Task: Edit and enhance audio for museum holographic exhibits.
Action: Mouse moved to (113, 41)
Screenshot: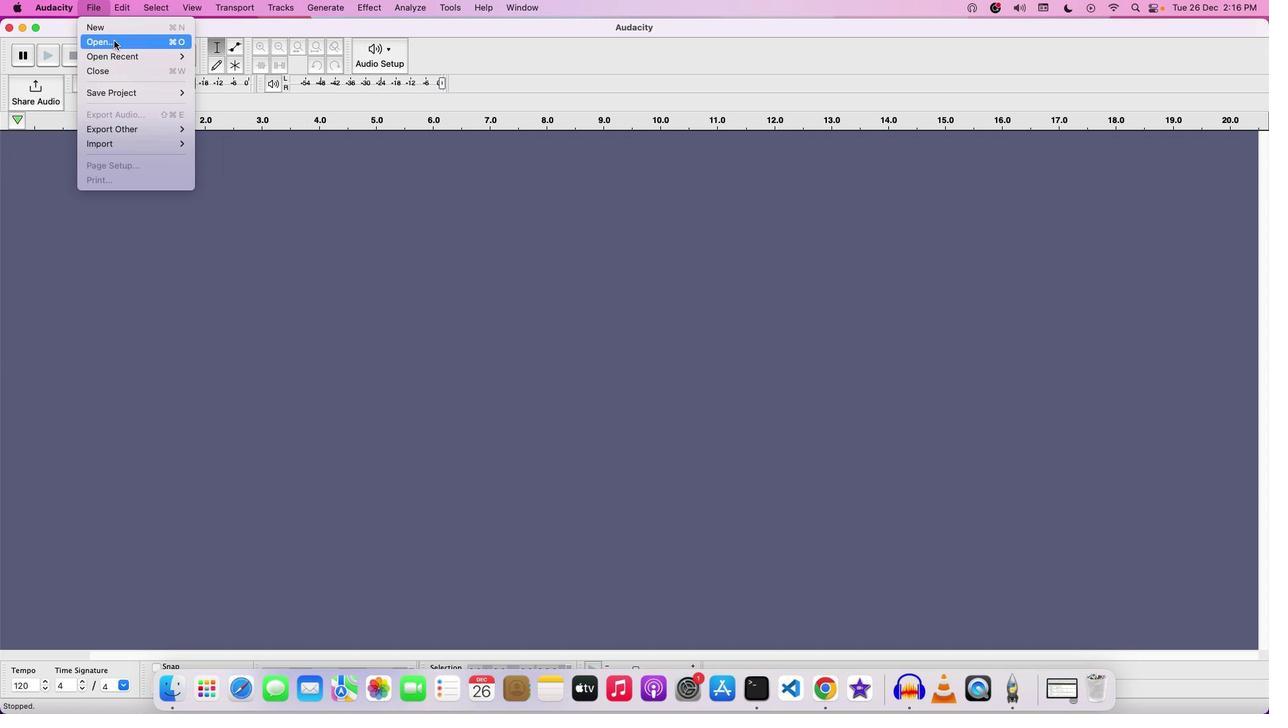 
Action: Mouse pressed left at (113, 41)
Screenshot: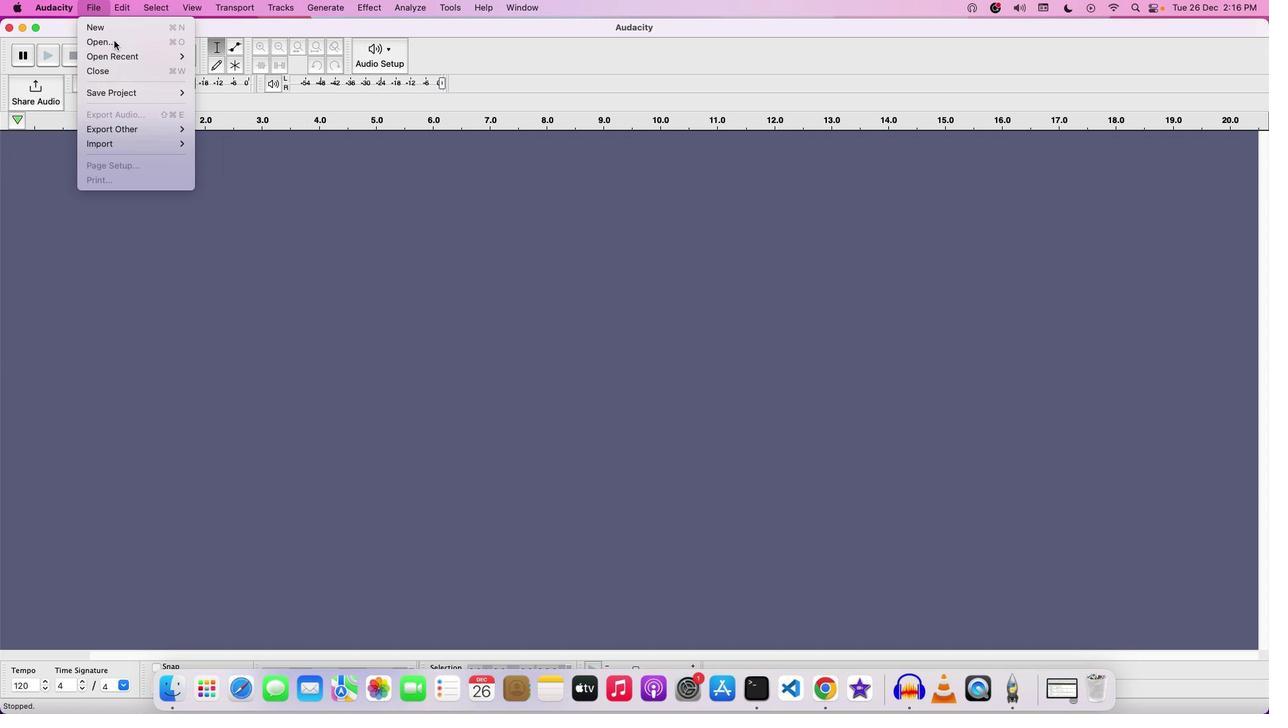 
Action: Mouse moved to (543, 191)
Screenshot: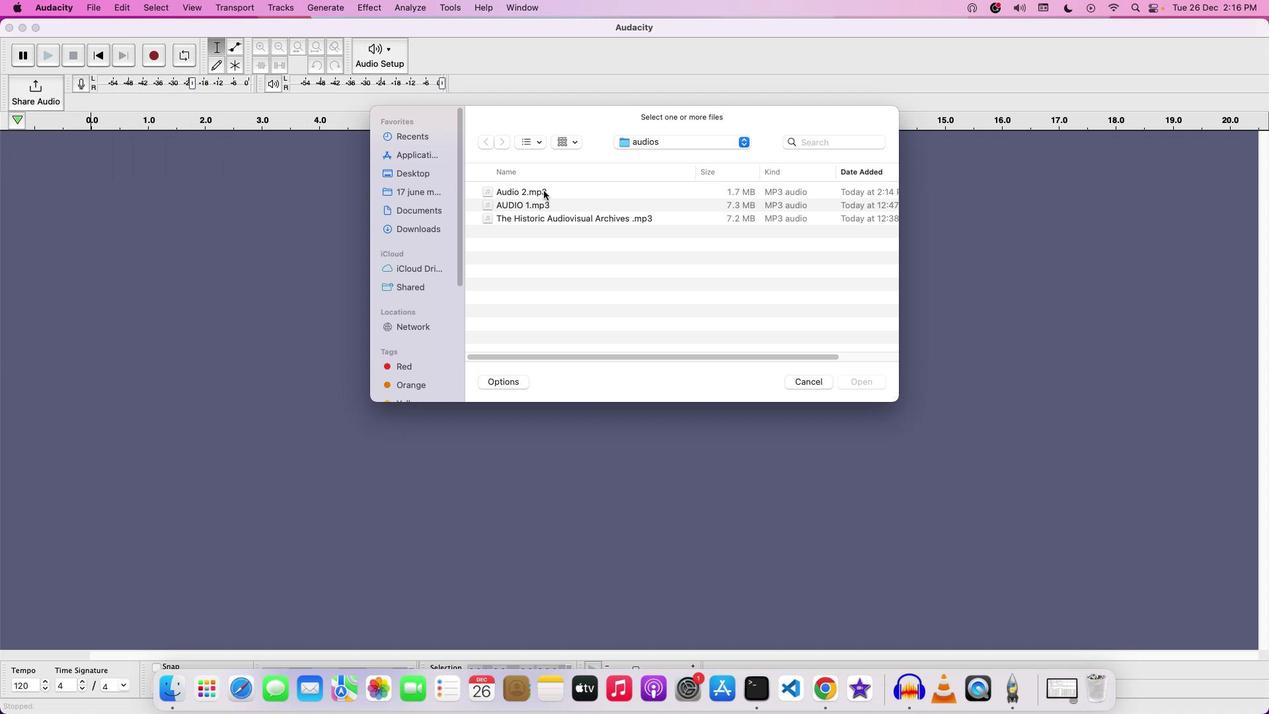 
Action: Mouse pressed left at (543, 191)
Screenshot: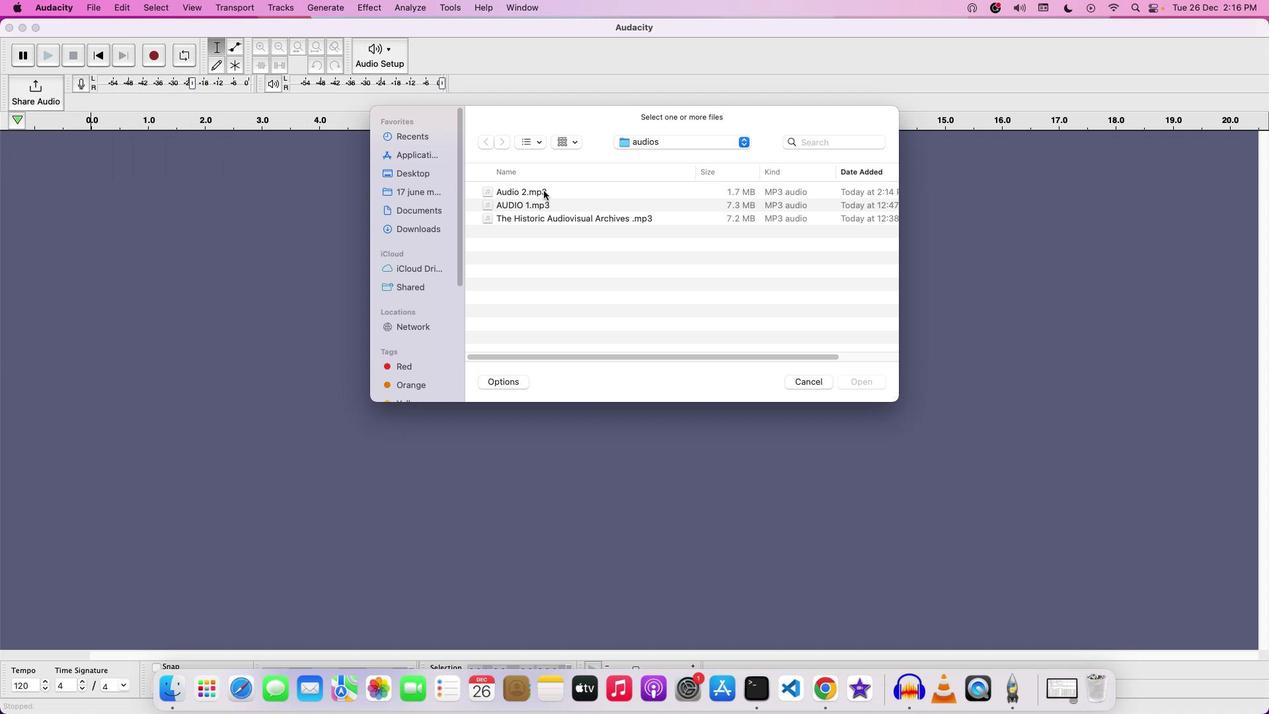 
Action: Mouse moved to (874, 379)
Screenshot: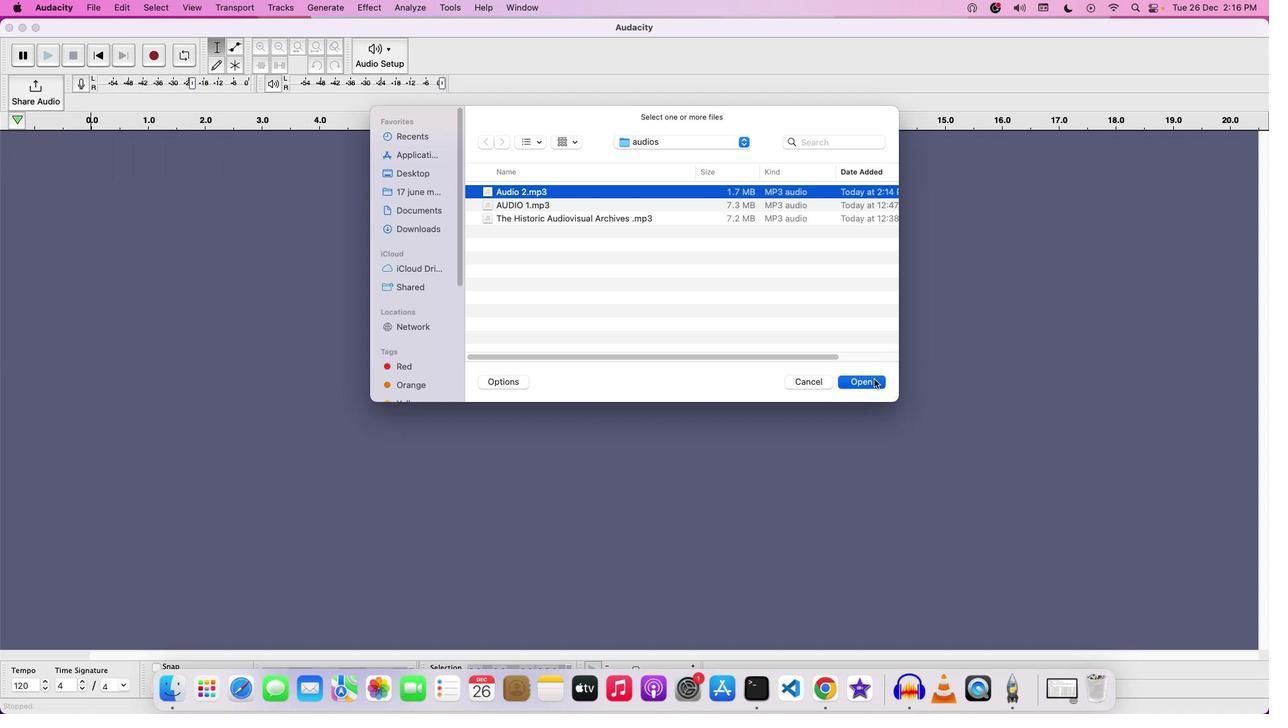 
Action: Mouse pressed left at (874, 379)
Screenshot: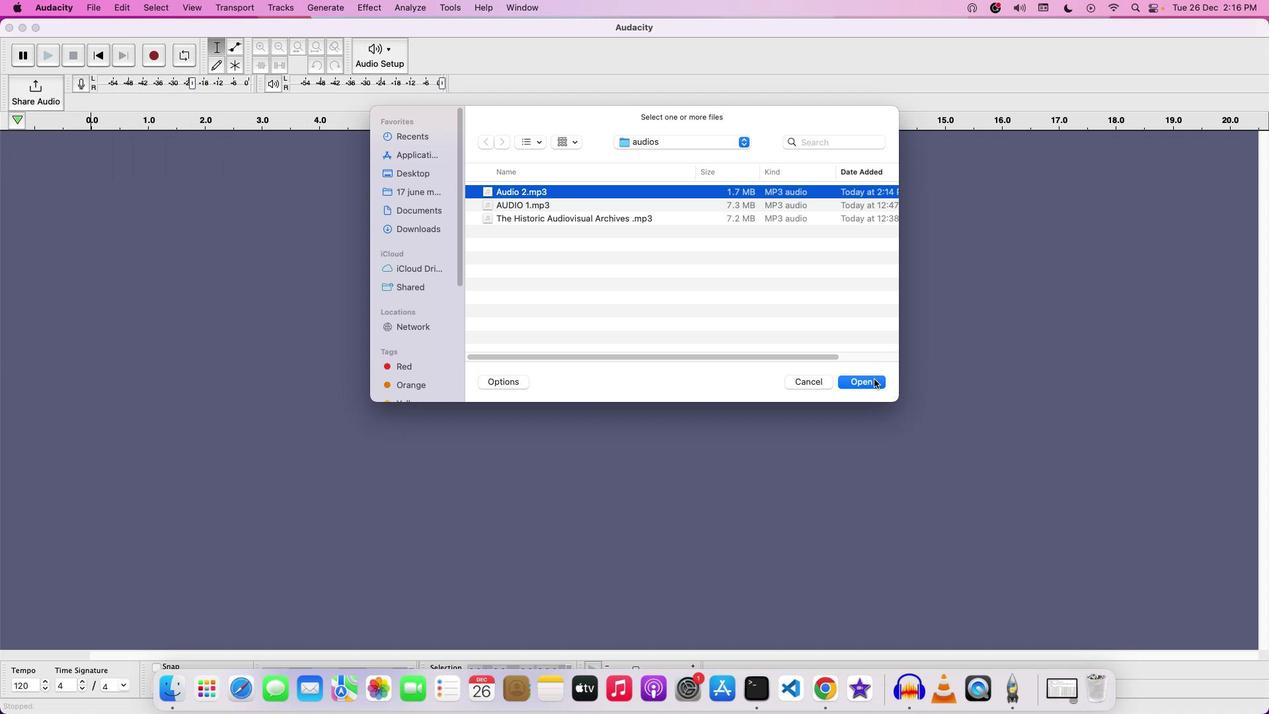 
Action: Mouse moved to (91, 144)
Screenshot: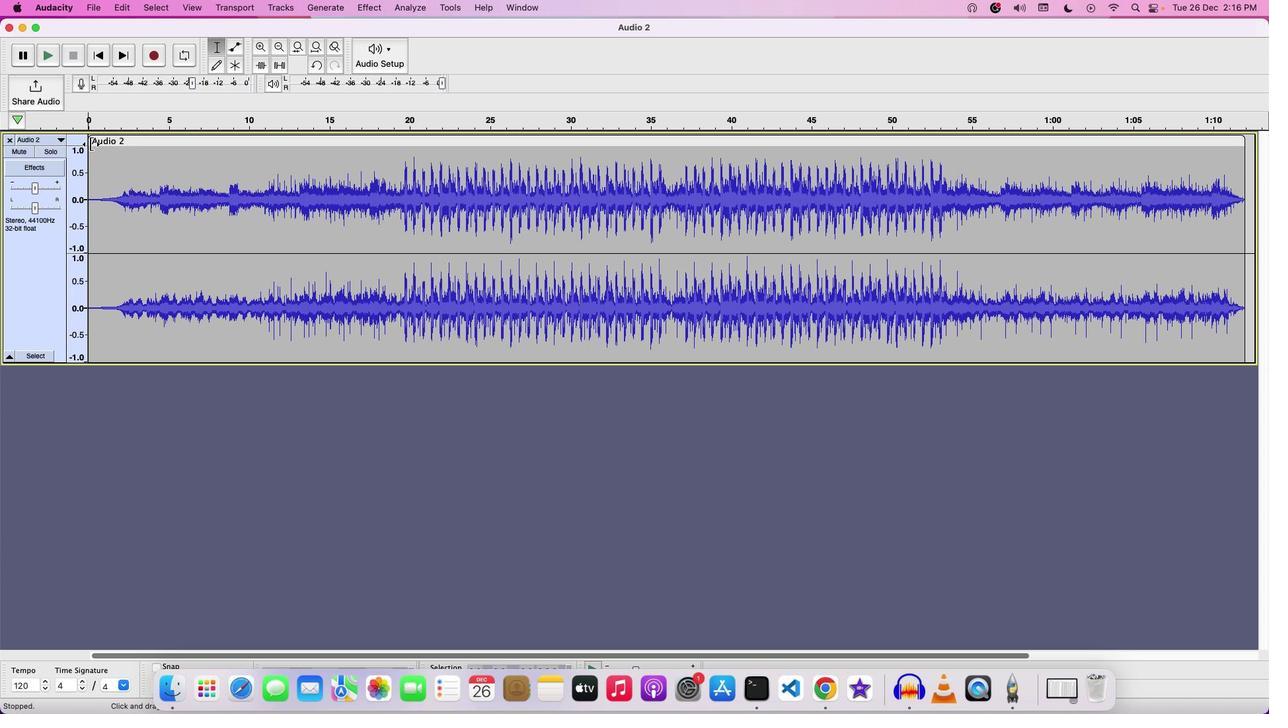 
Action: Mouse pressed left at (91, 144)
Screenshot: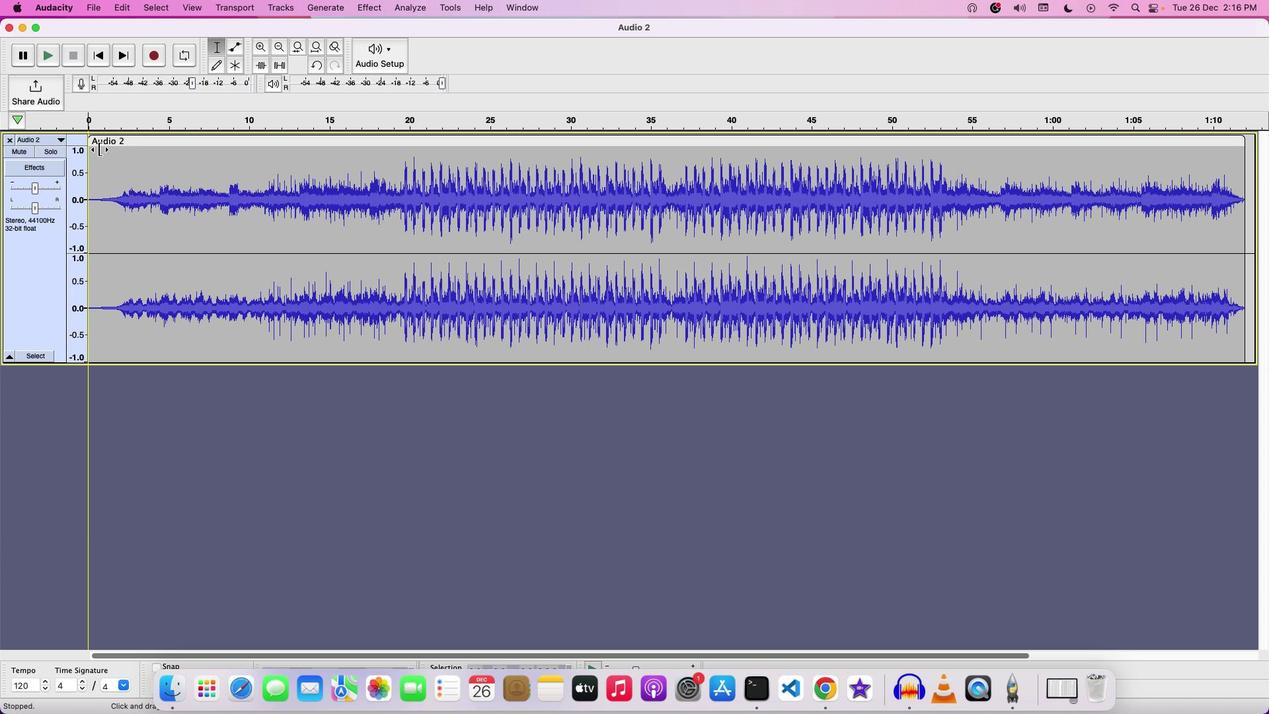 
Action: Mouse moved to (149, 140)
Screenshot: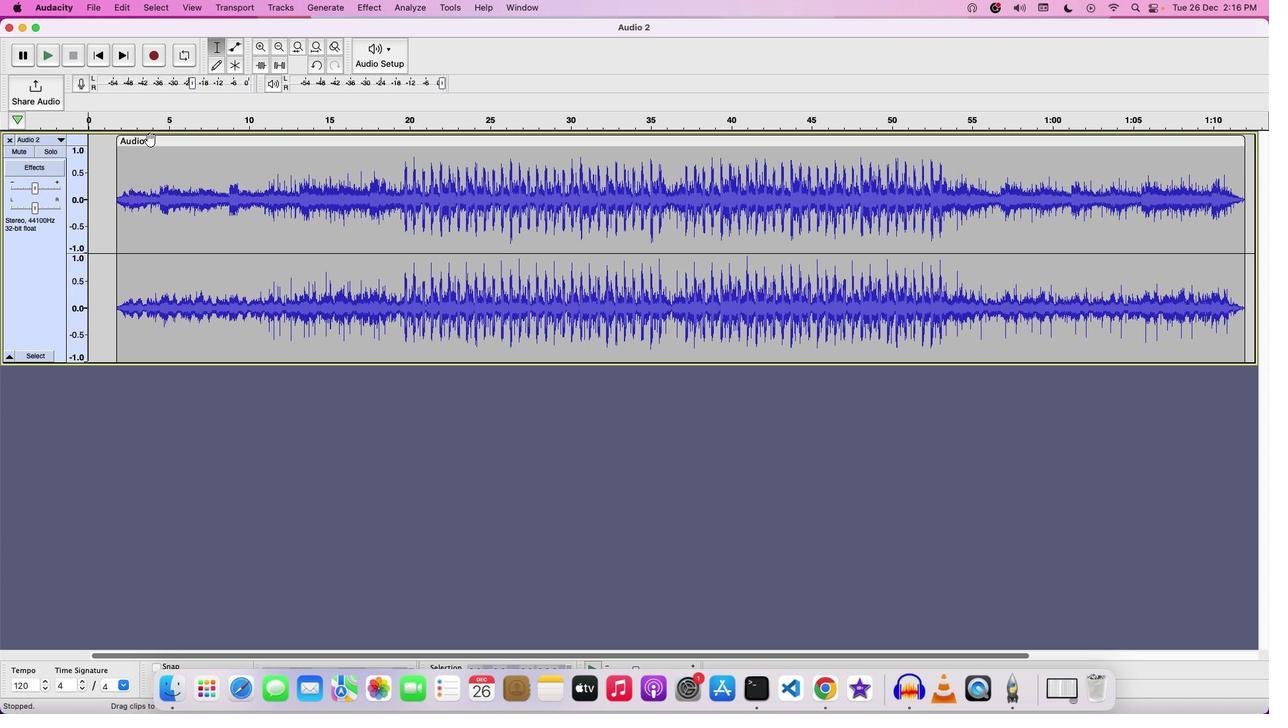 
Action: Mouse pressed left at (149, 140)
Screenshot: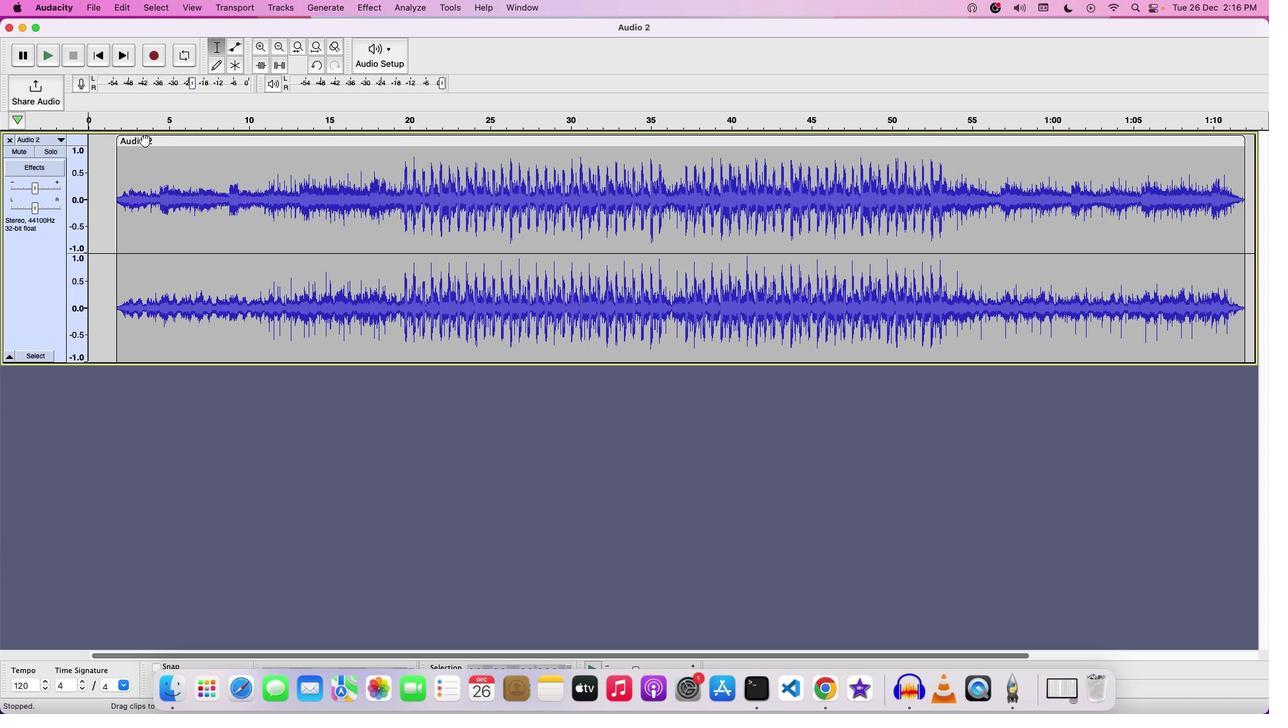 
Action: Mouse moved to (38, 189)
Screenshot: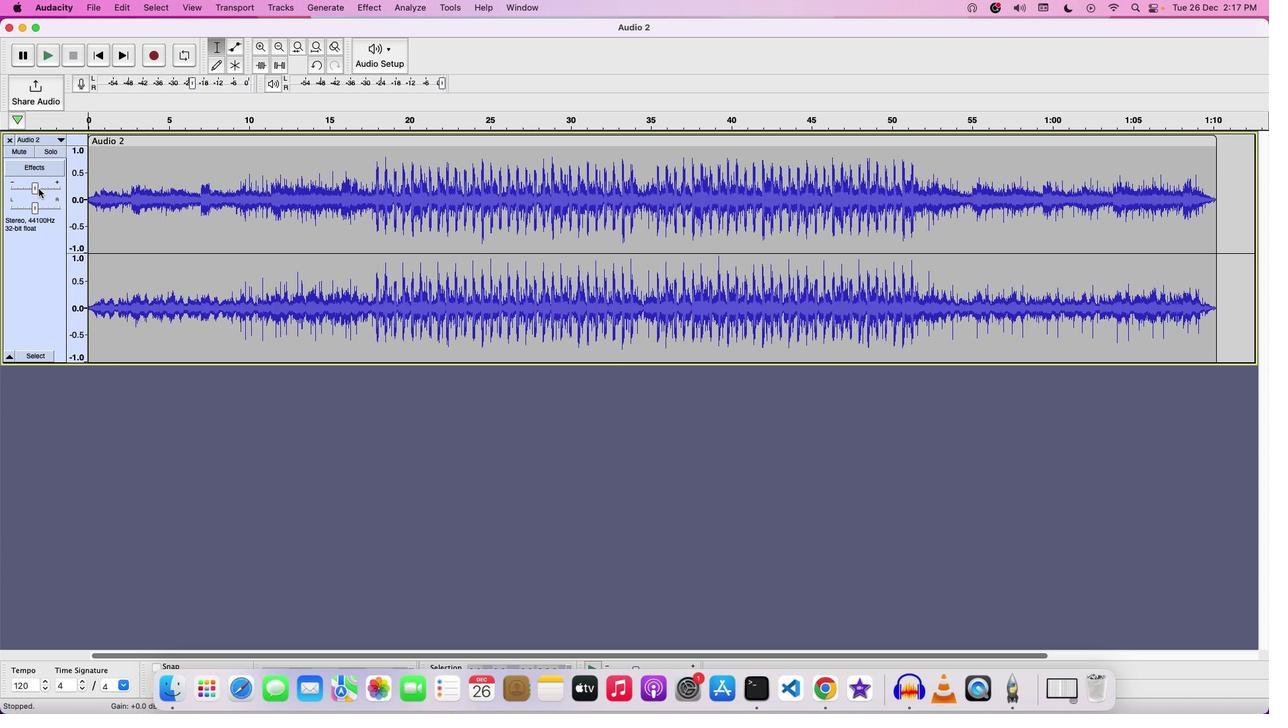 
Action: Mouse pressed left at (38, 189)
Screenshot: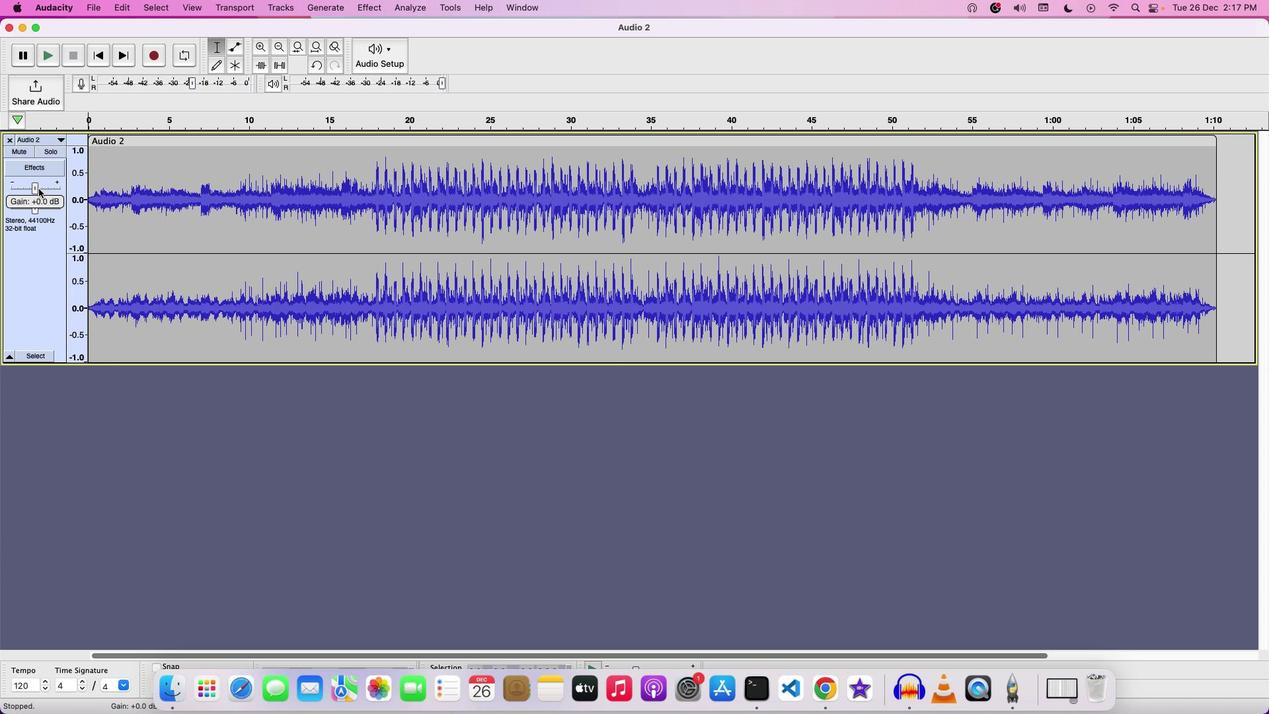 
Action: Mouse moved to (48, 189)
Screenshot: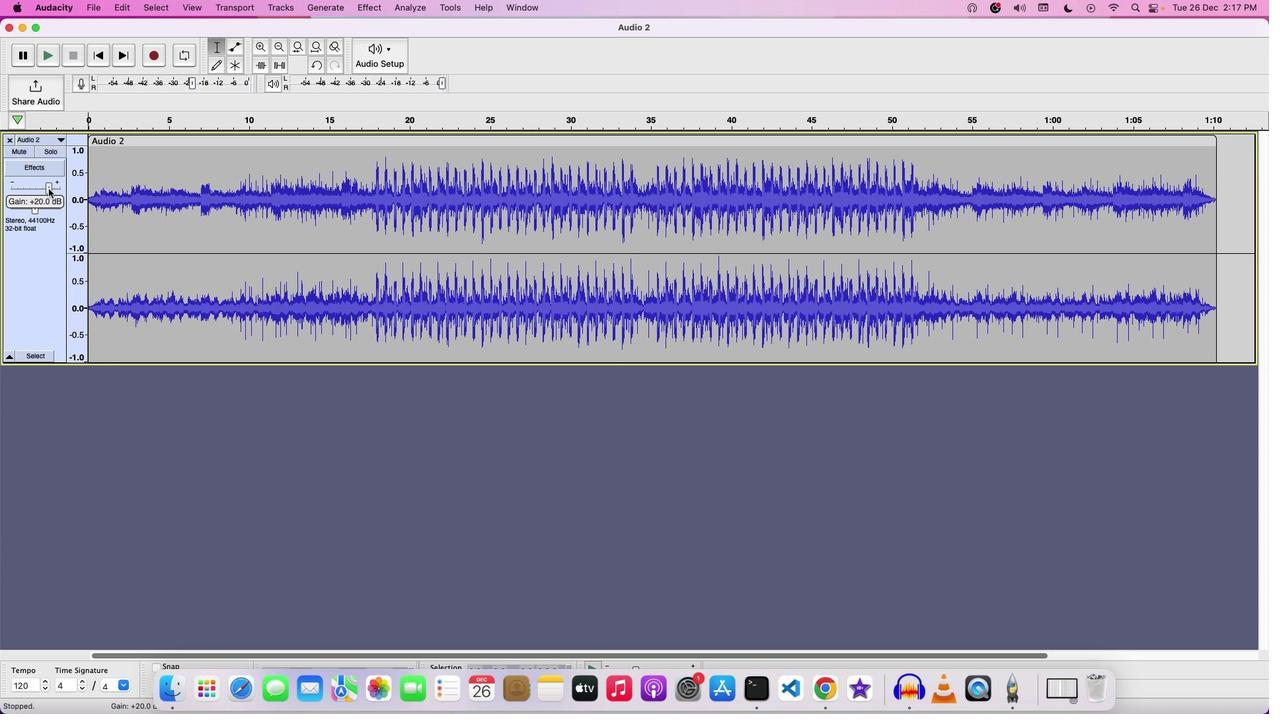 
Action: Mouse pressed left at (48, 189)
Screenshot: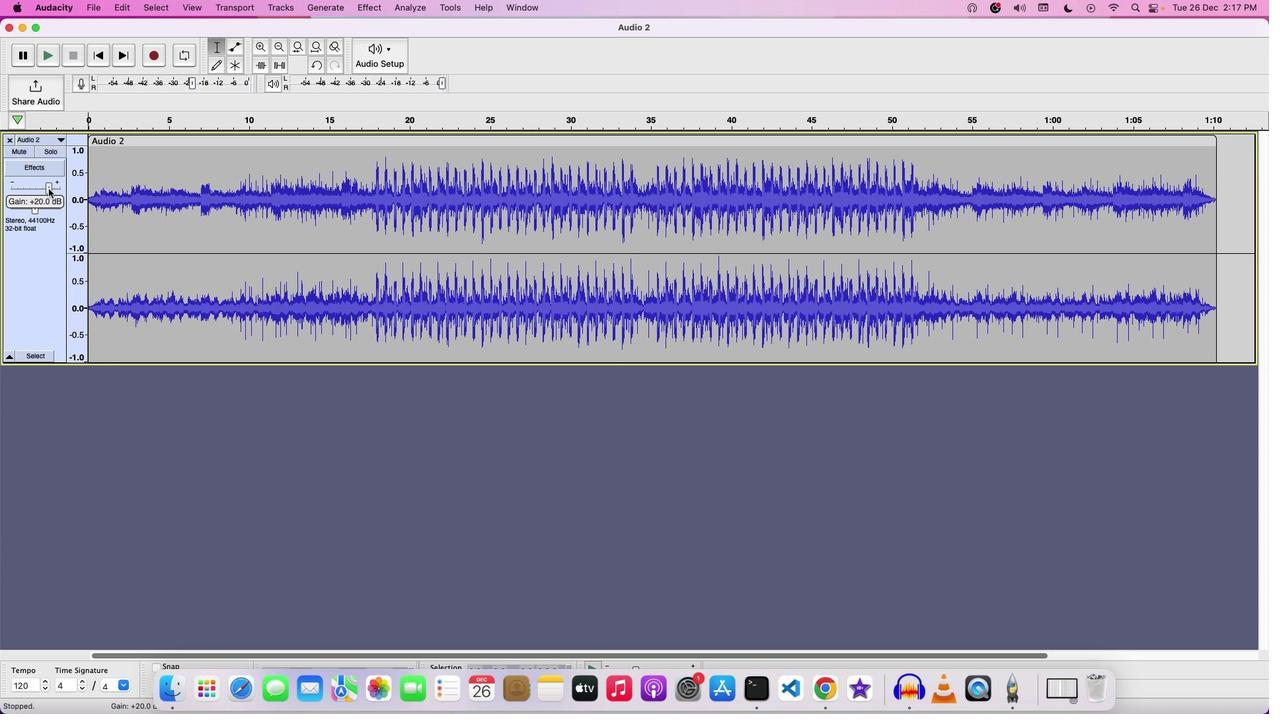
Action: Mouse moved to (47, 188)
Screenshot: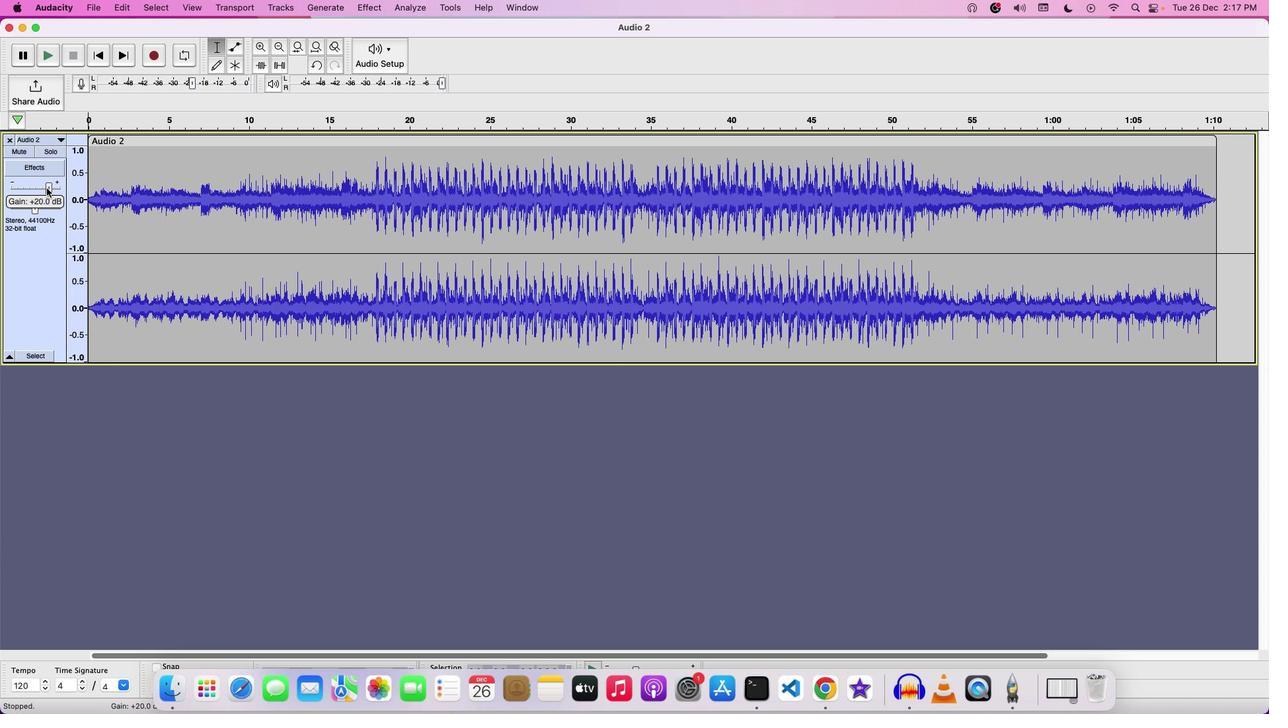 
Action: Mouse pressed left at (47, 188)
Screenshot: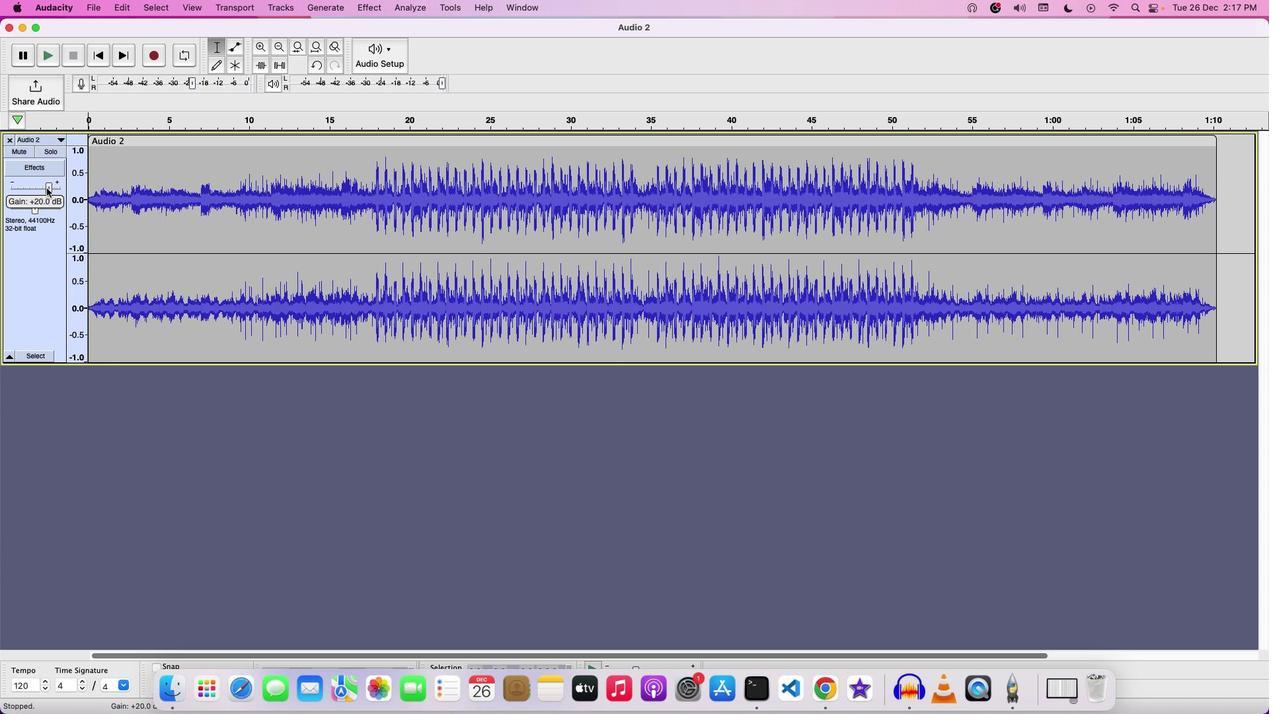 
Action: Mouse moved to (44, 189)
Screenshot: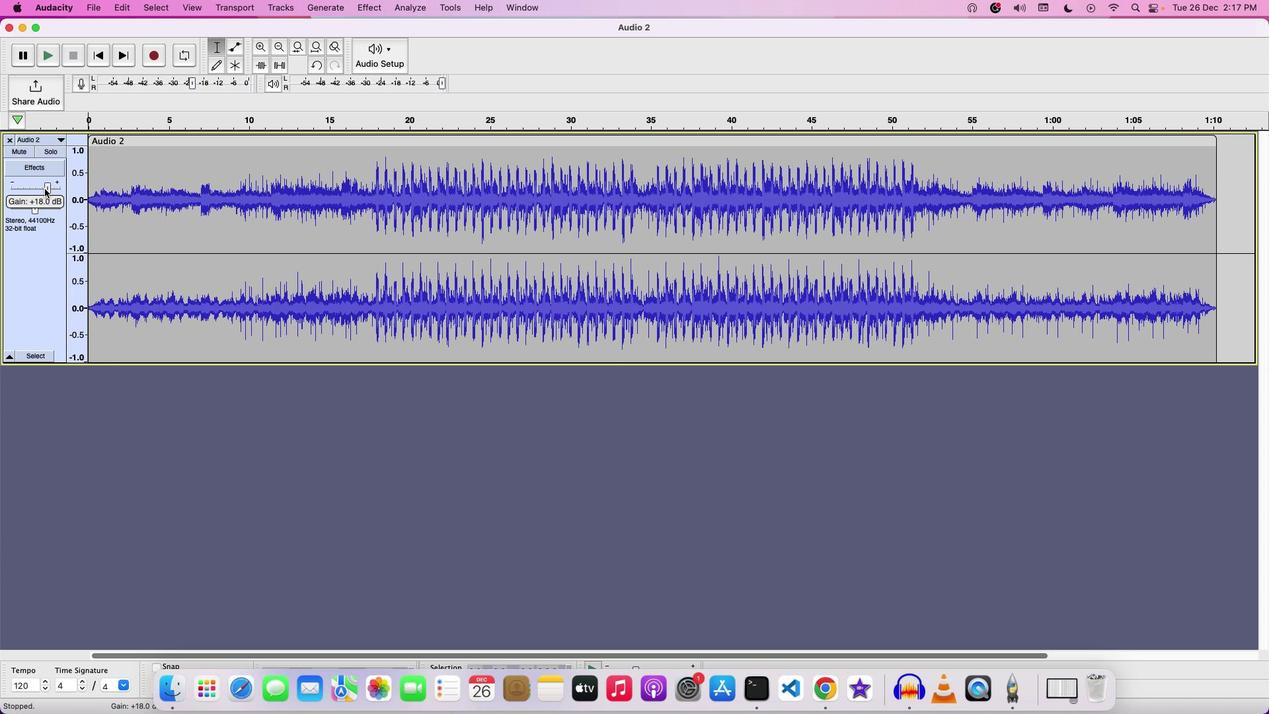 
Action: Key pressed Key.space
Screenshot: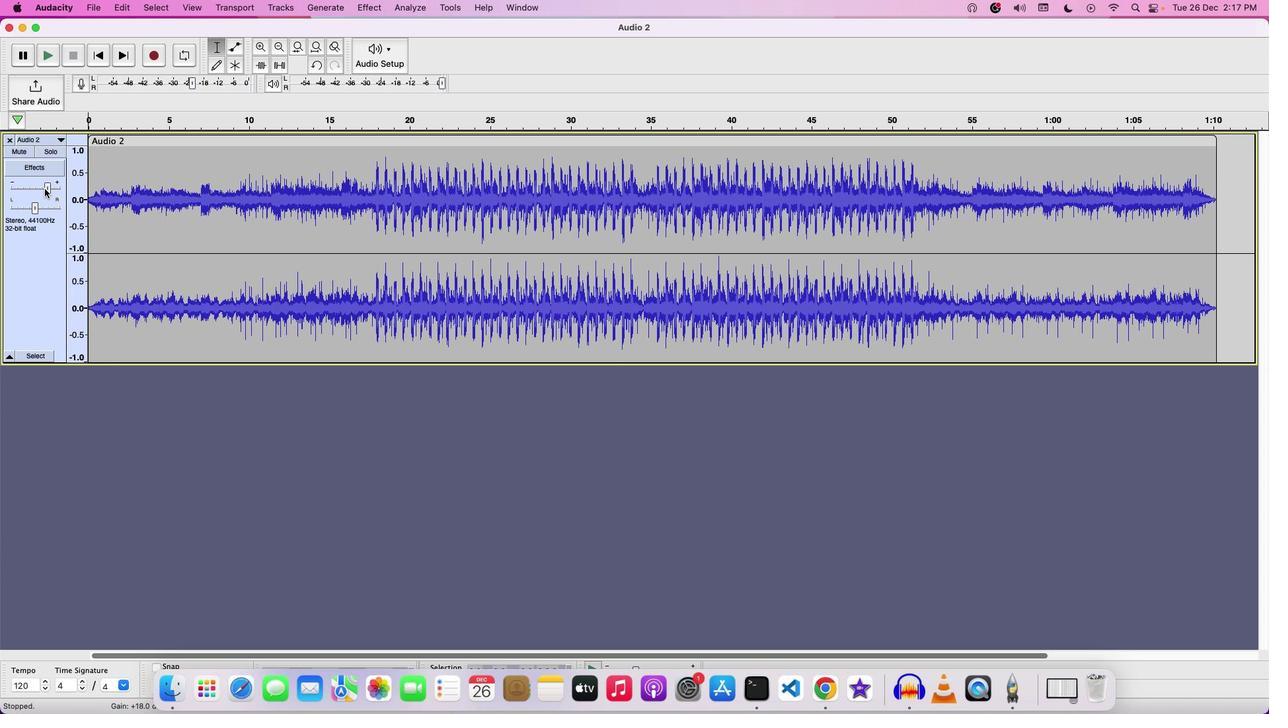 
Action: Mouse moved to (54, 189)
Screenshot: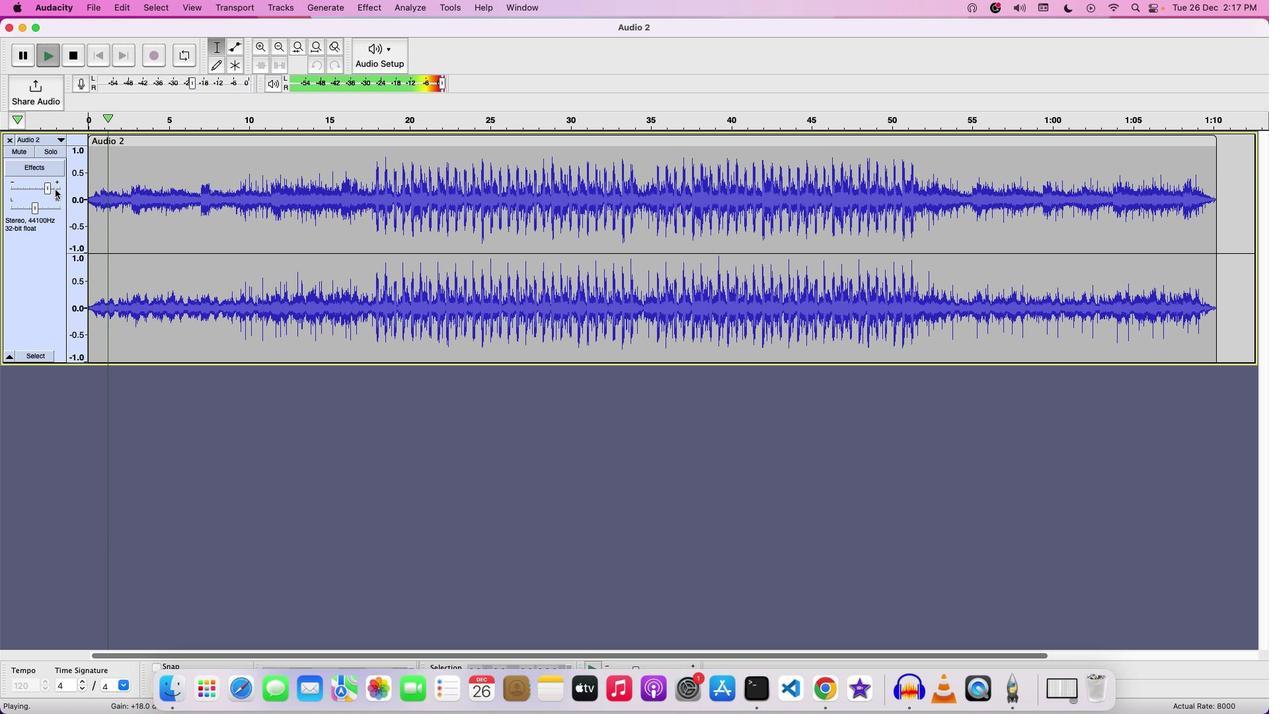
Action: Mouse pressed left at (54, 189)
Screenshot: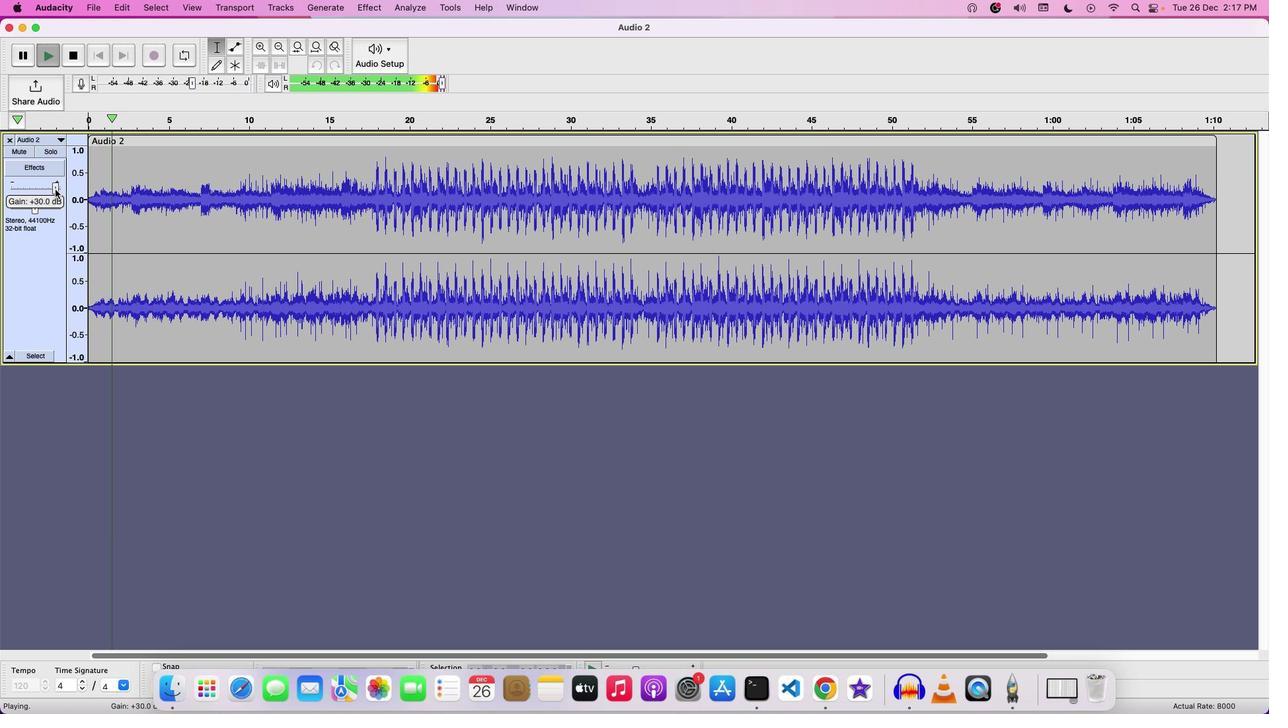 
Action: Mouse moved to (54, 189)
Screenshot: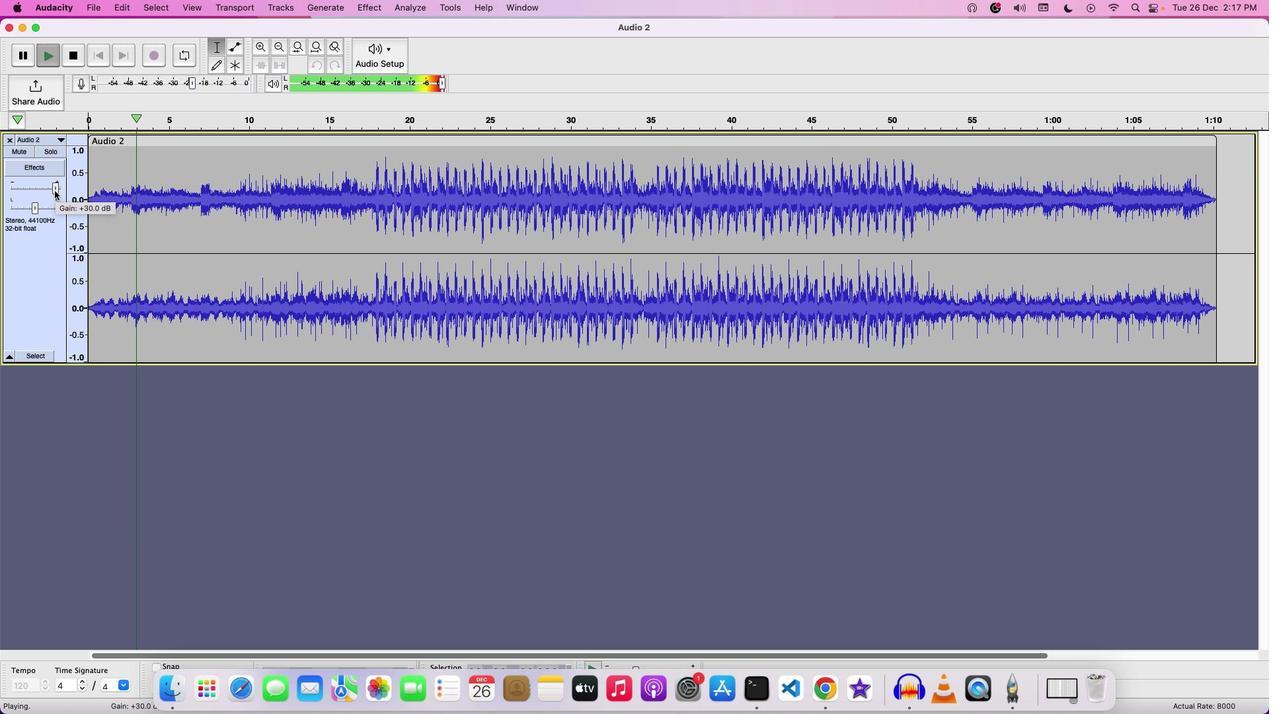 
Action: Mouse pressed left at (54, 189)
Screenshot: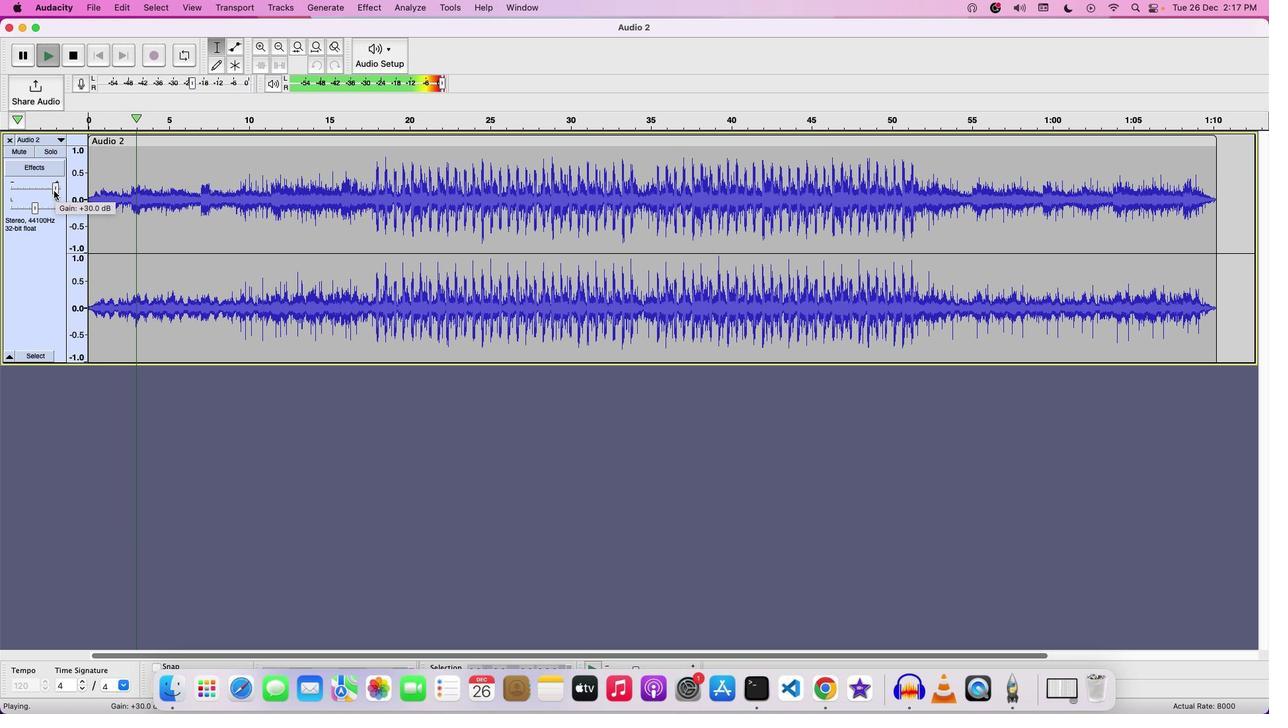 
Action: Mouse moved to (461, 287)
Screenshot: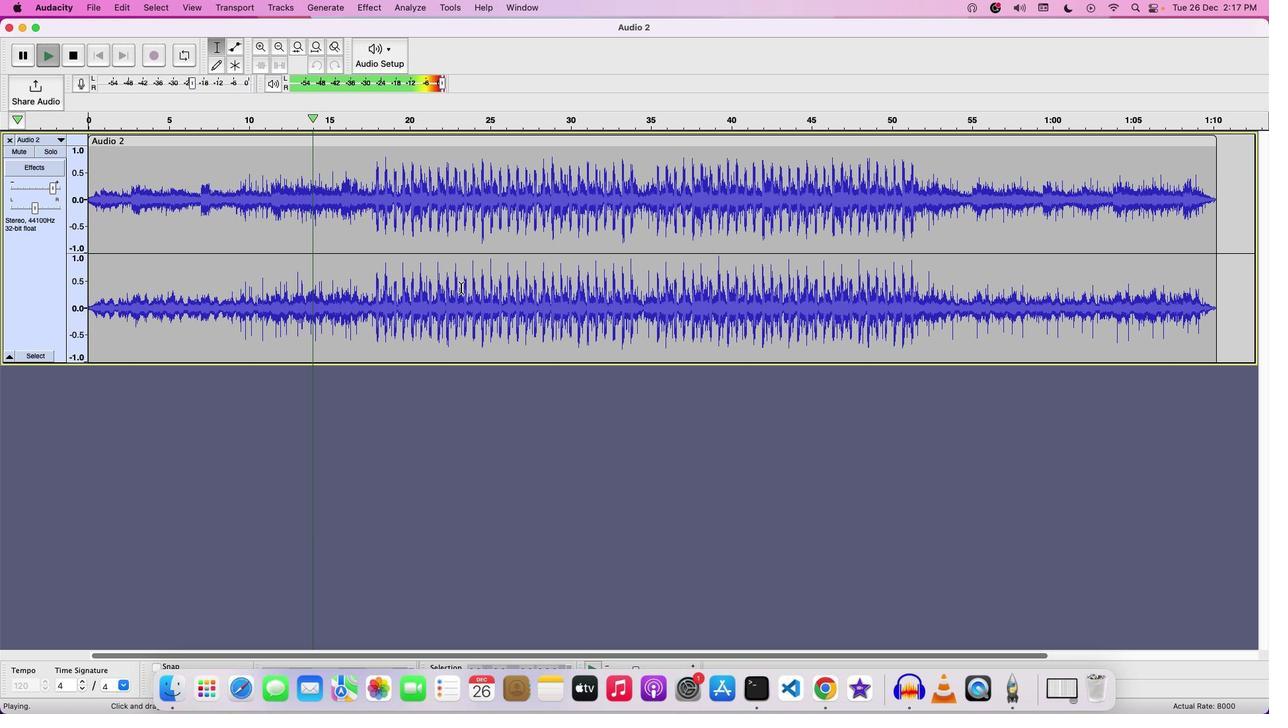 
Action: Key pressed Key.space
Screenshot: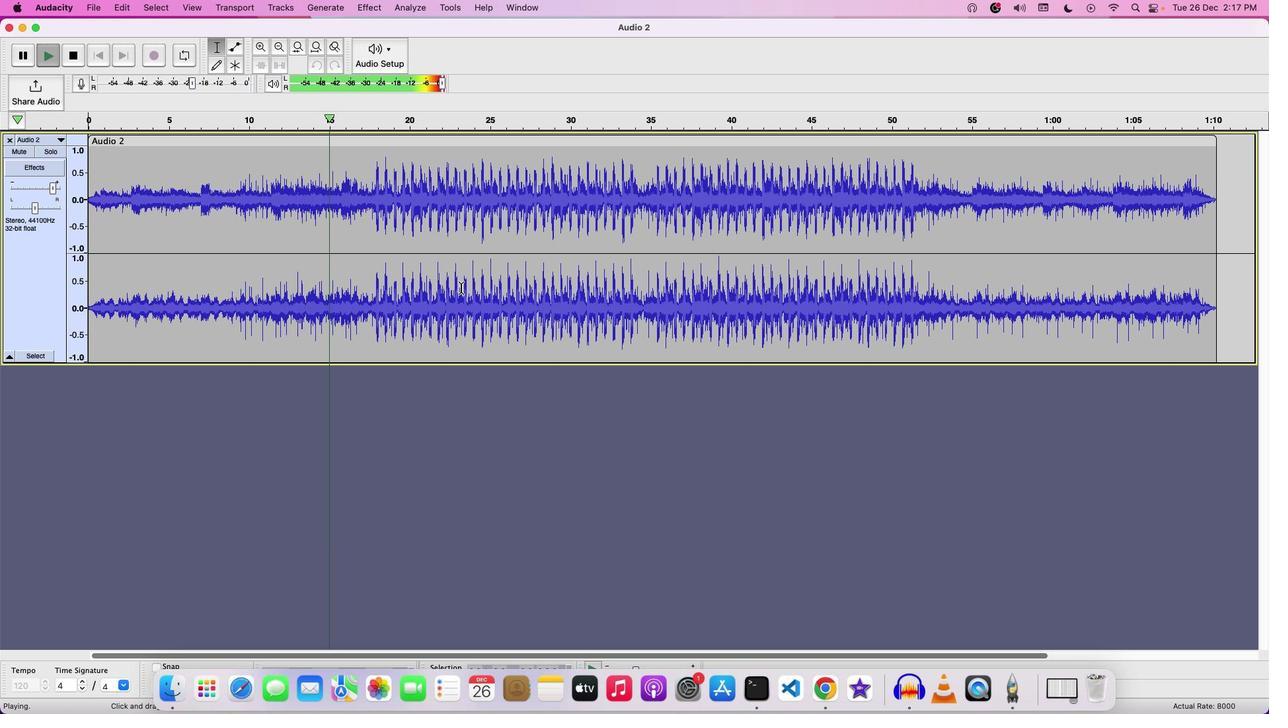 
Action: Mouse moved to (337, 287)
Screenshot: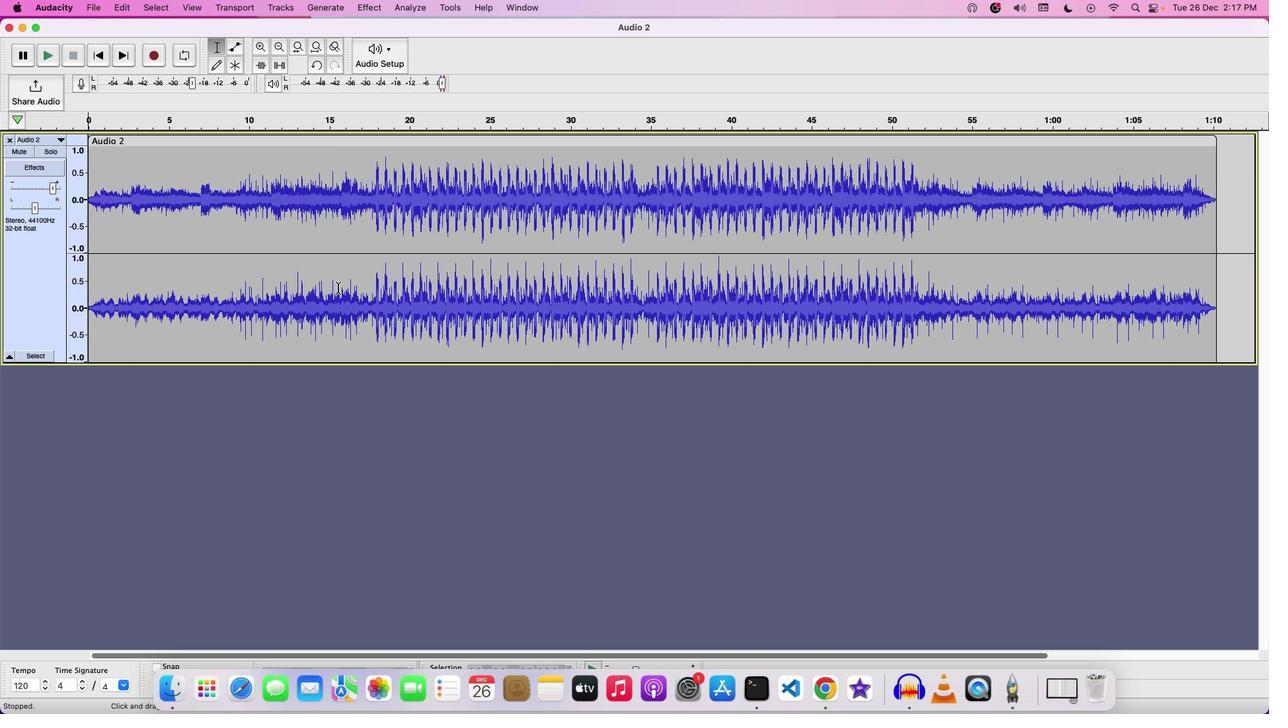 
Action: Mouse scrolled (337, 287) with delta (0, 0)
Screenshot: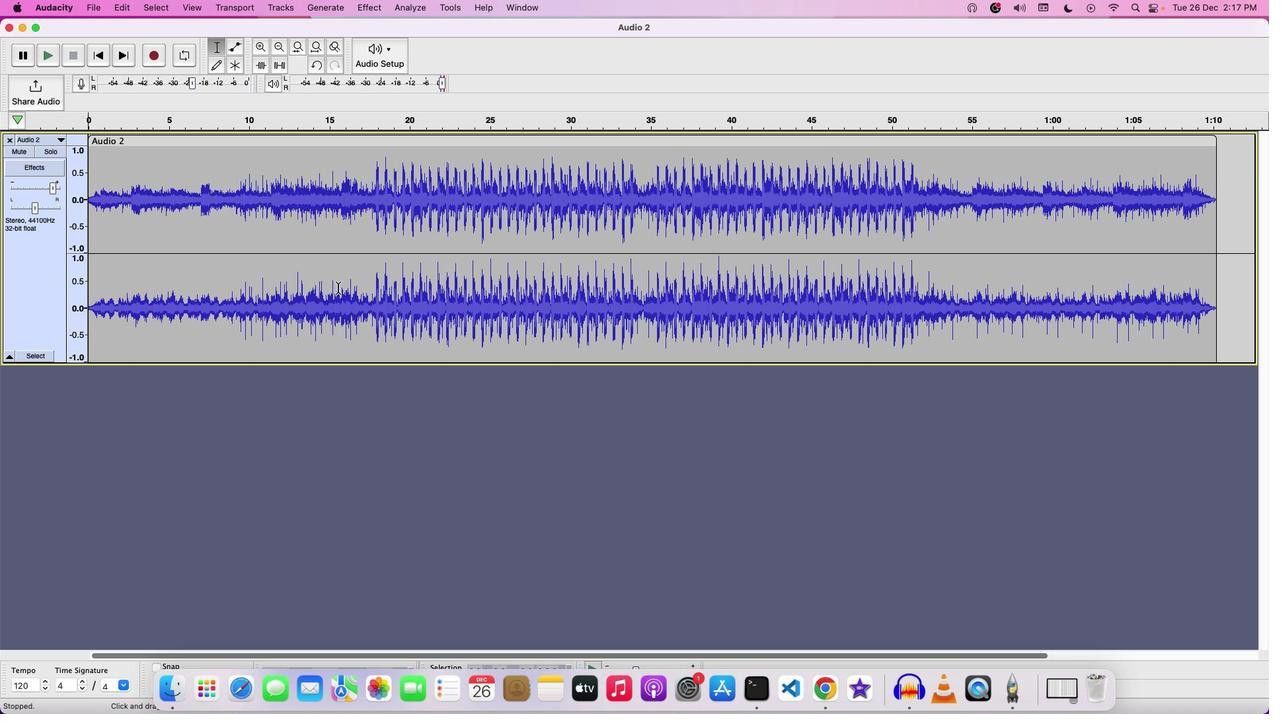 
Action: Mouse scrolled (337, 287) with delta (0, 0)
Screenshot: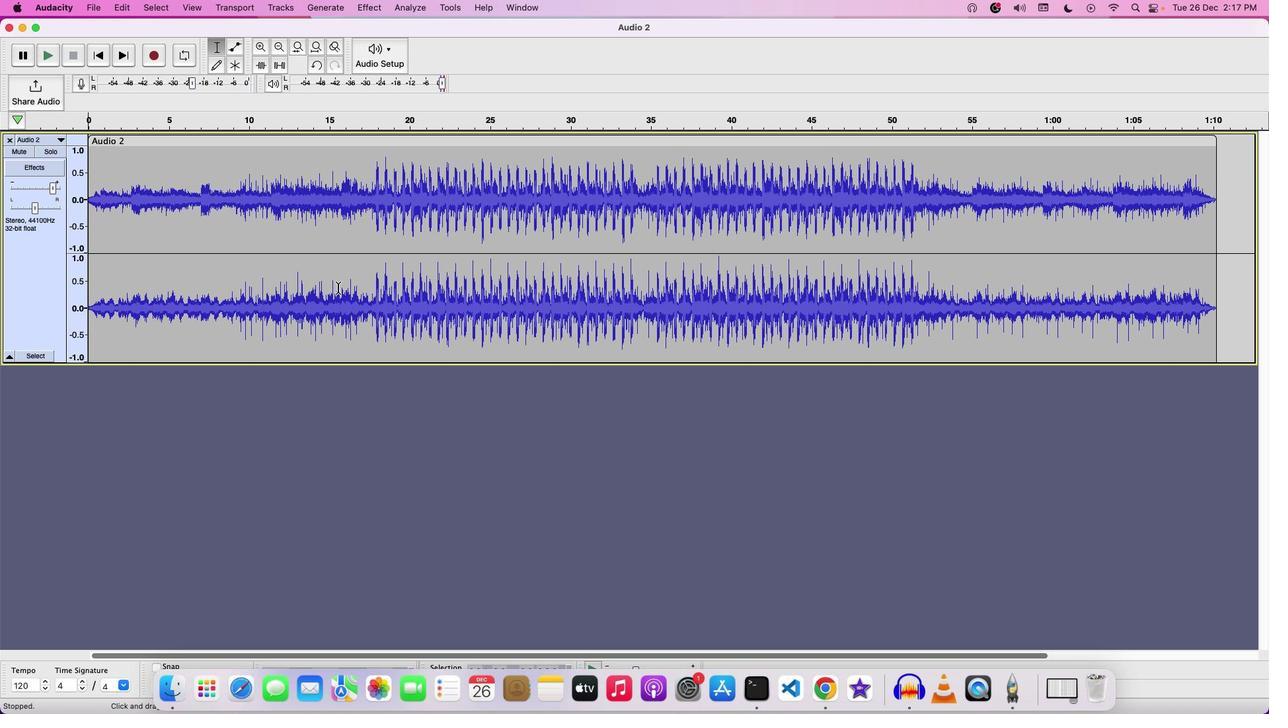 
Action: Mouse scrolled (337, 287) with delta (0, -1)
Screenshot: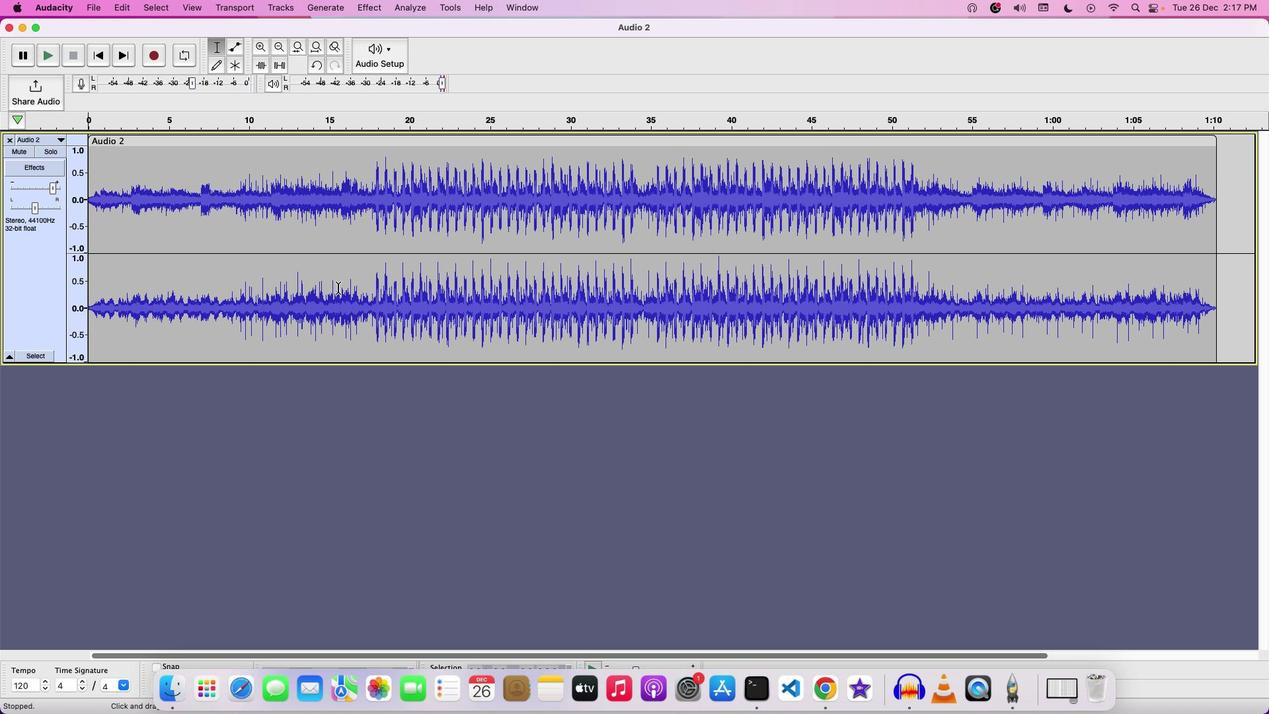 
Action: Mouse scrolled (337, 287) with delta (0, -1)
Screenshot: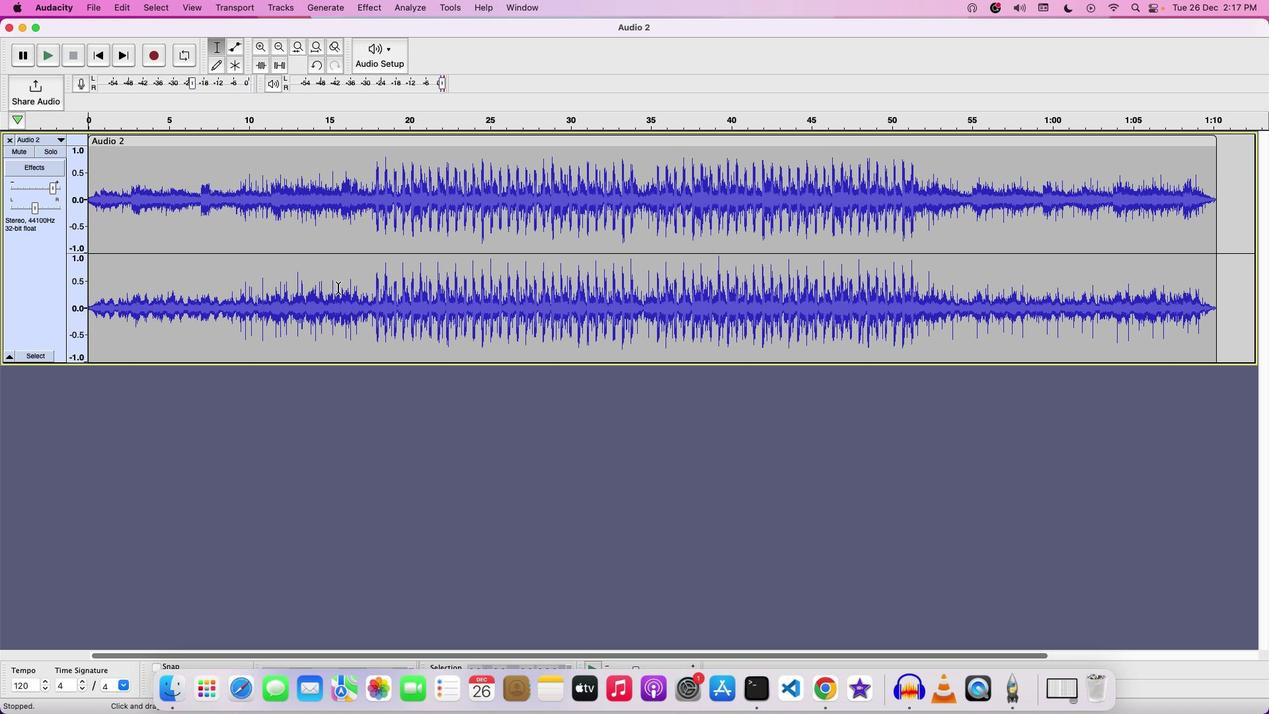 
Action: Mouse scrolled (337, 287) with delta (0, -1)
Screenshot: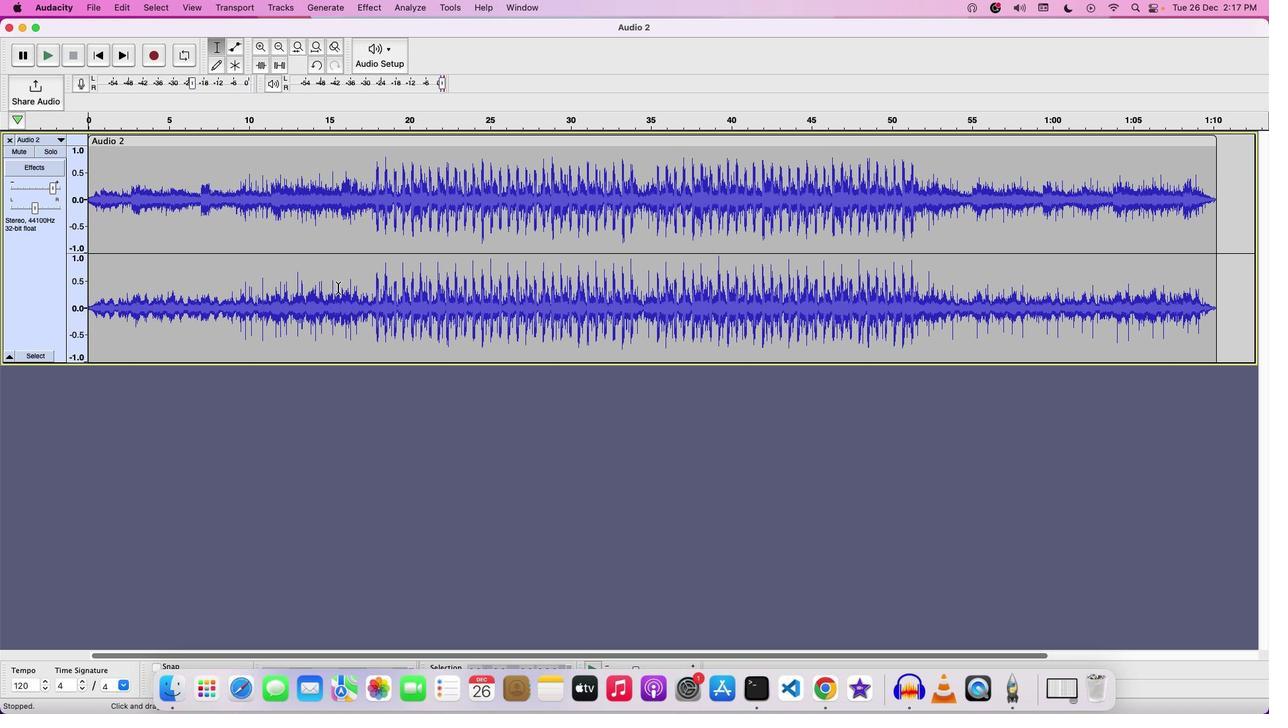 
Action: Mouse moved to (140, 183)
Screenshot: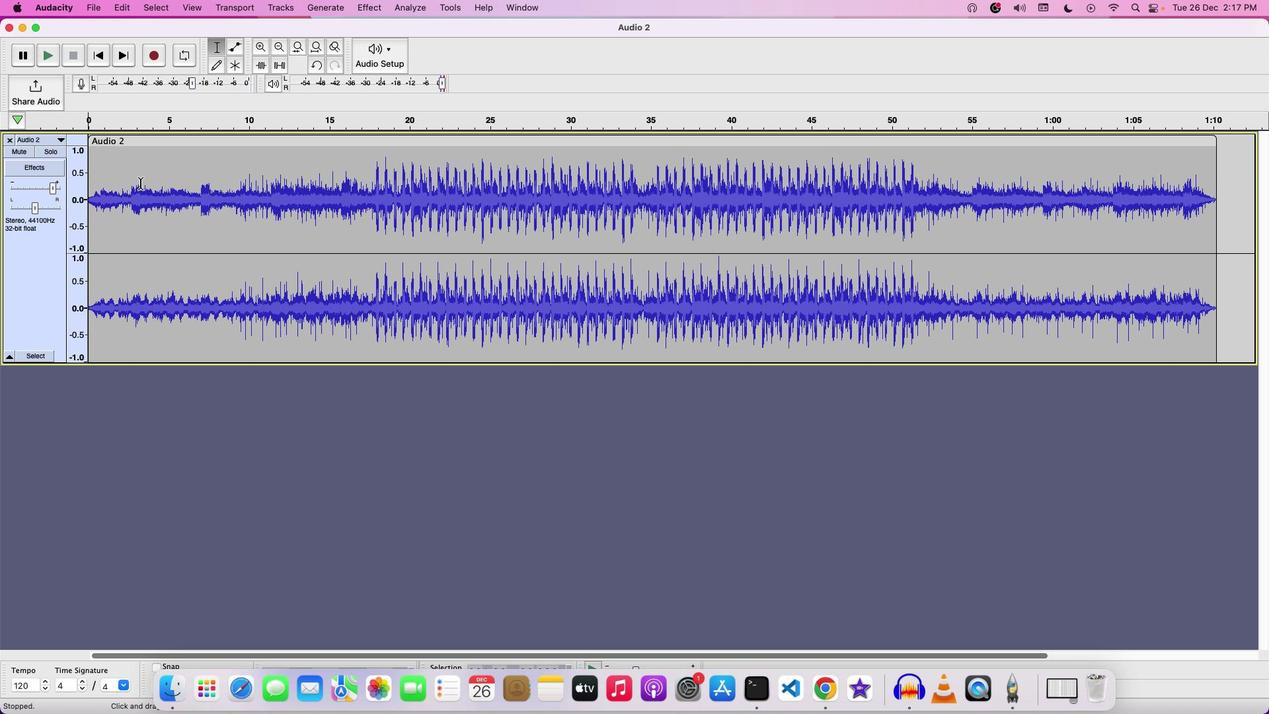 
Action: Mouse pressed left at (140, 183)
Screenshot: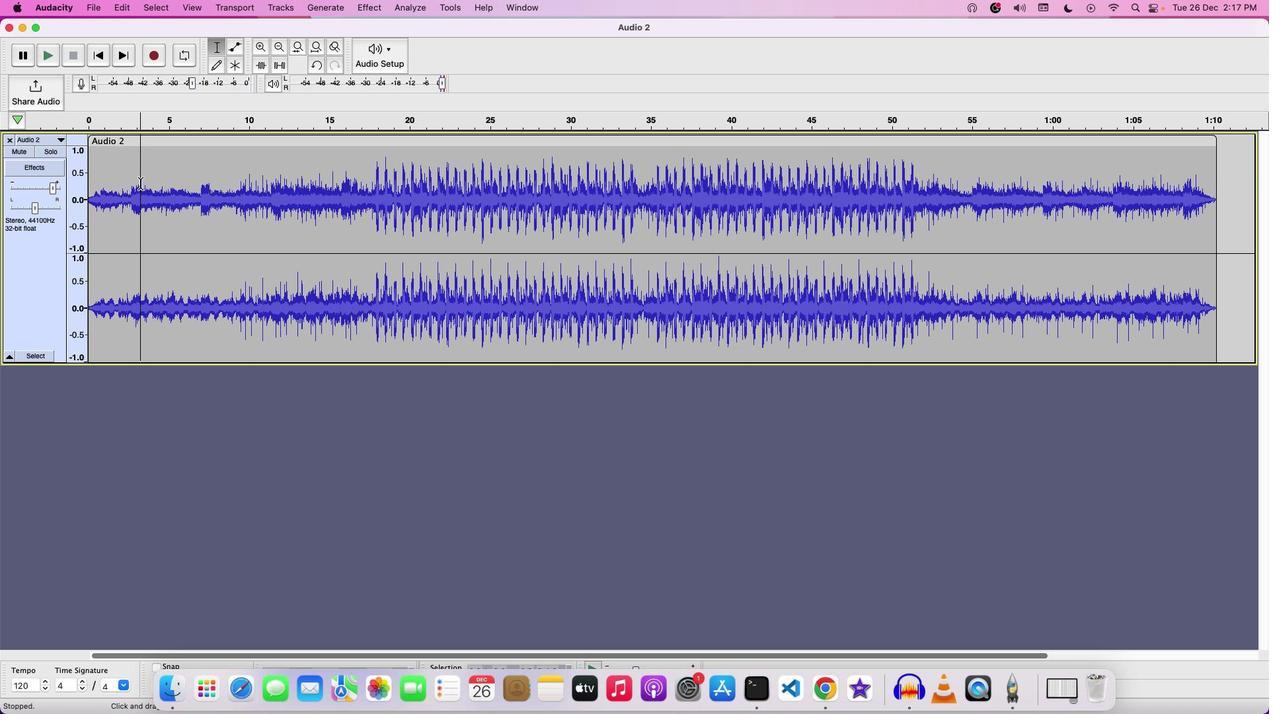
Action: Mouse moved to (1002, 210)
Screenshot: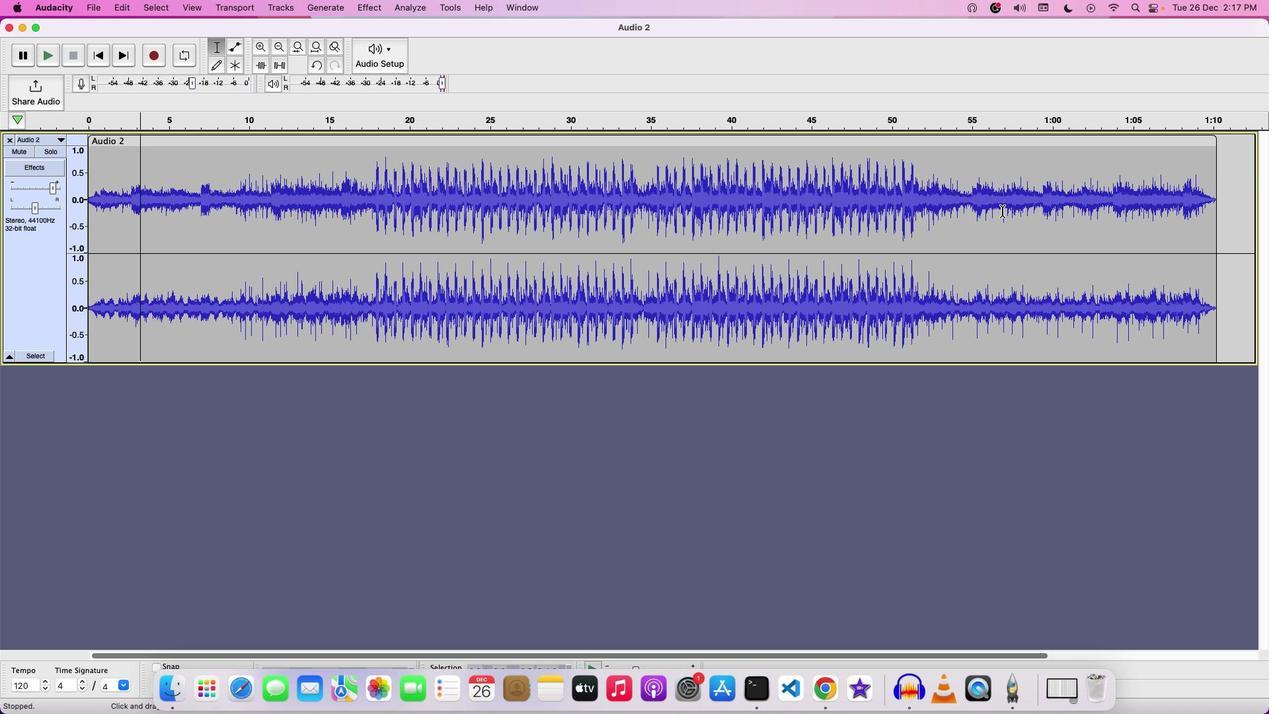 
Action: Mouse pressed left at (1002, 210)
Screenshot: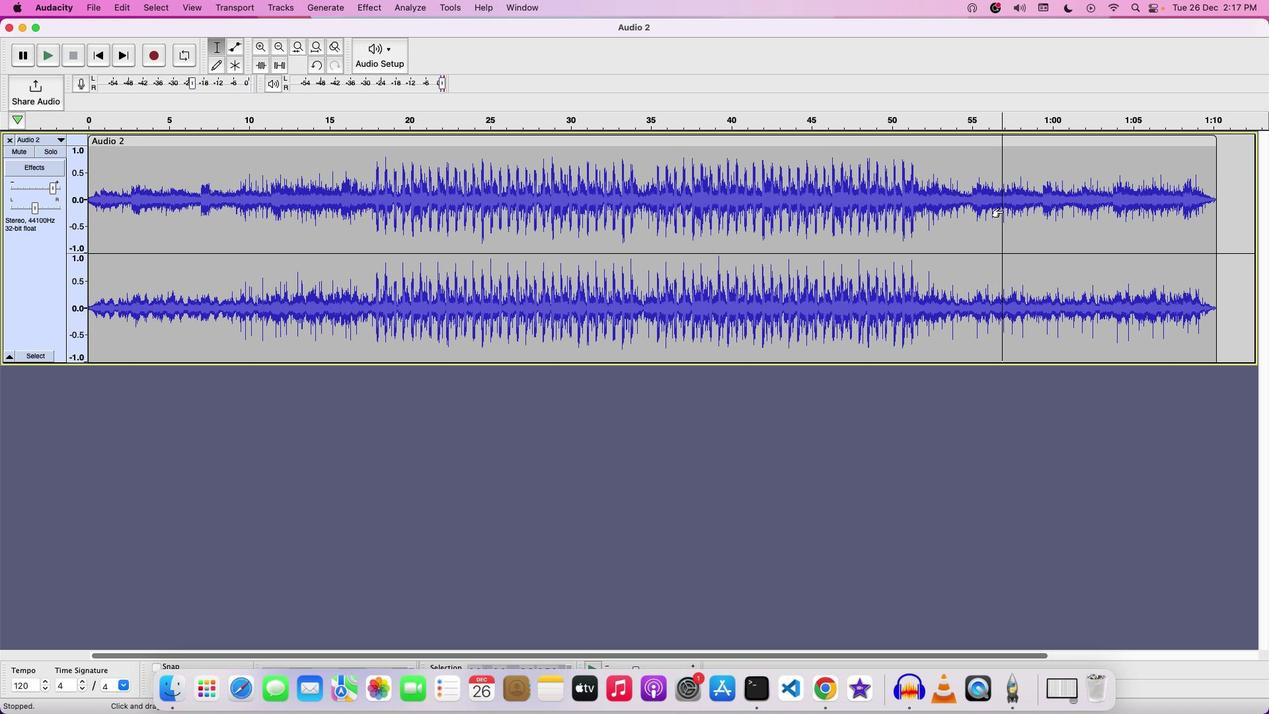 
Action: Mouse moved to (1001, 210)
Screenshot: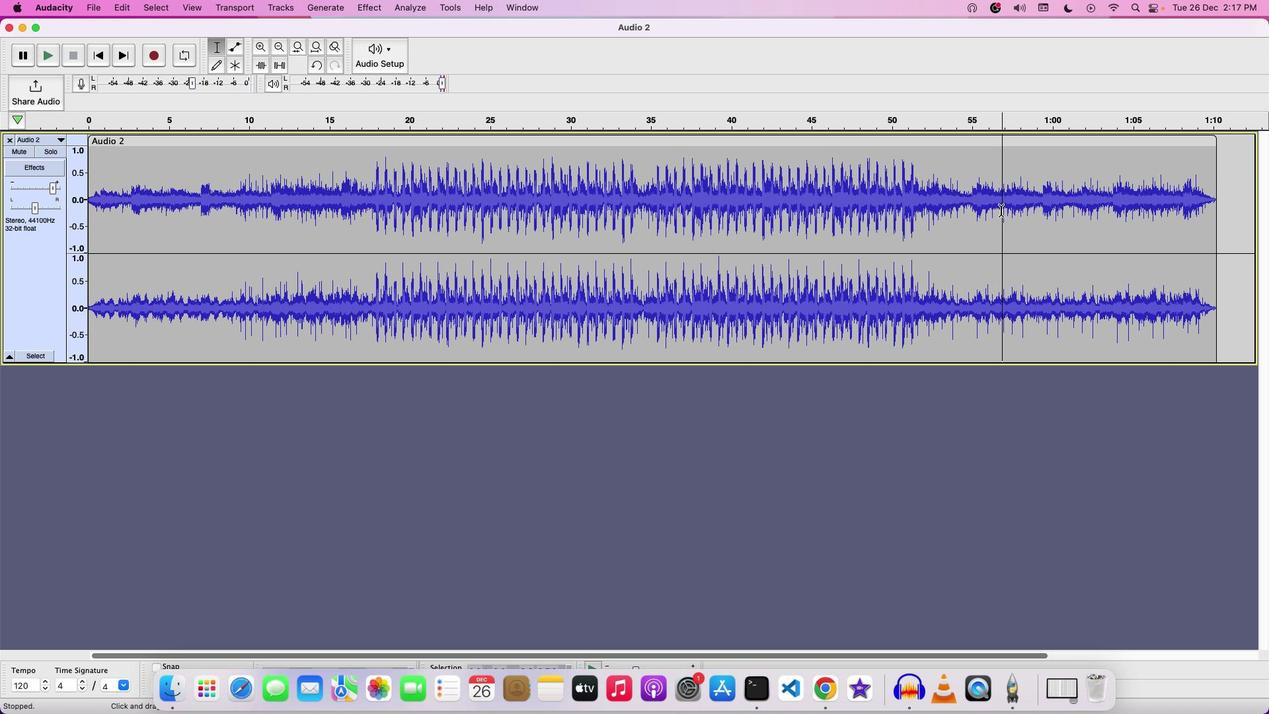 
Action: Mouse pressed left at (1001, 210)
Screenshot: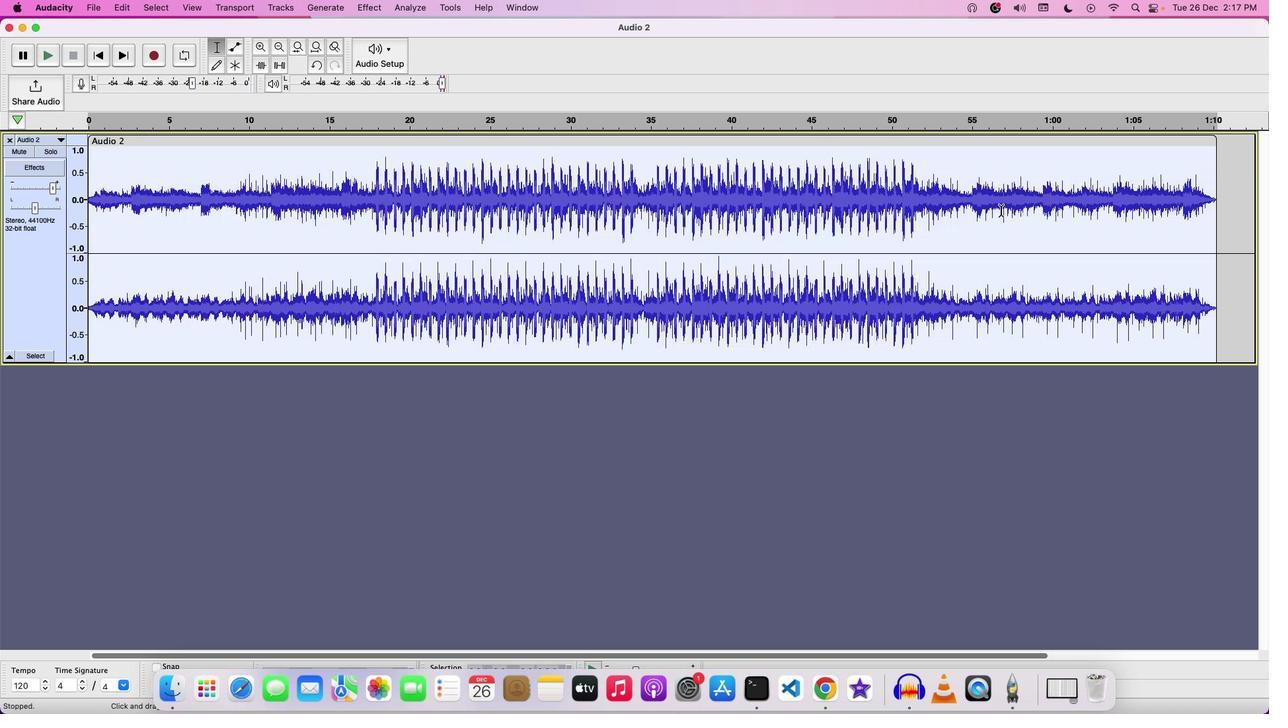 
Action: Mouse moved to (1001, 210)
Screenshot: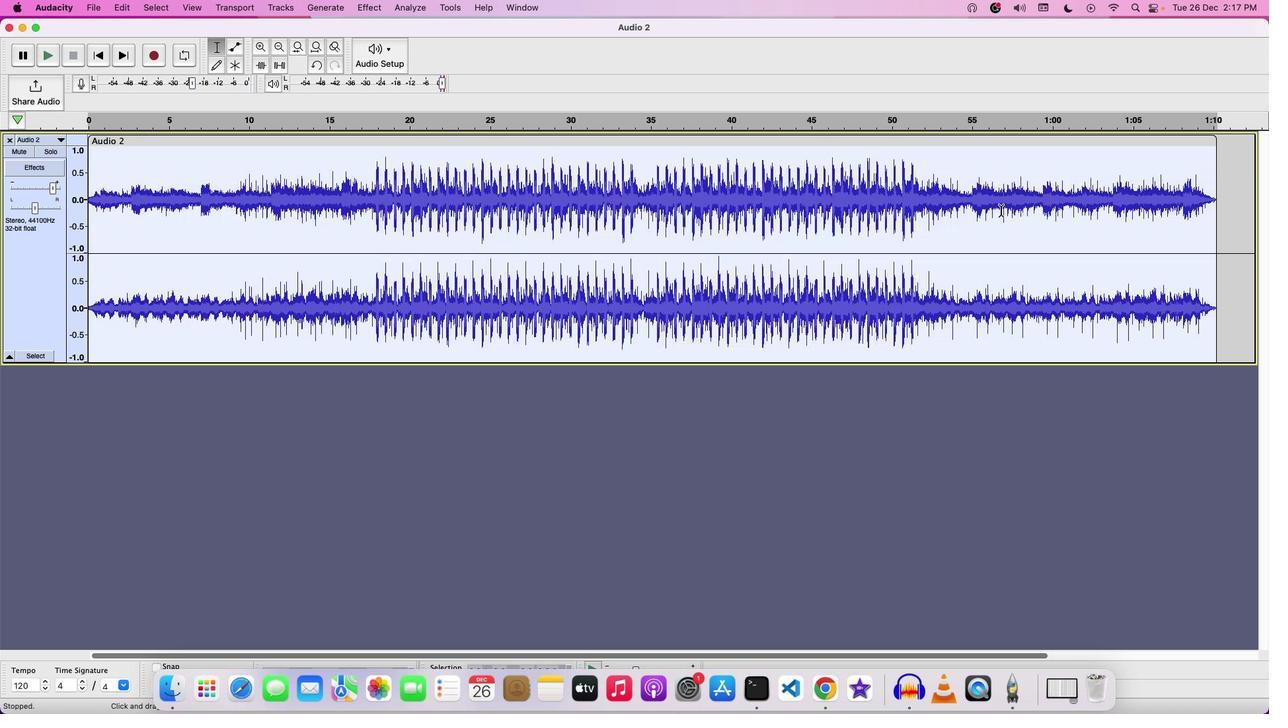 
Action: Mouse pressed left at (1001, 210)
Screenshot: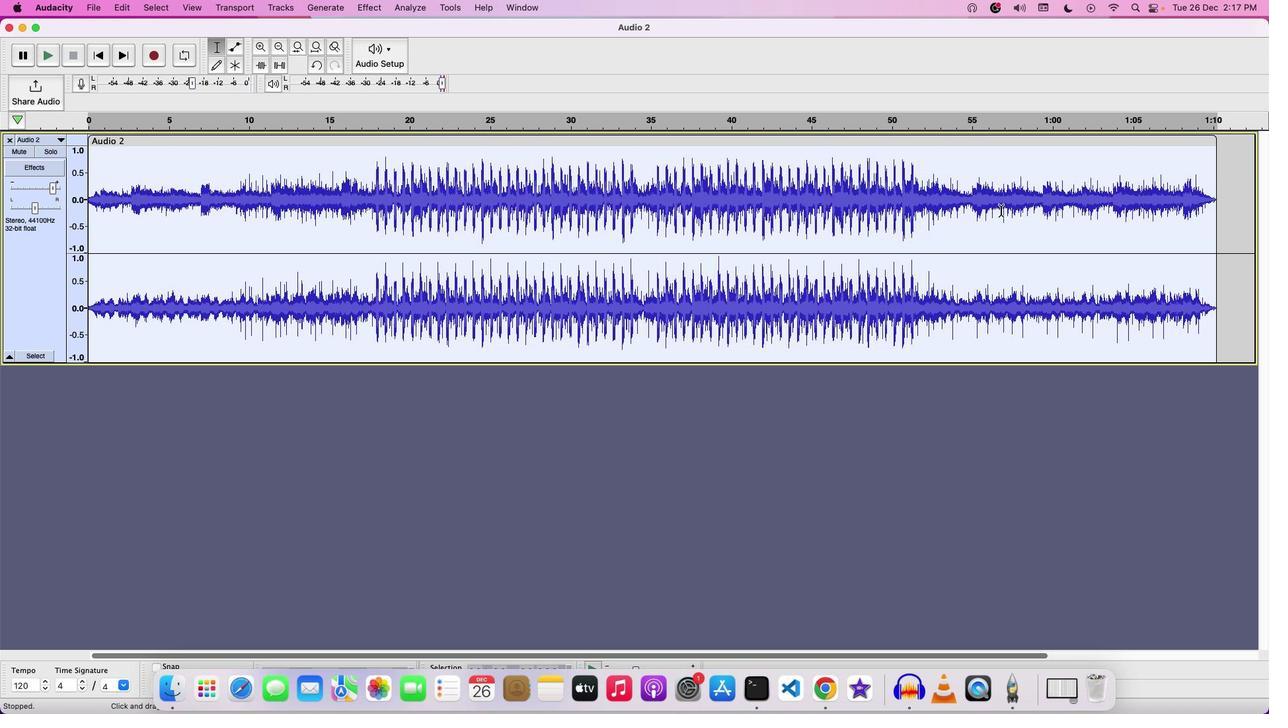 
Action: Mouse moved to (365, 7)
Screenshot: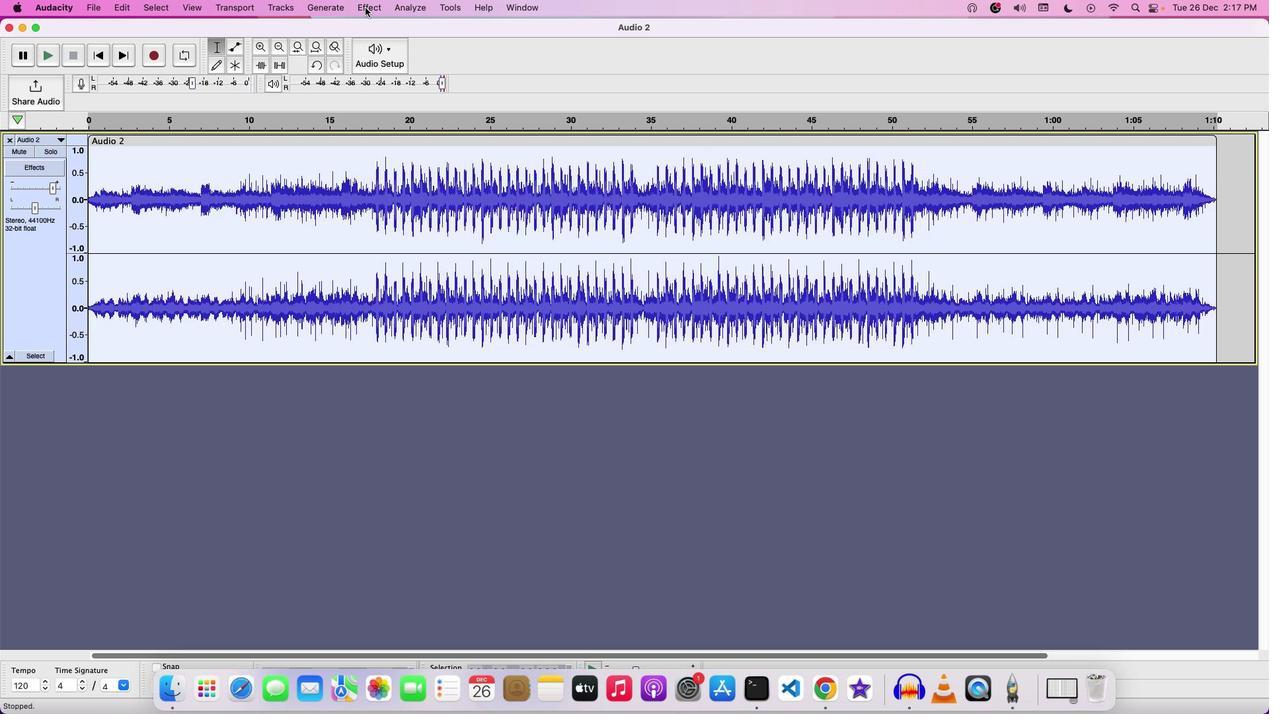 
Action: Mouse pressed left at (365, 7)
Screenshot: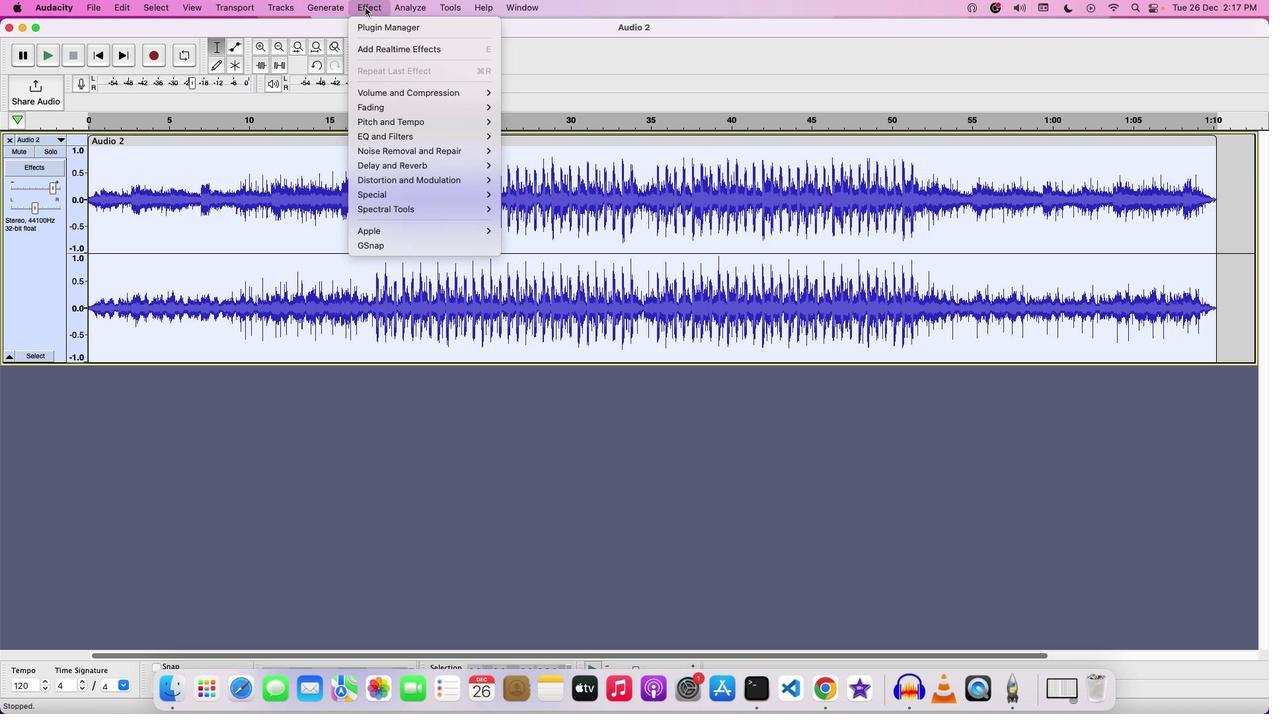 
Action: Mouse moved to (564, 106)
Screenshot: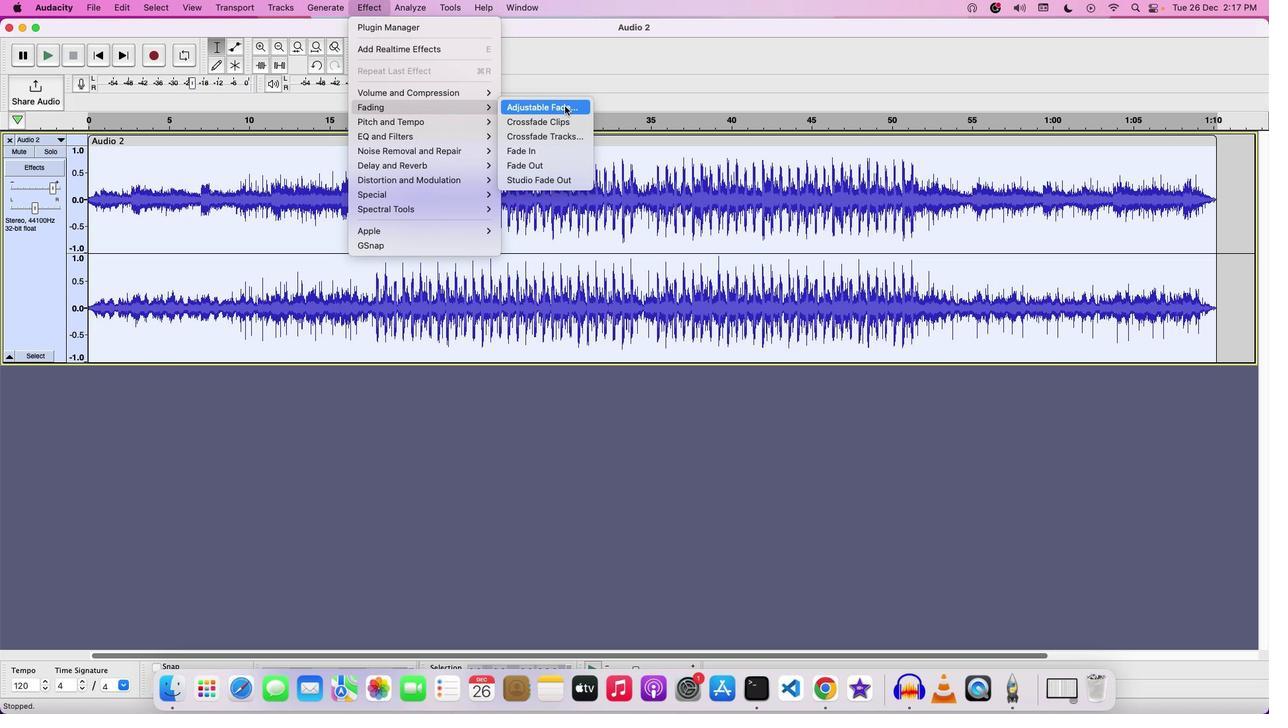 
Action: Mouse pressed left at (564, 106)
Screenshot: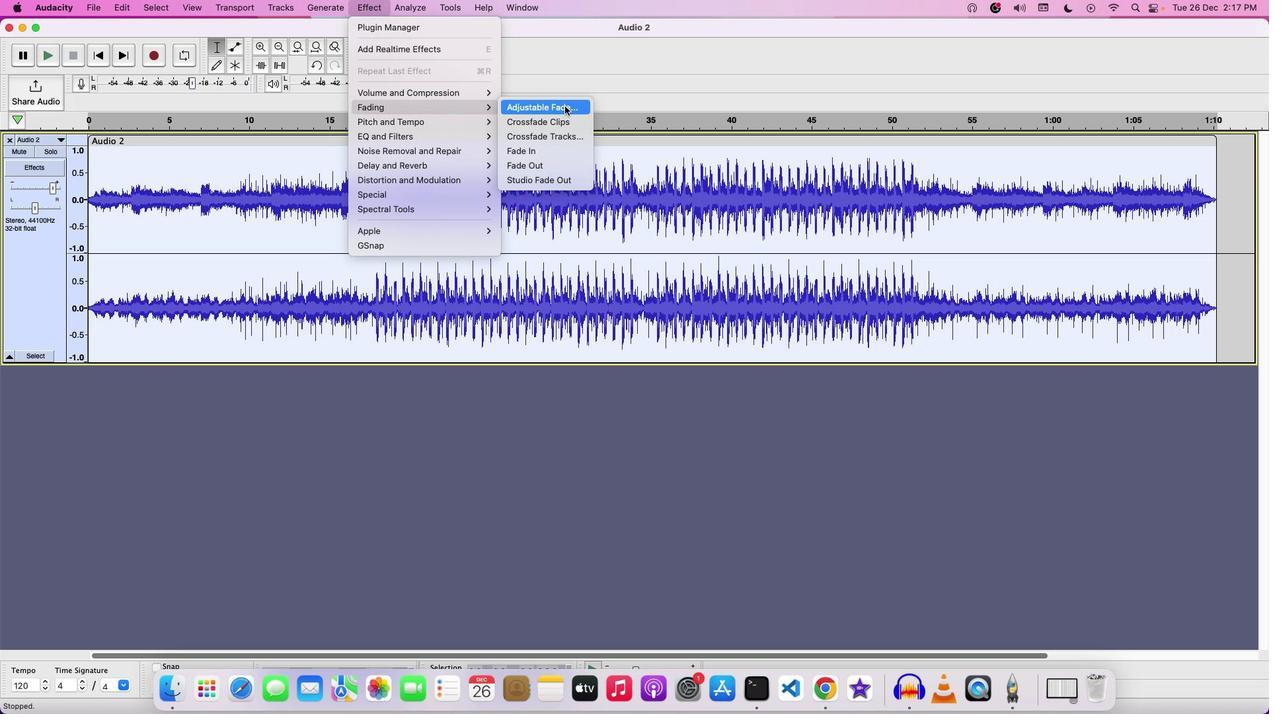 
Action: Mouse moved to (798, 353)
Screenshot: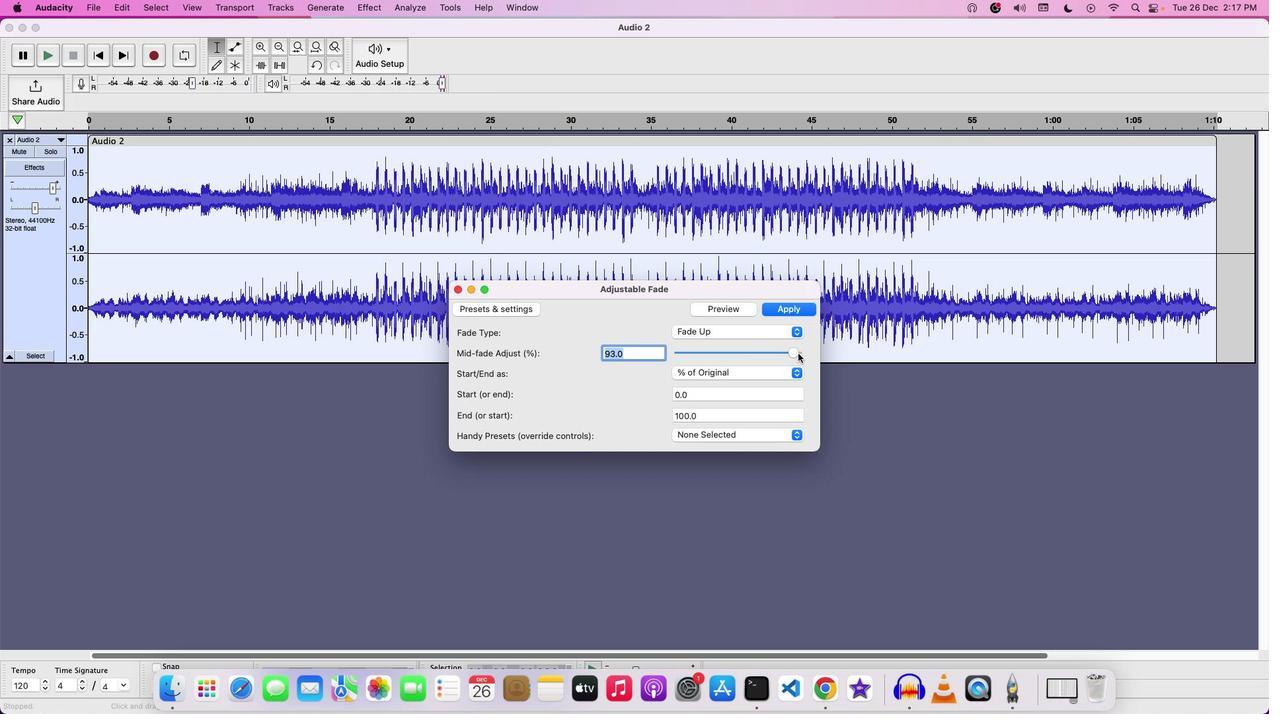 
Action: Mouse pressed left at (798, 353)
Screenshot: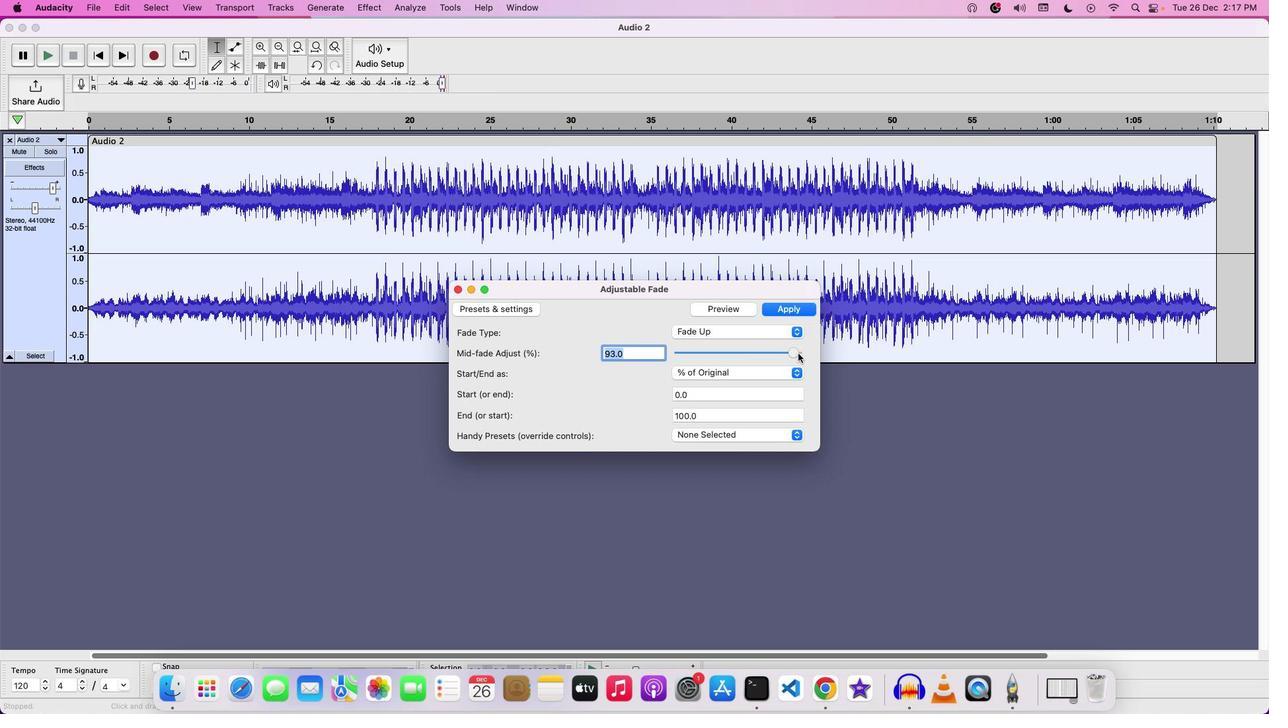 
Action: Mouse moved to (777, 332)
Screenshot: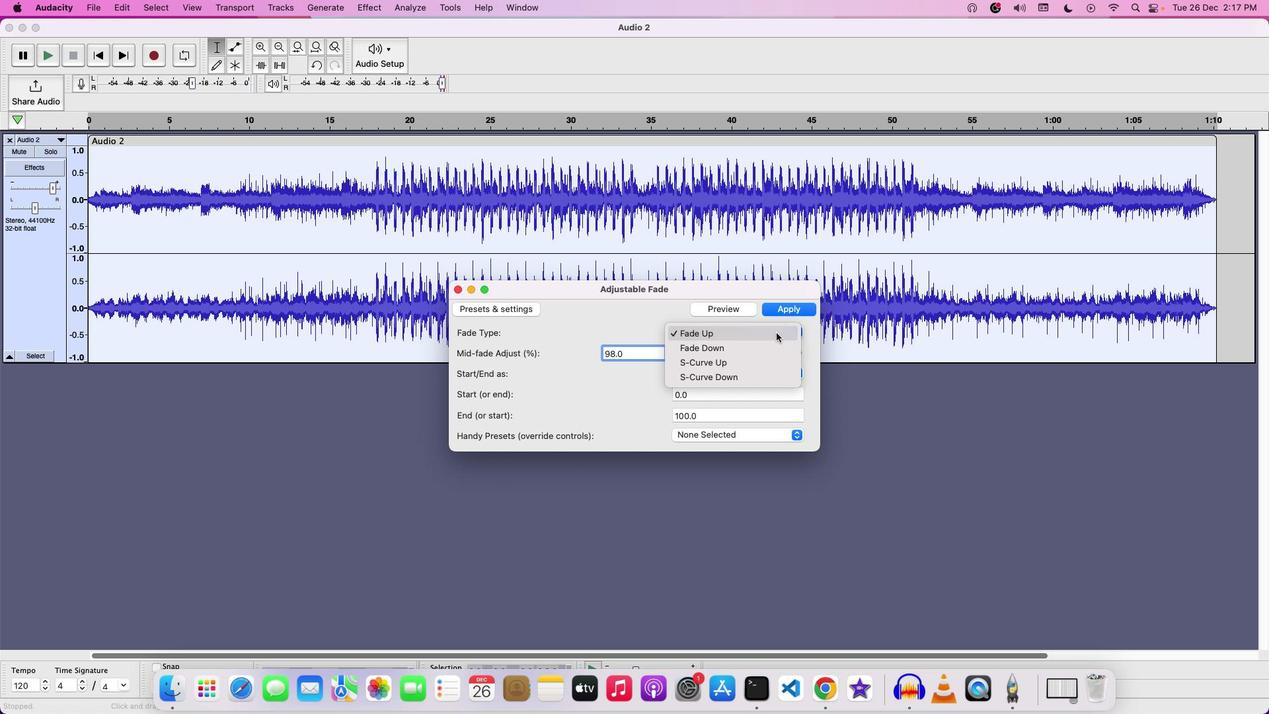 
Action: Mouse pressed left at (777, 332)
Screenshot: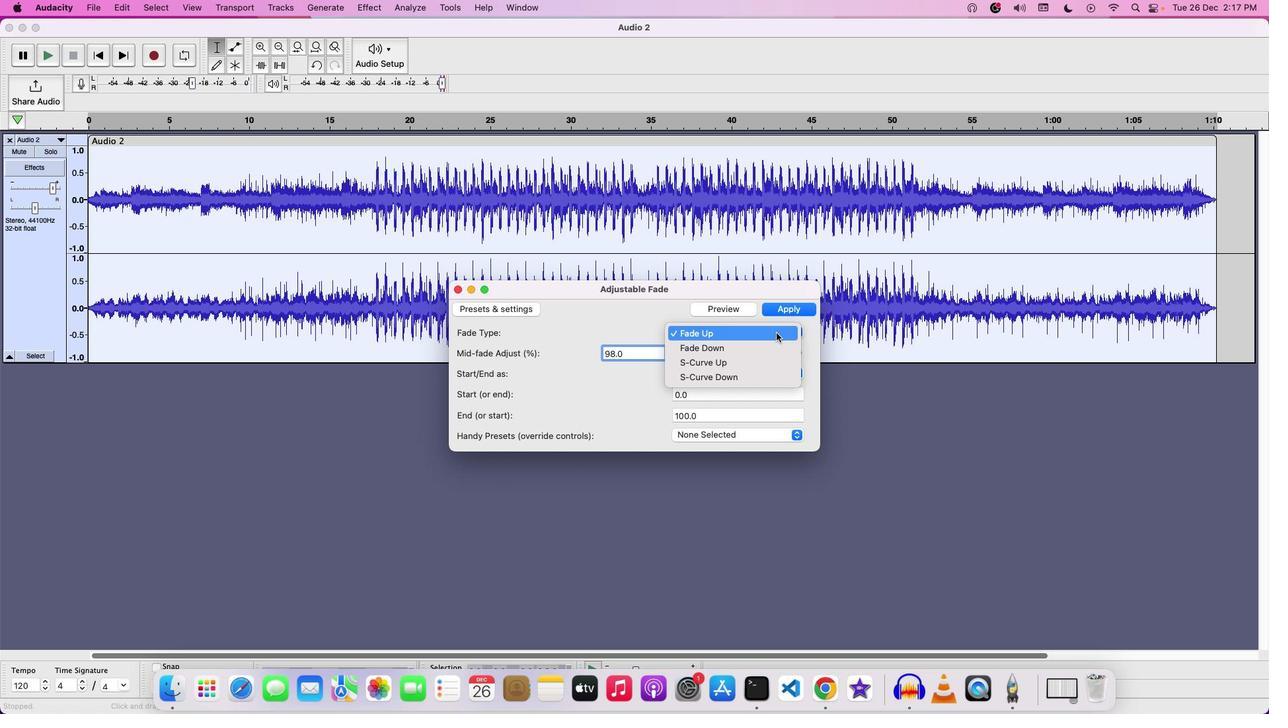 
Action: Mouse pressed left at (777, 332)
Screenshot: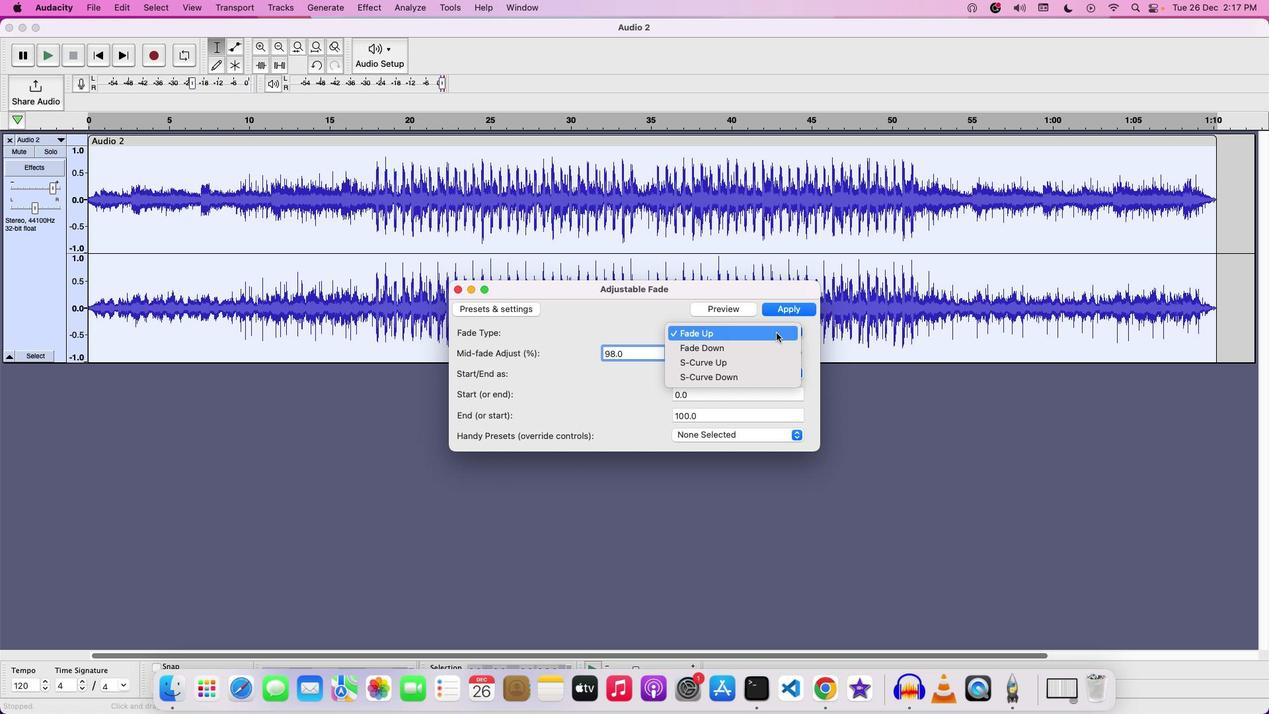 
Action: Mouse moved to (716, 308)
Screenshot: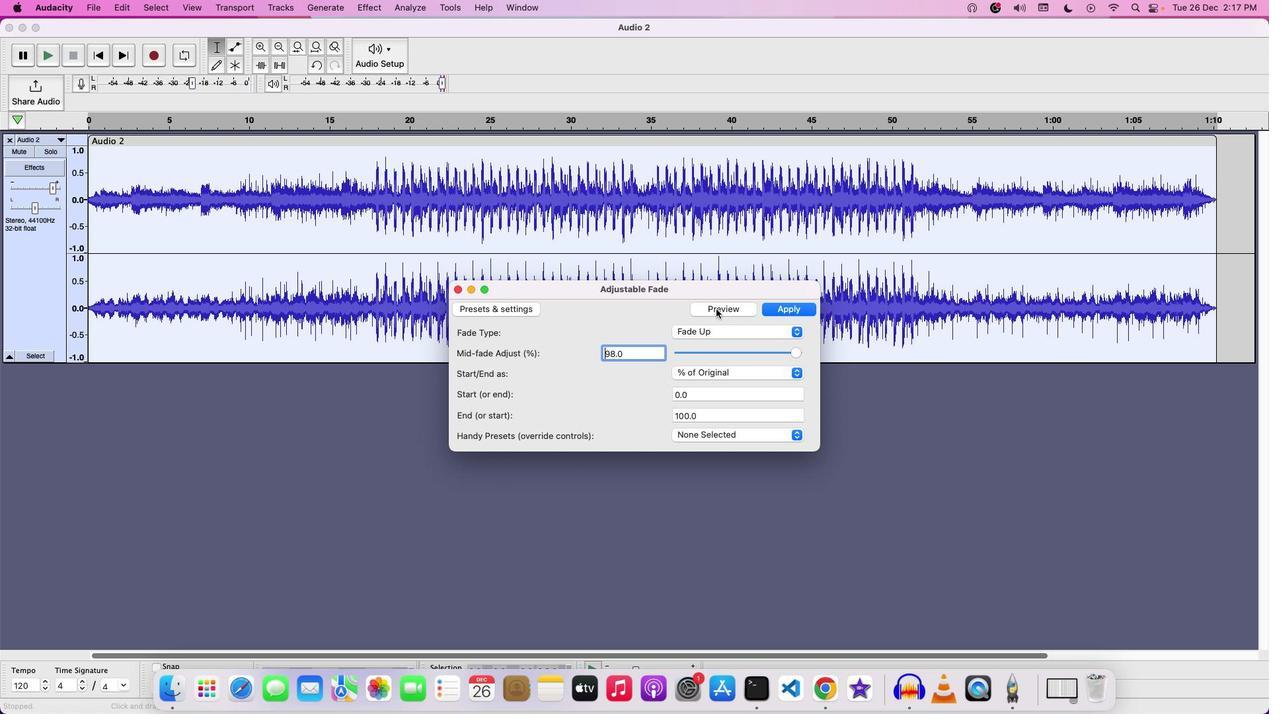 
Action: Mouse pressed left at (716, 308)
Screenshot: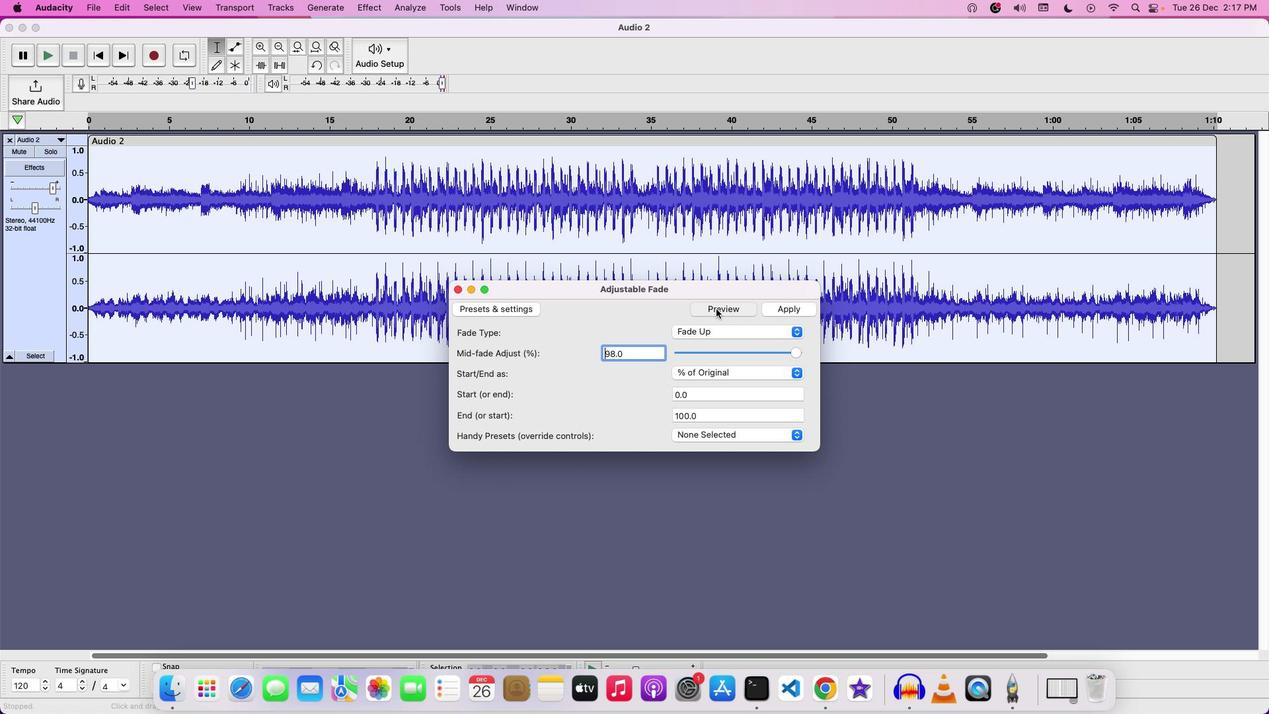 
Action: Mouse moved to (787, 306)
Screenshot: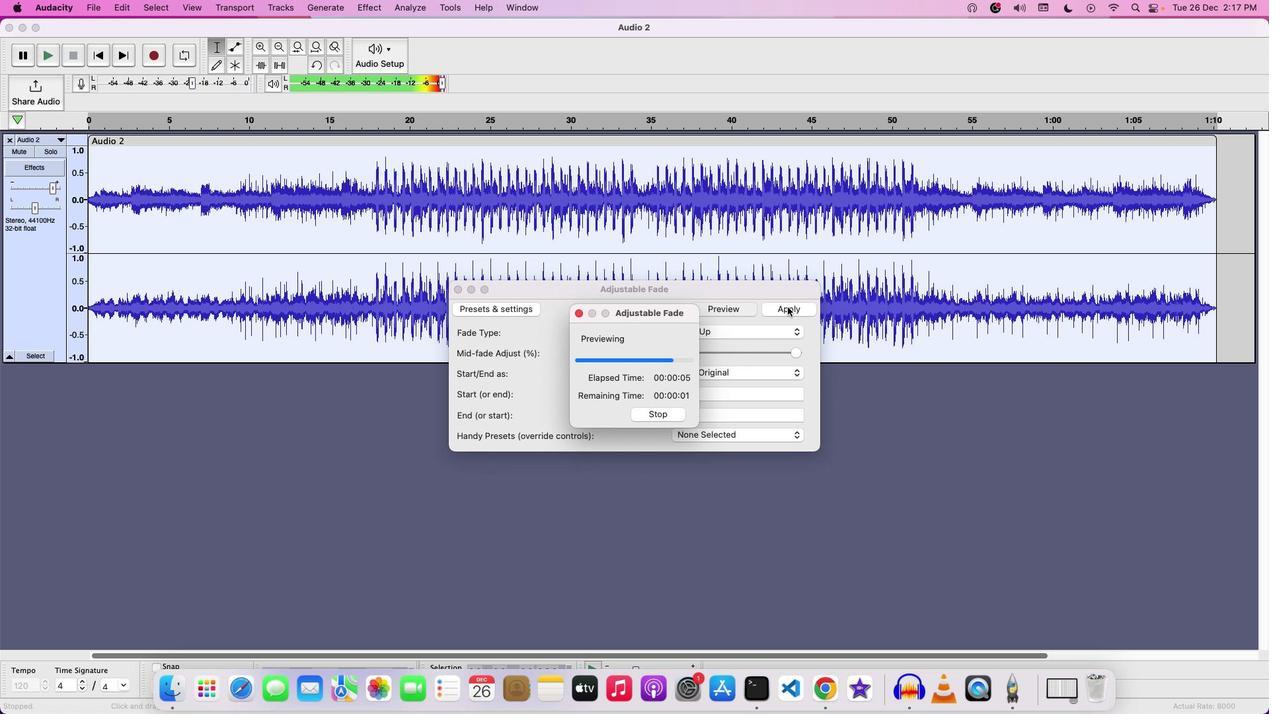 
Action: Mouse pressed left at (787, 306)
Screenshot: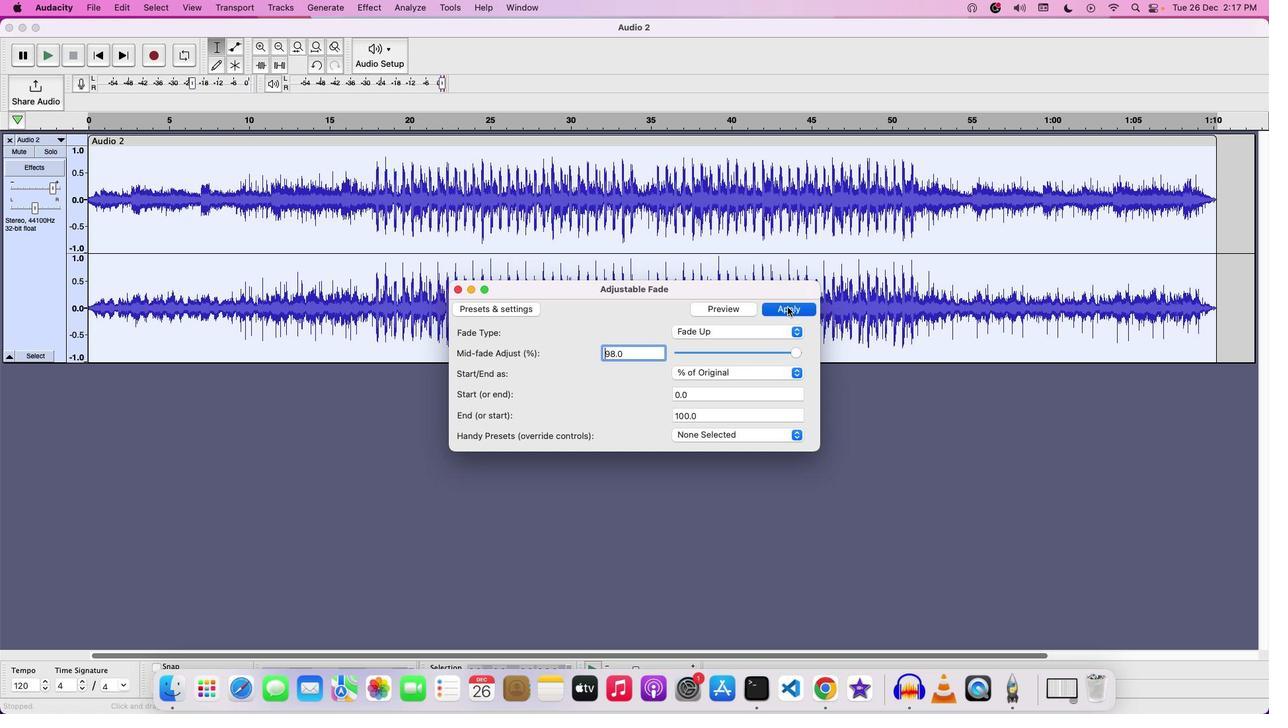 
Action: Key pressed Key.space
Screenshot: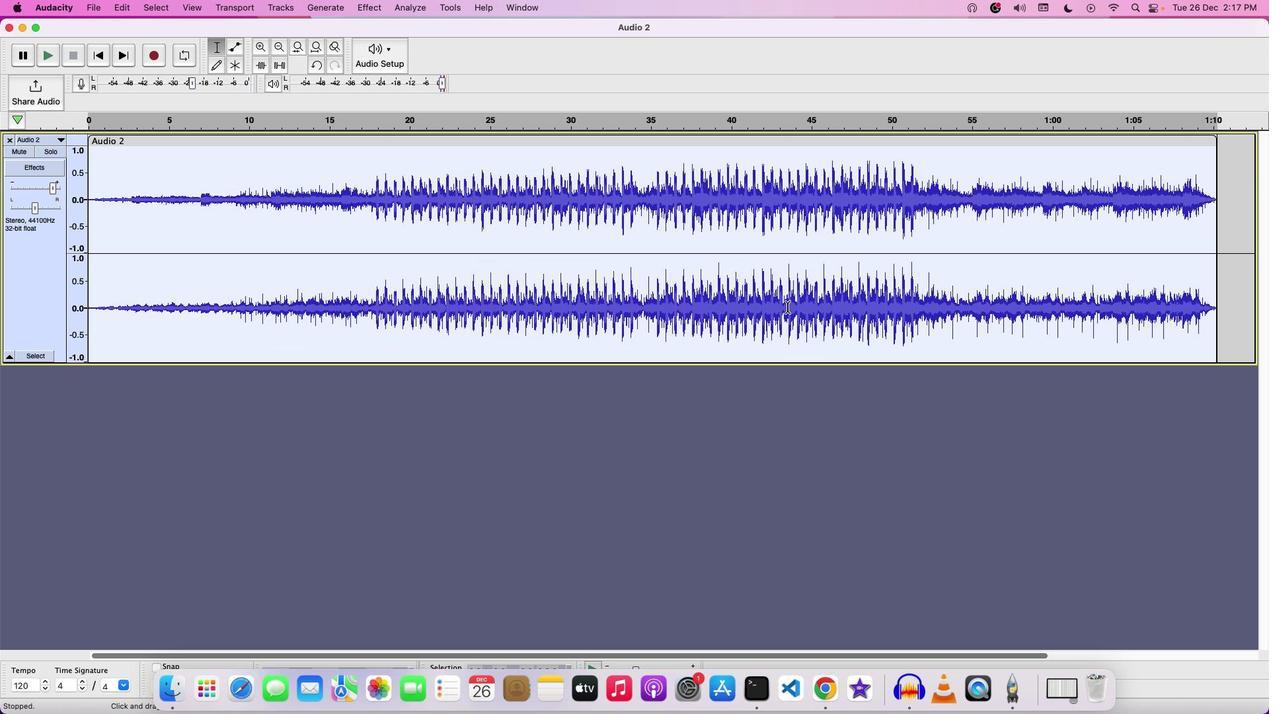 
Action: Mouse moved to (52, 191)
Screenshot: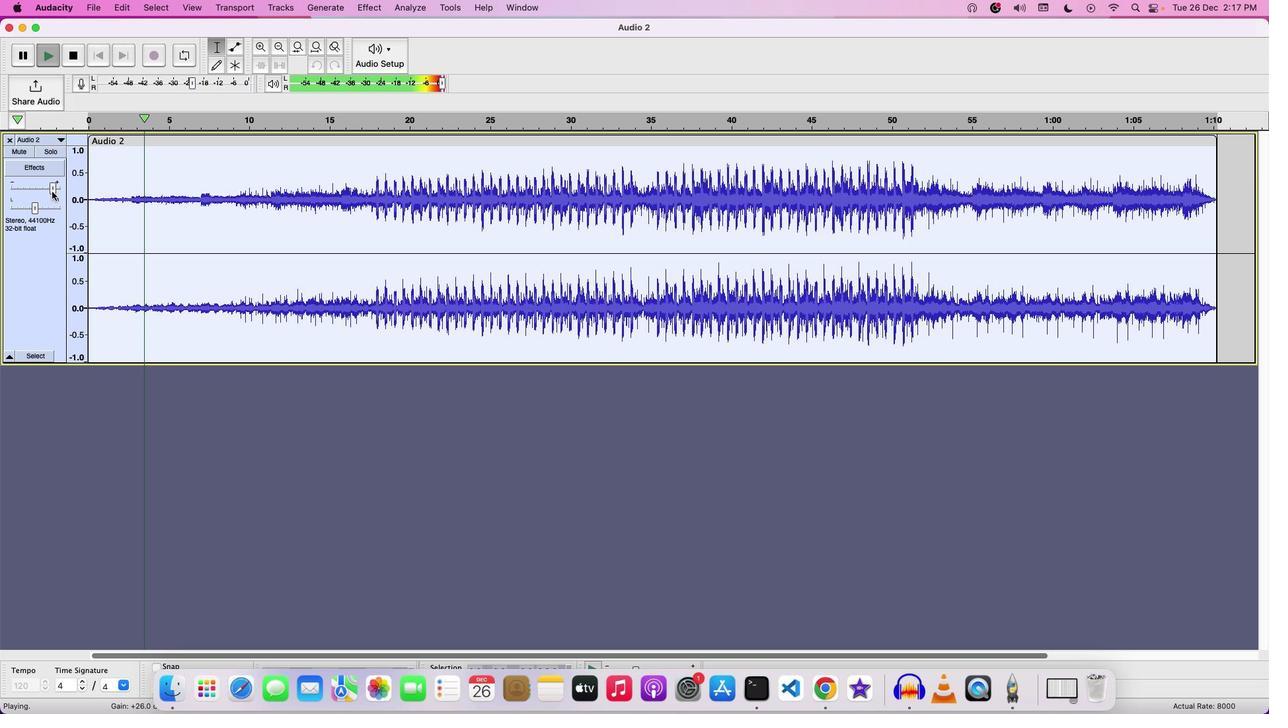 
Action: Mouse pressed left at (52, 191)
Screenshot: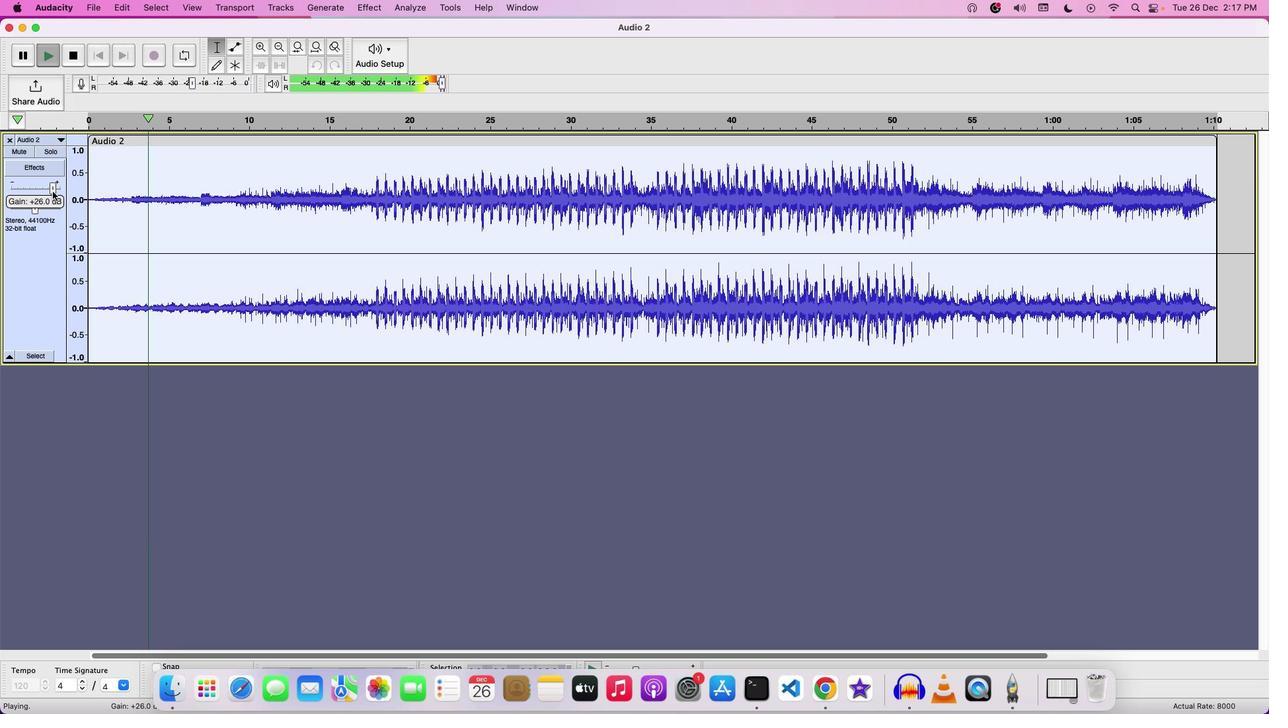 
Action: Mouse moved to (382, 0)
Screenshot: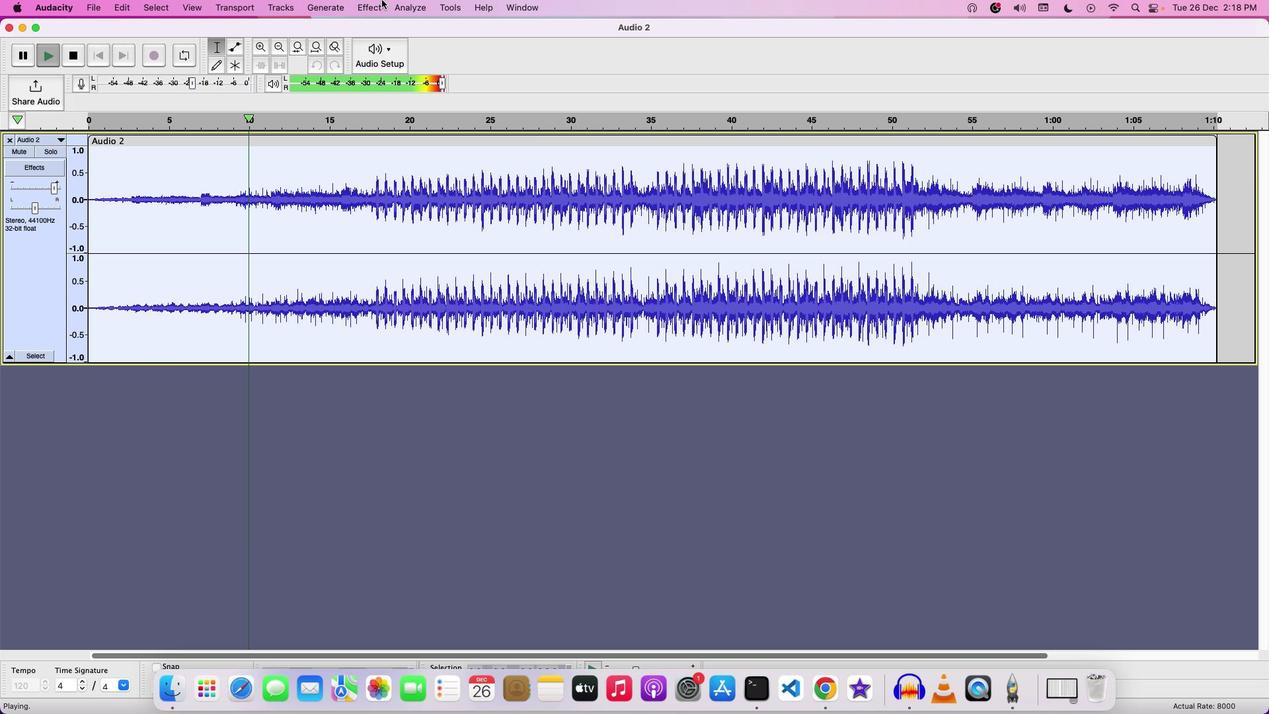 
Action: Key pressed Key.space
Screenshot: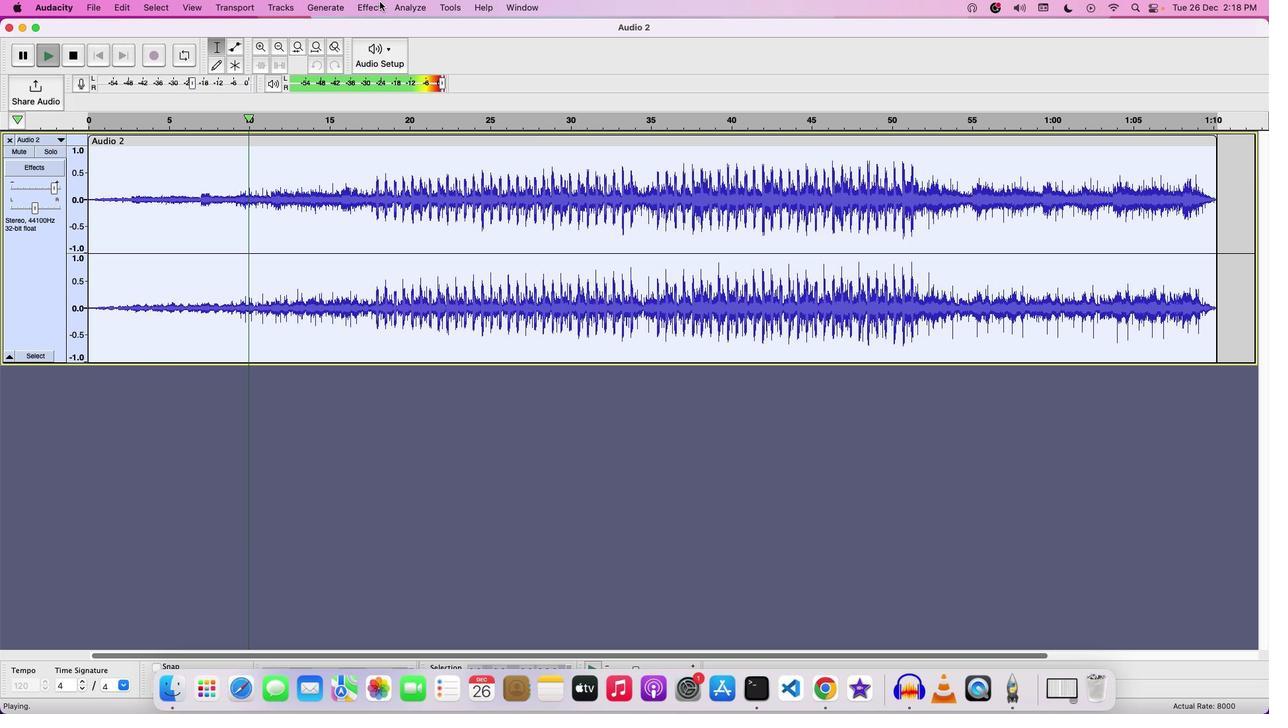 
Action: Mouse moved to (377, 4)
Screenshot: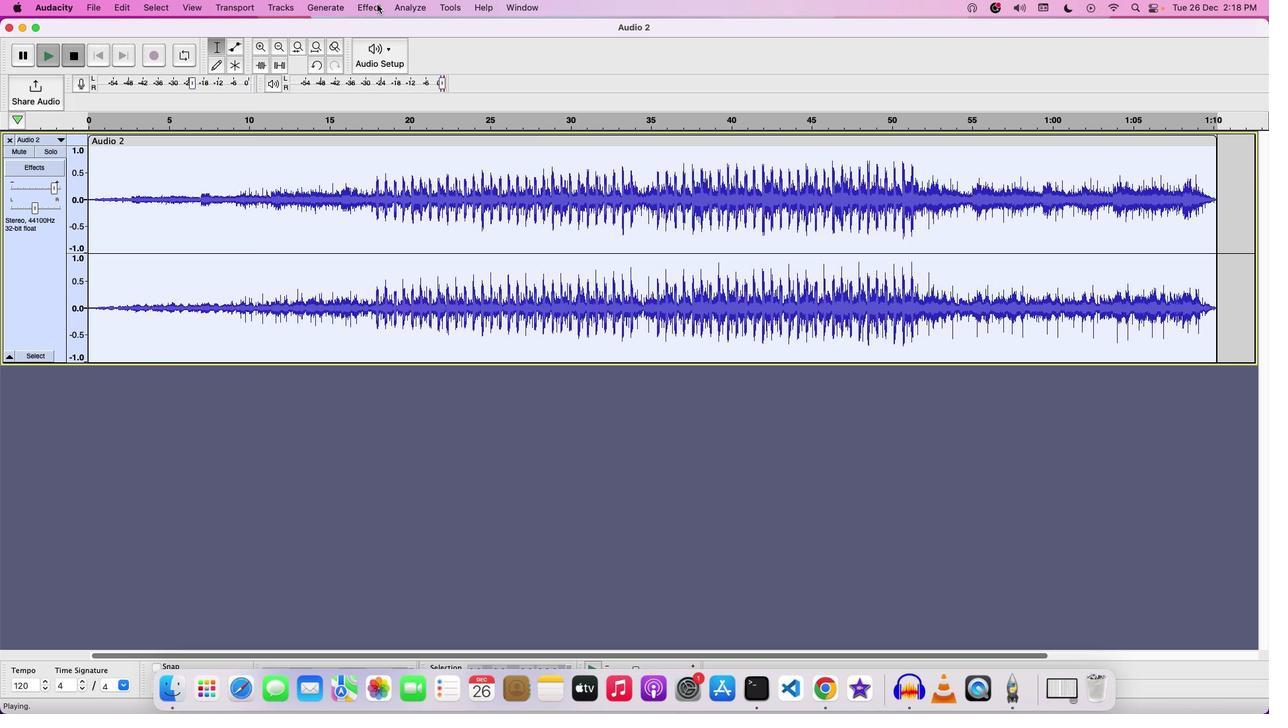
Action: Mouse pressed left at (377, 4)
Screenshot: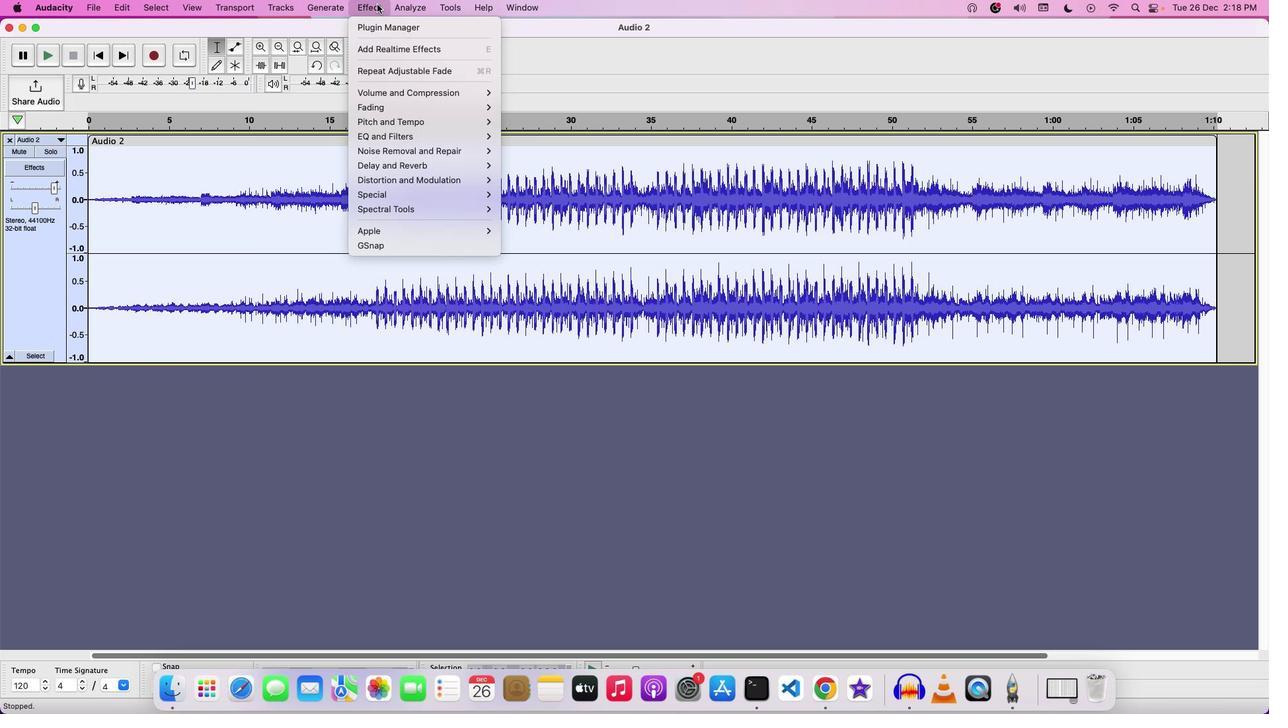 
Action: Mouse moved to (540, 194)
Screenshot: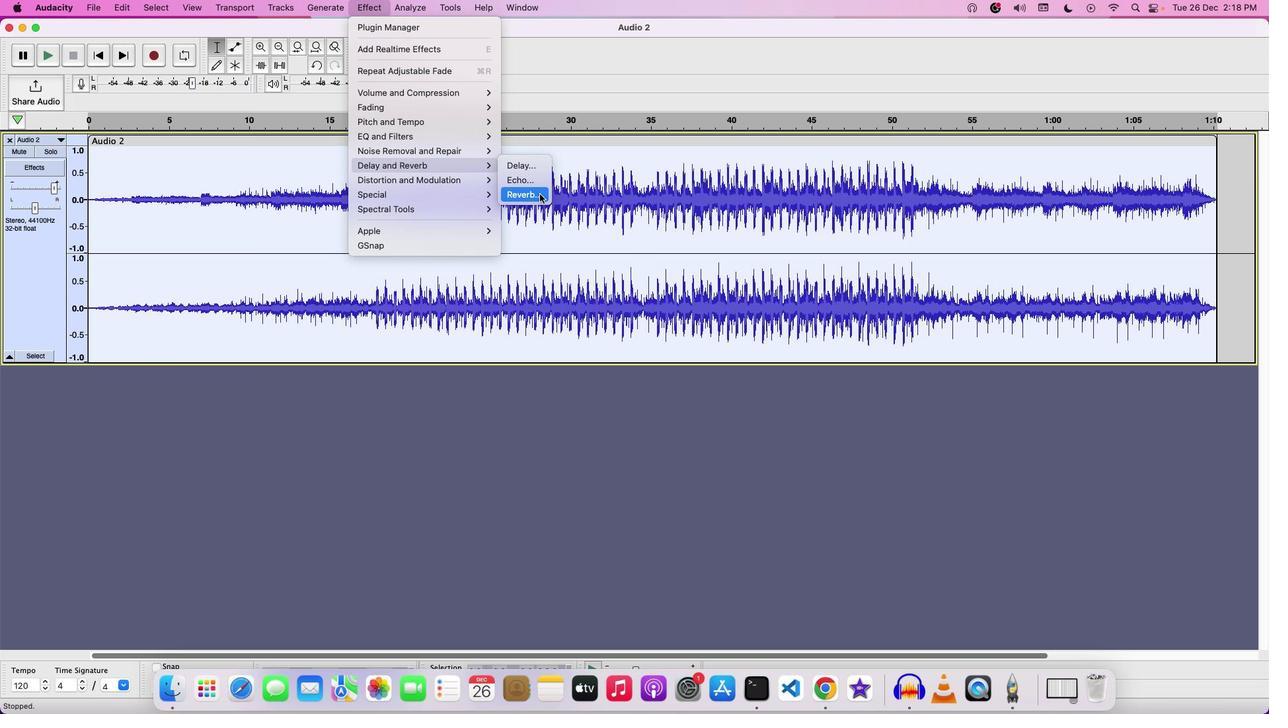 
Action: Mouse pressed left at (540, 194)
Screenshot: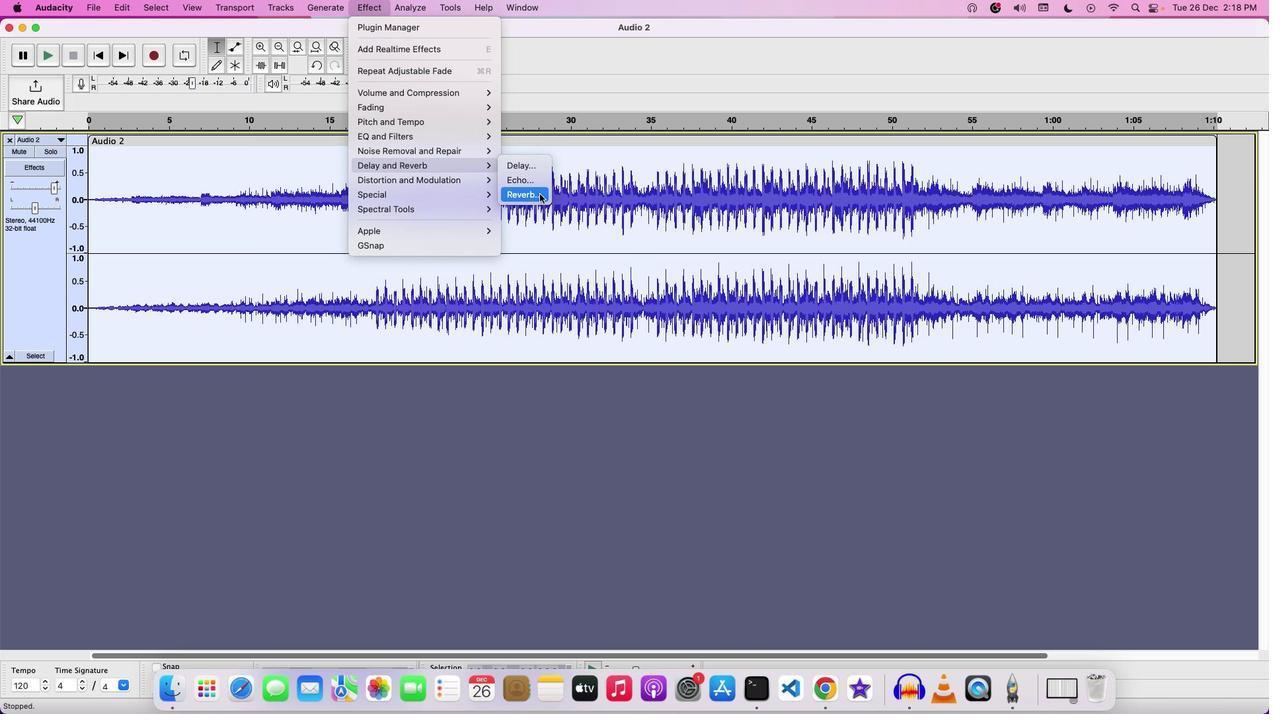 
Action: Mouse moved to (672, 272)
Screenshot: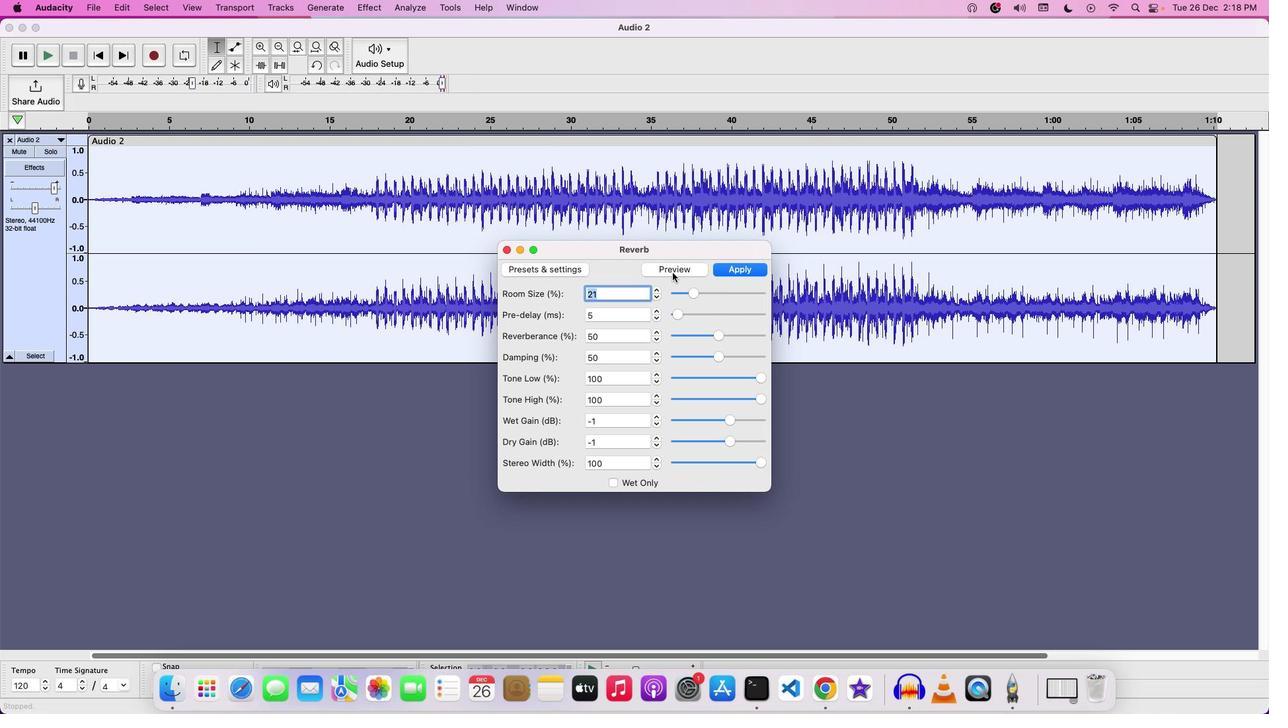 
Action: Mouse pressed left at (672, 272)
Screenshot: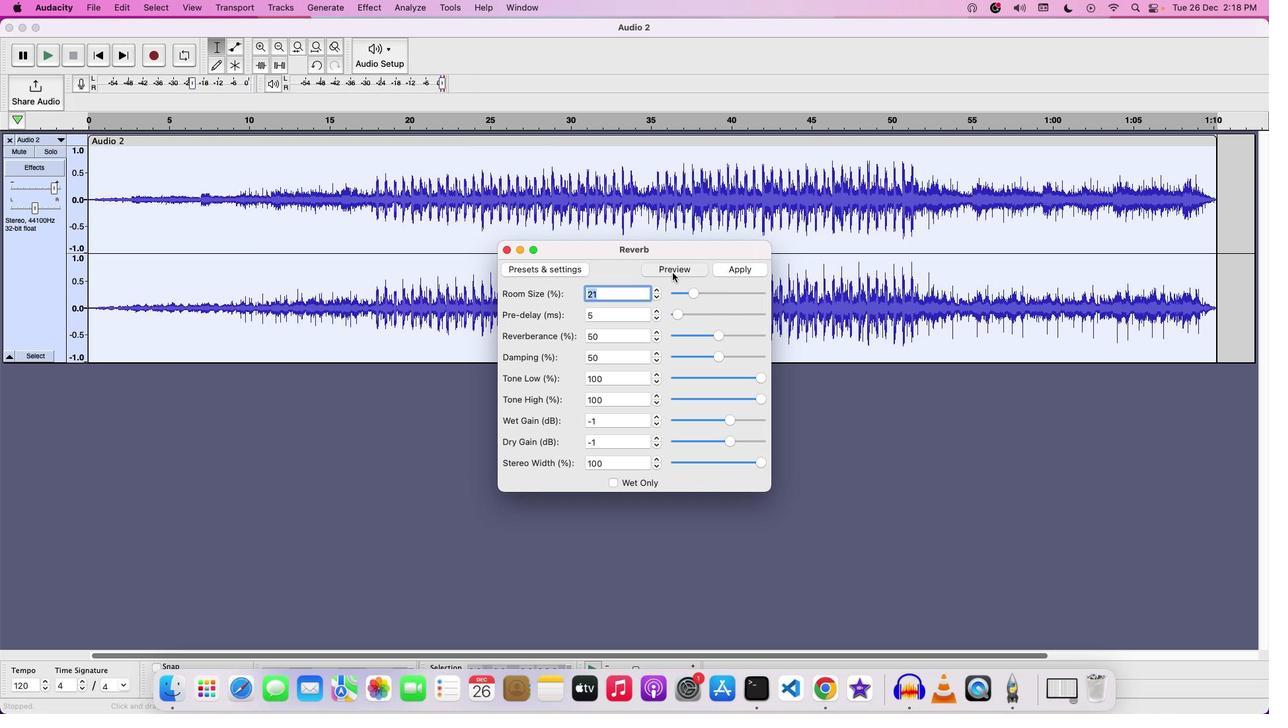
Action: Mouse moved to (681, 352)
Screenshot: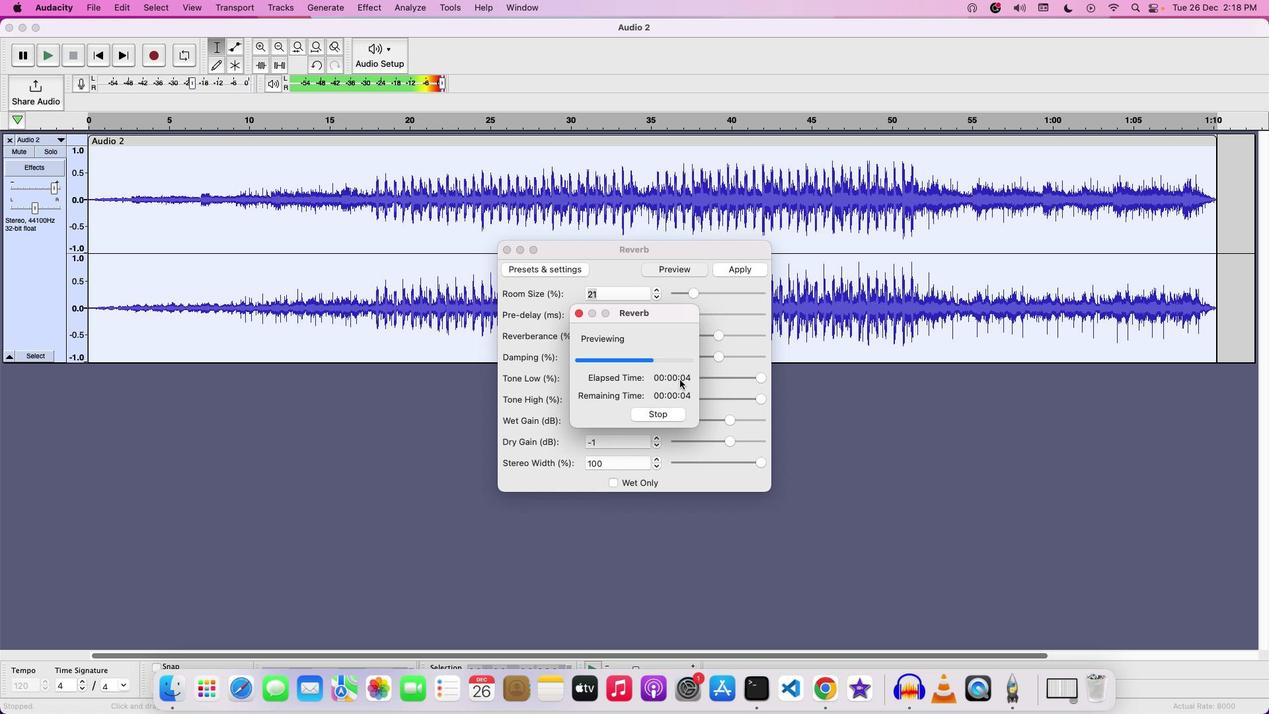 
Action: Mouse pressed left at (681, 352)
Screenshot: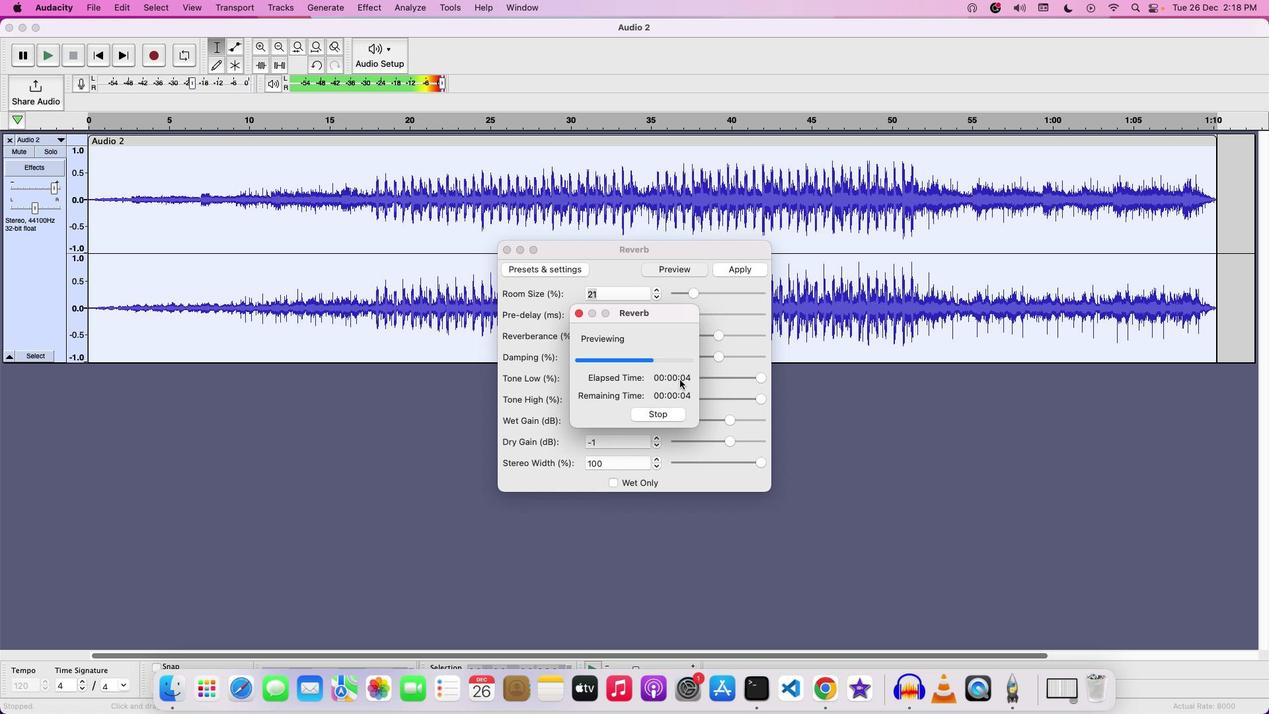 
Action: Mouse moved to (652, 407)
Screenshot: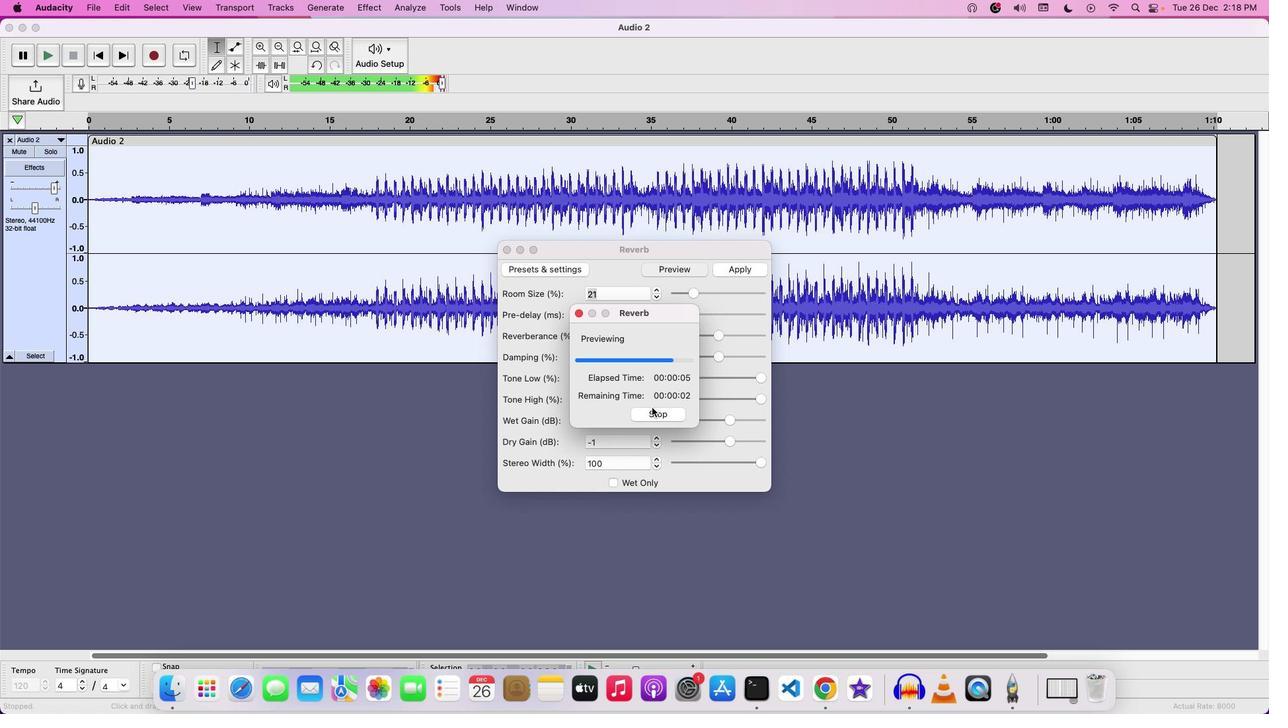 
Action: Mouse pressed left at (652, 407)
Screenshot: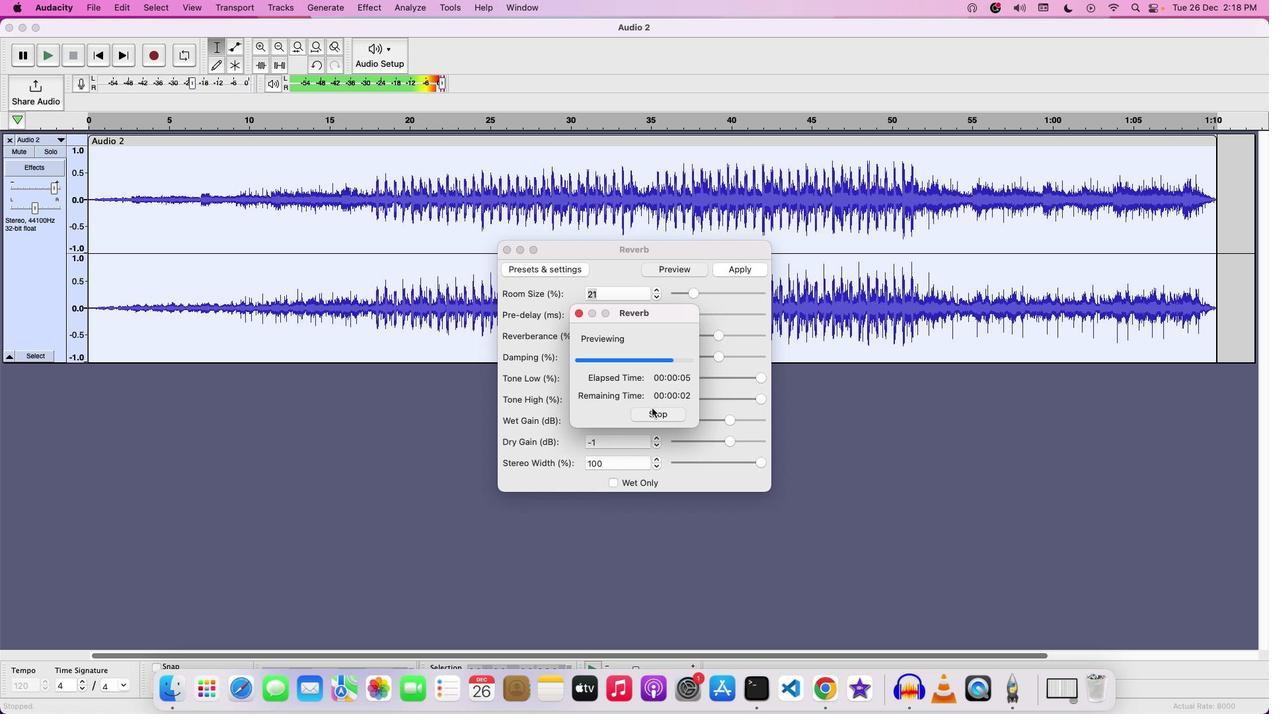 
Action: Mouse moved to (690, 290)
Screenshot: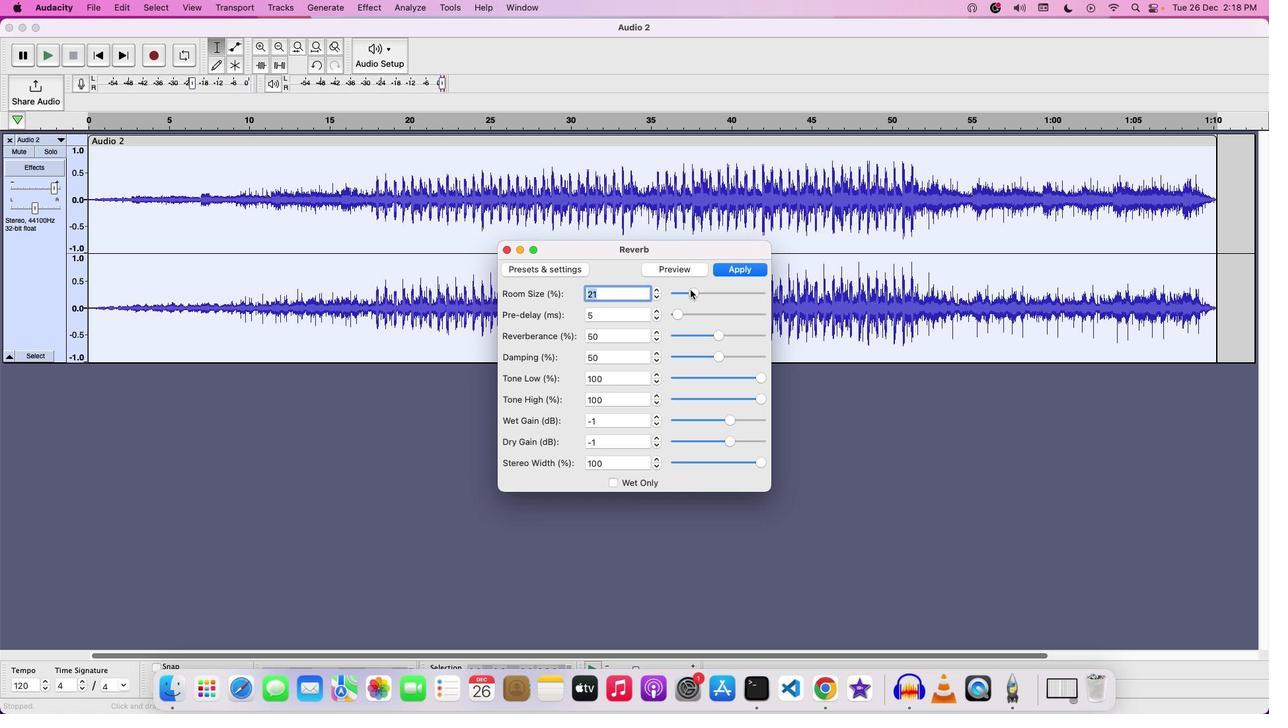 
Action: Mouse pressed left at (690, 290)
Screenshot: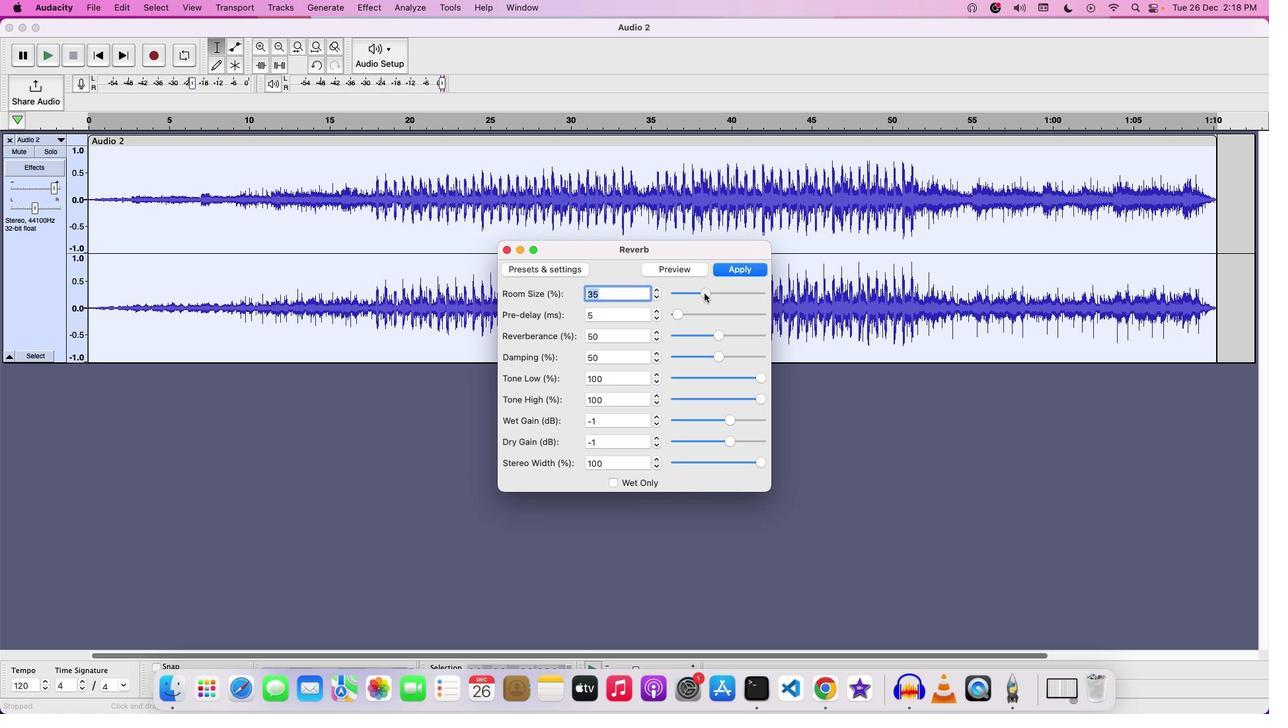 
Action: Mouse moved to (692, 271)
Screenshot: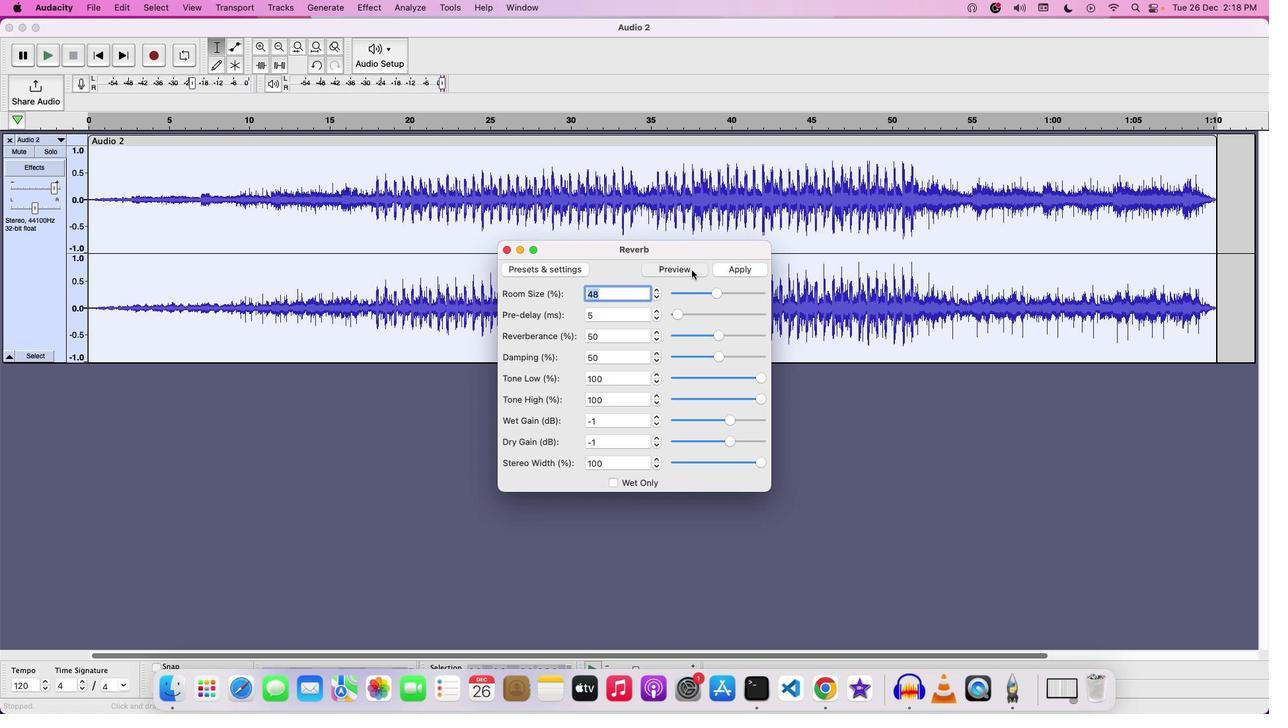 
Action: Mouse pressed left at (692, 271)
Screenshot: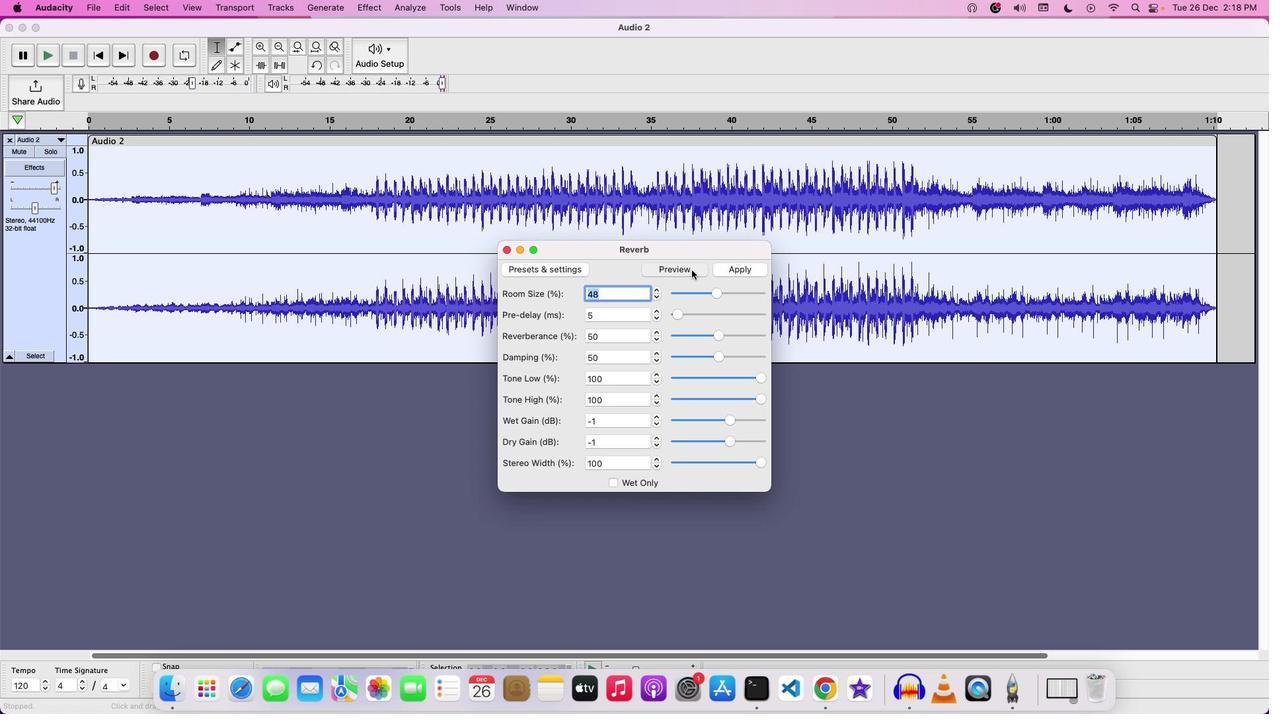 
Action: Mouse moved to (734, 271)
Screenshot: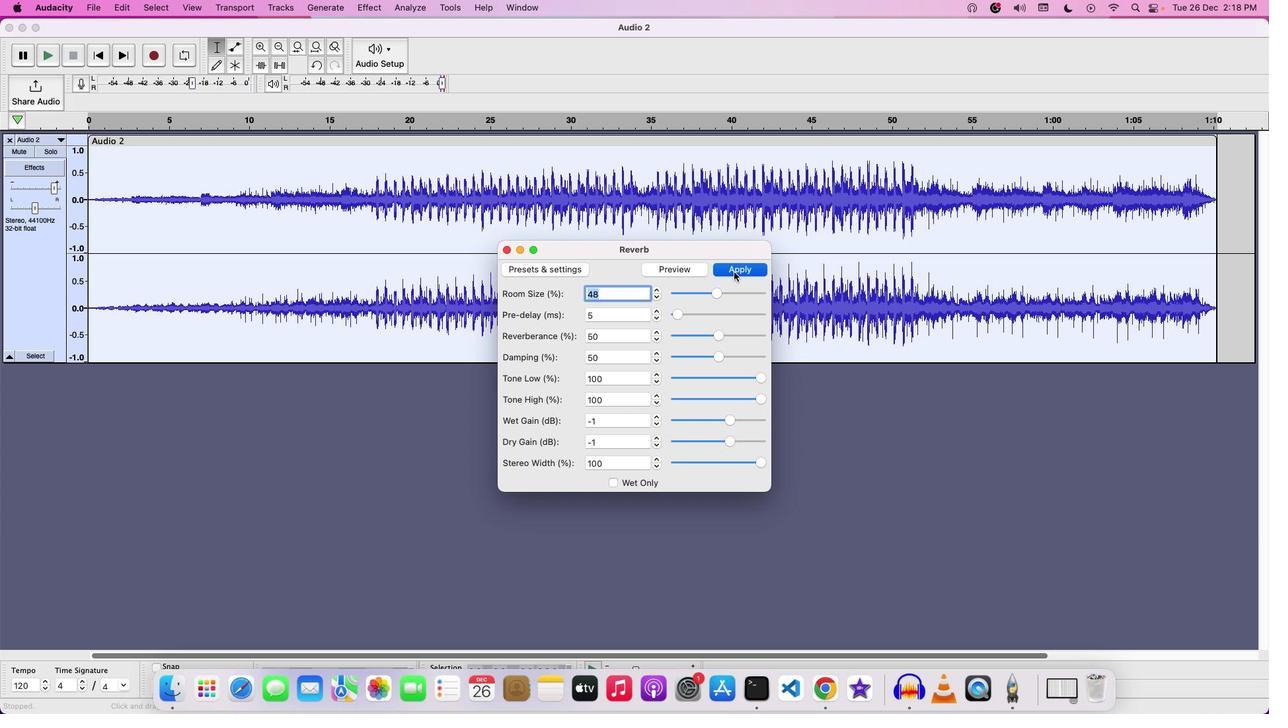 
Action: Mouse pressed left at (734, 271)
Screenshot: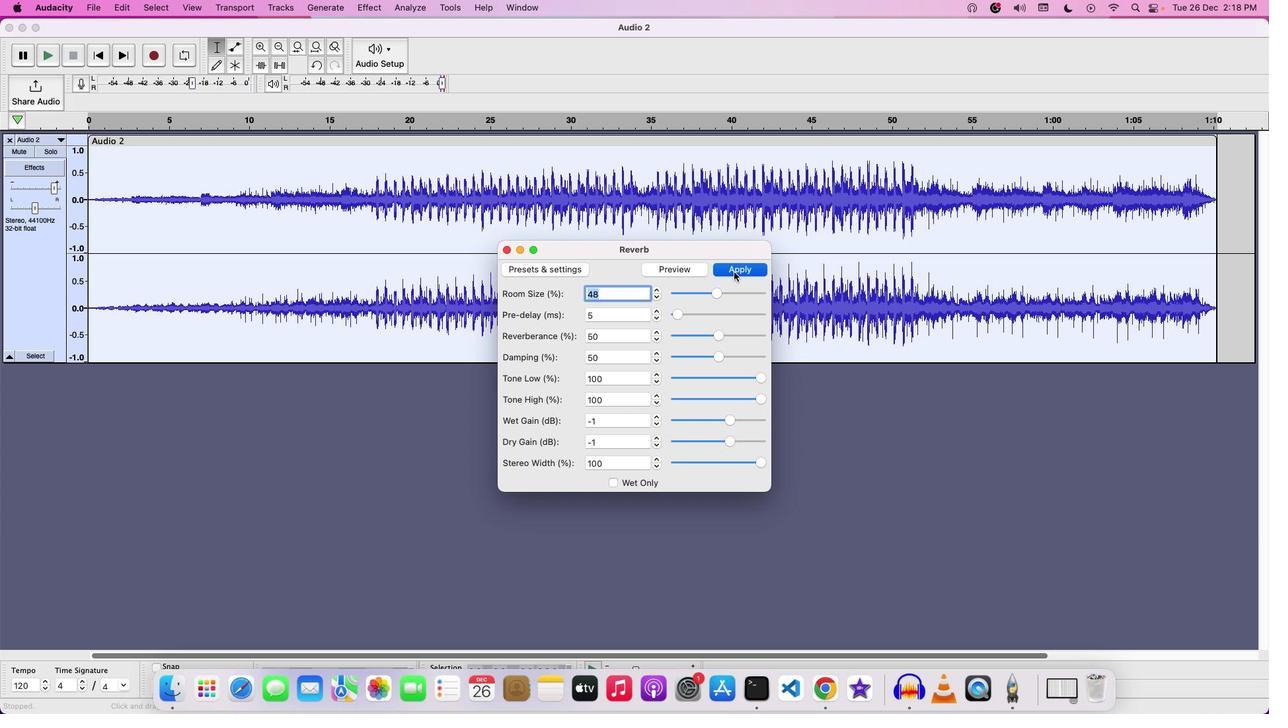 
Action: Mouse moved to (347, 37)
Screenshot: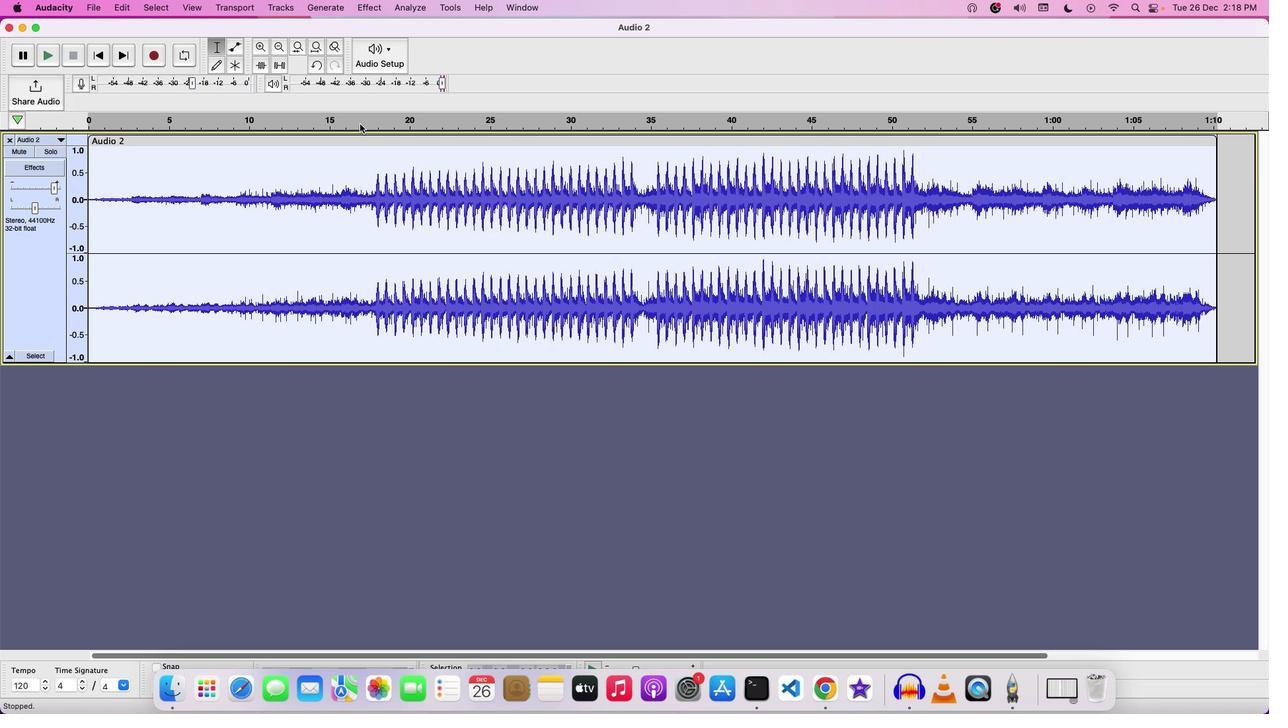 
Action: Key pressed Key.space
Screenshot: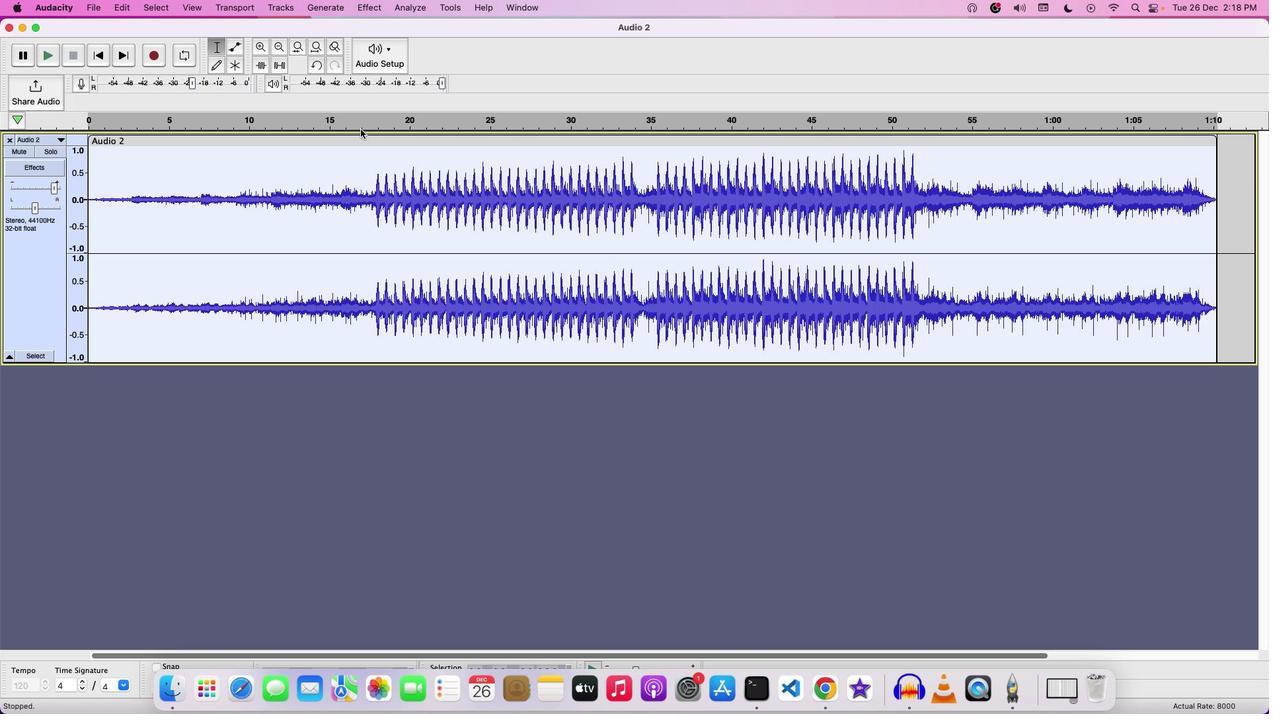 
Action: Mouse moved to (404, 163)
Screenshot: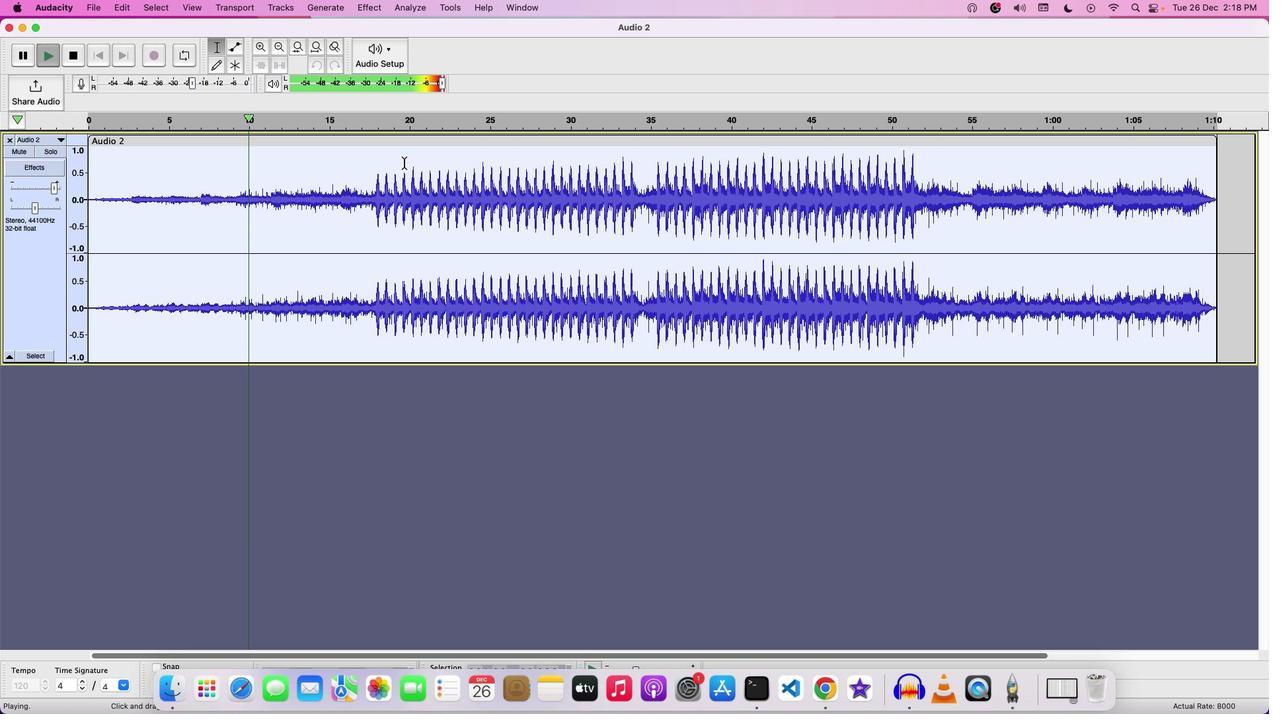 
Action: Key pressed Key.space
Screenshot: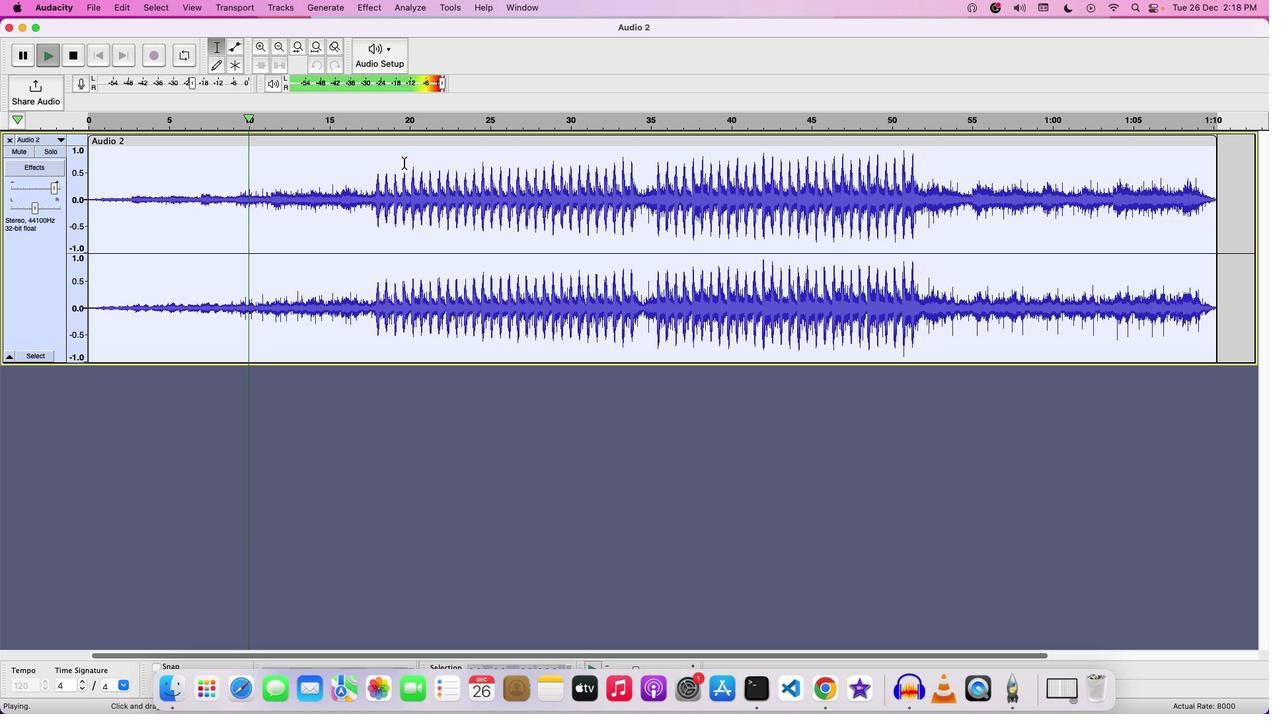 
Action: Mouse moved to (374, 3)
Screenshot: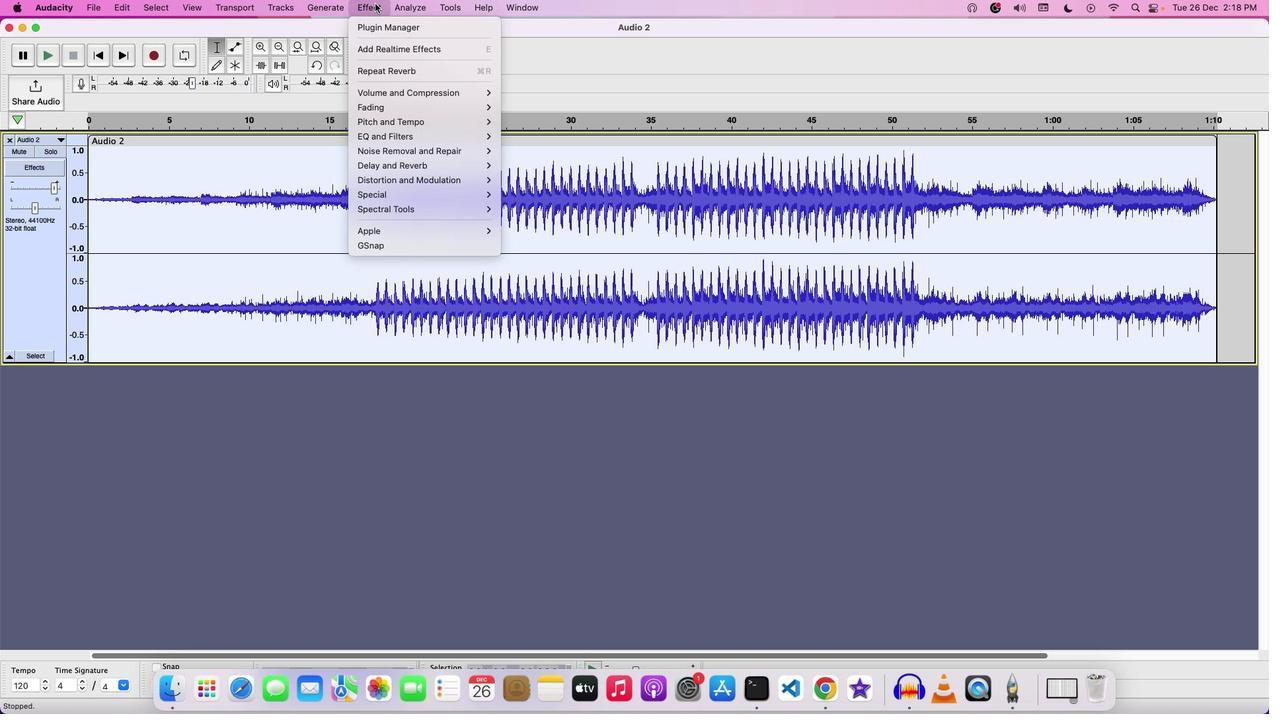 
Action: Mouse pressed left at (374, 3)
Screenshot: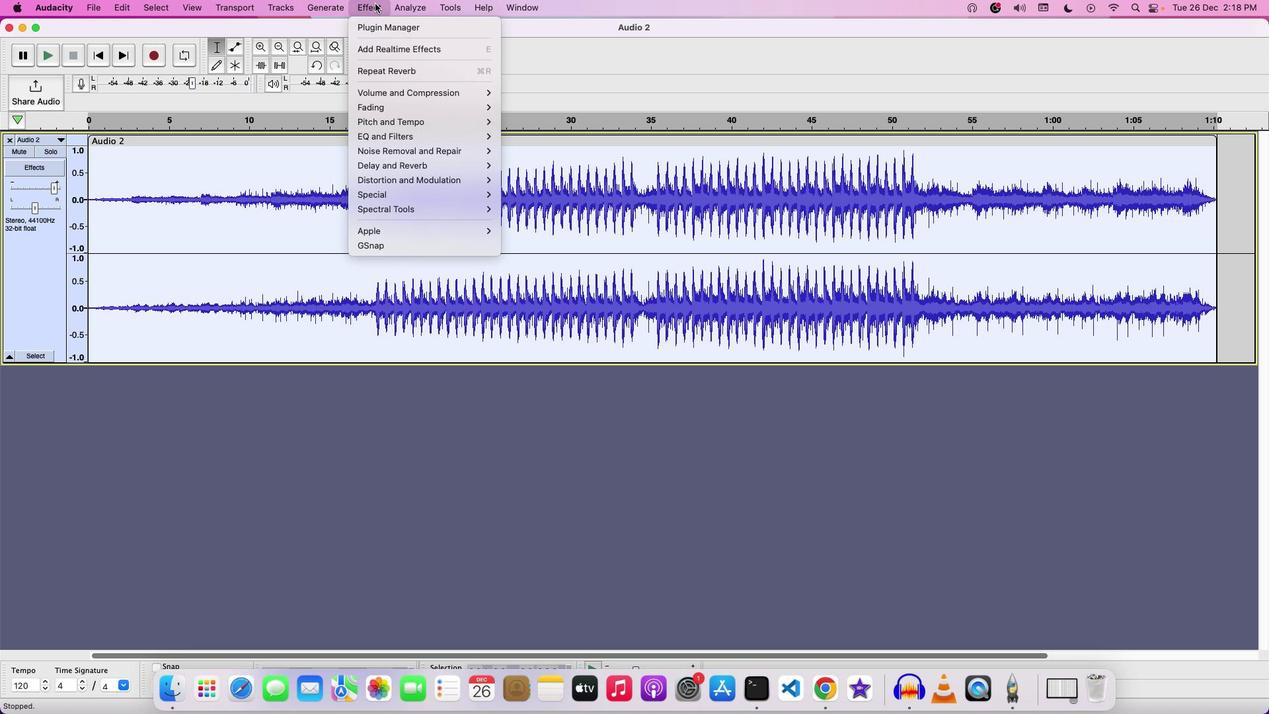 
Action: Mouse moved to (539, 161)
Screenshot: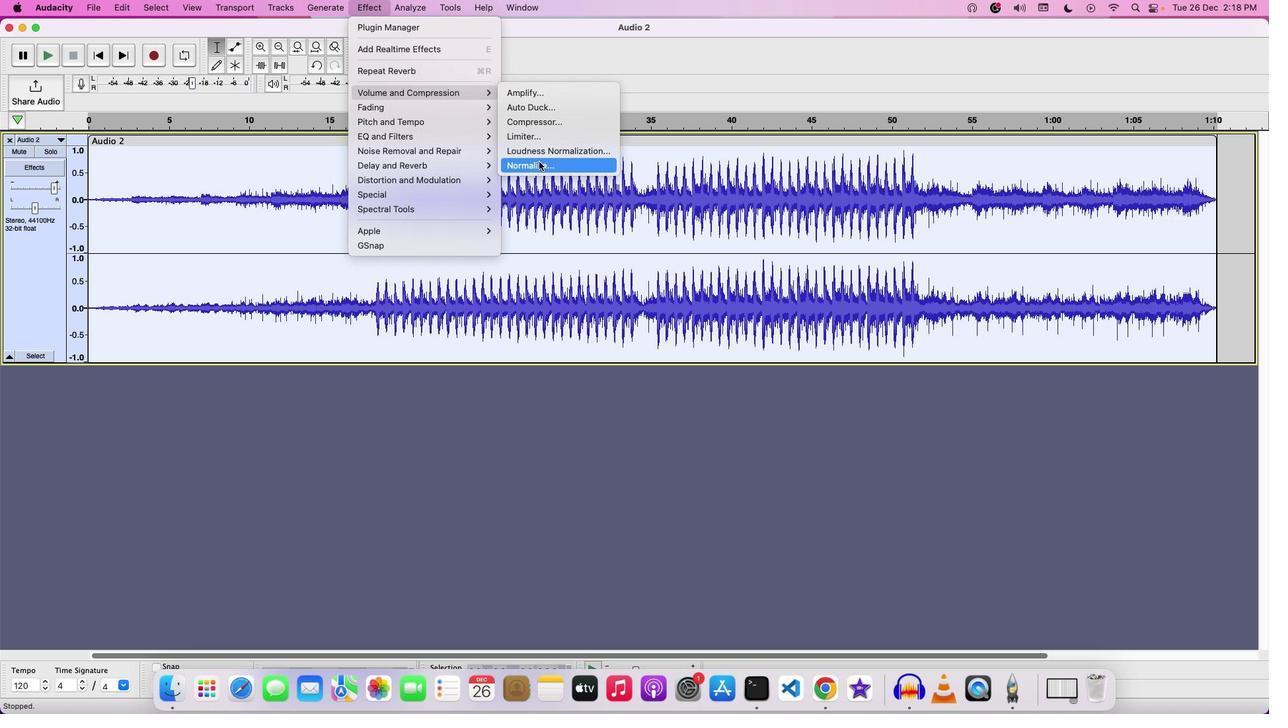 
Action: Mouse pressed left at (539, 161)
Screenshot: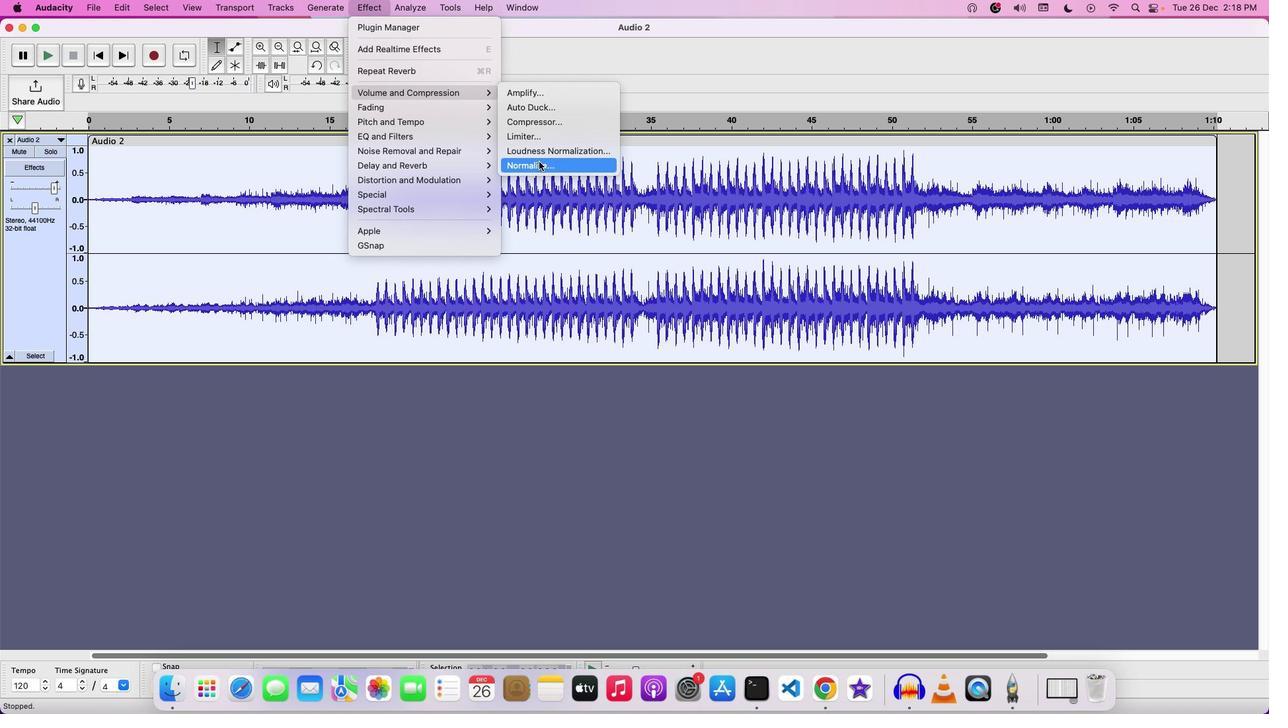 
Action: Mouse moved to (698, 340)
Screenshot: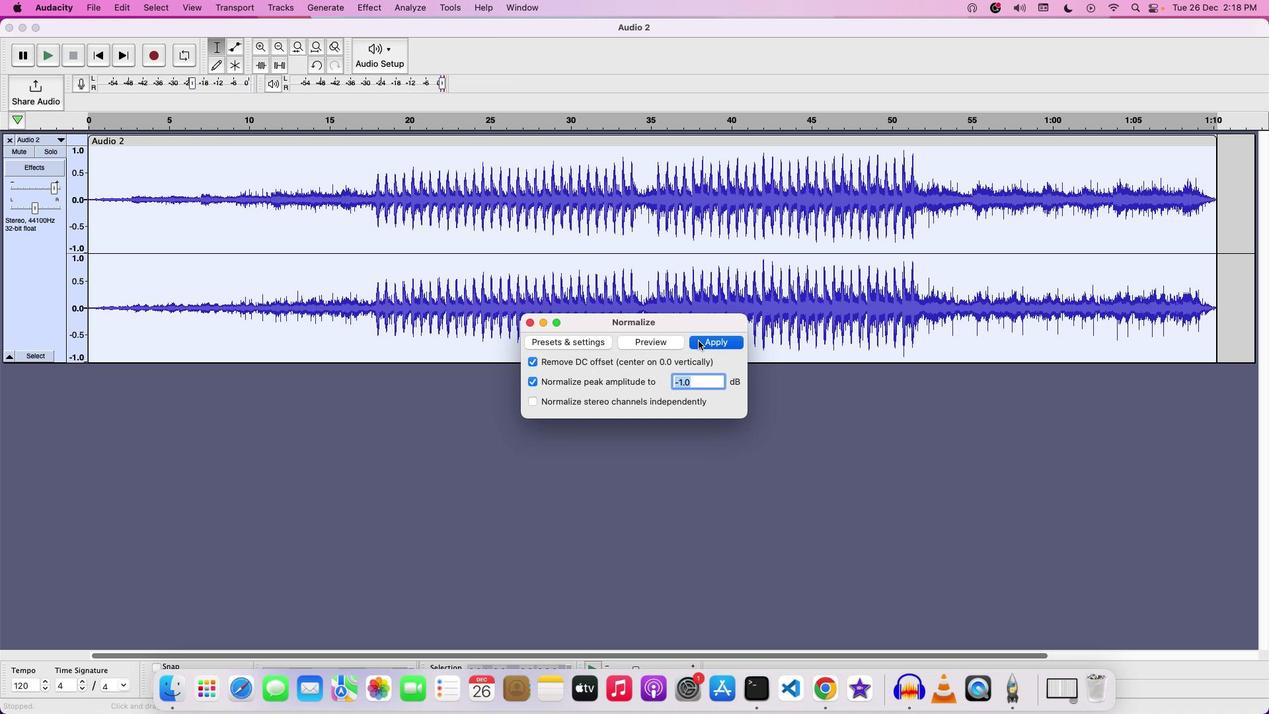 
Action: Mouse pressed left at (698, 340)
Screenshot: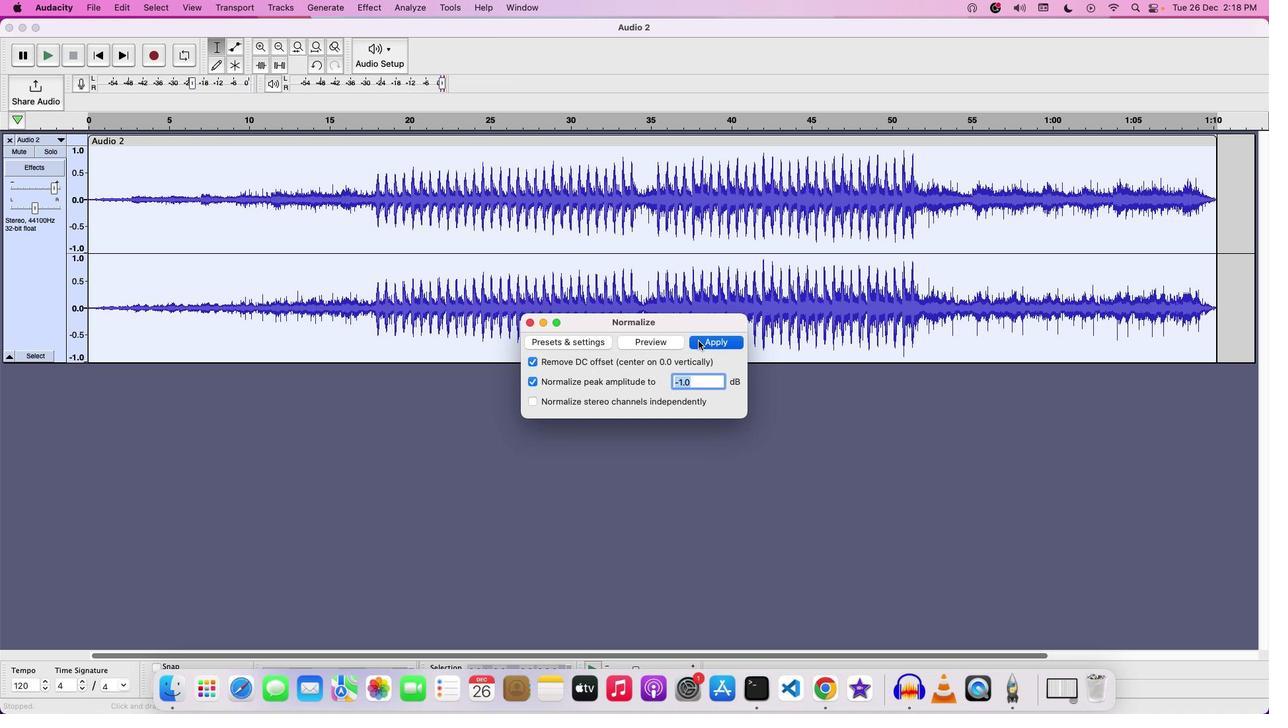 
Action: Mouse moved to (375, 11)
Screenshot: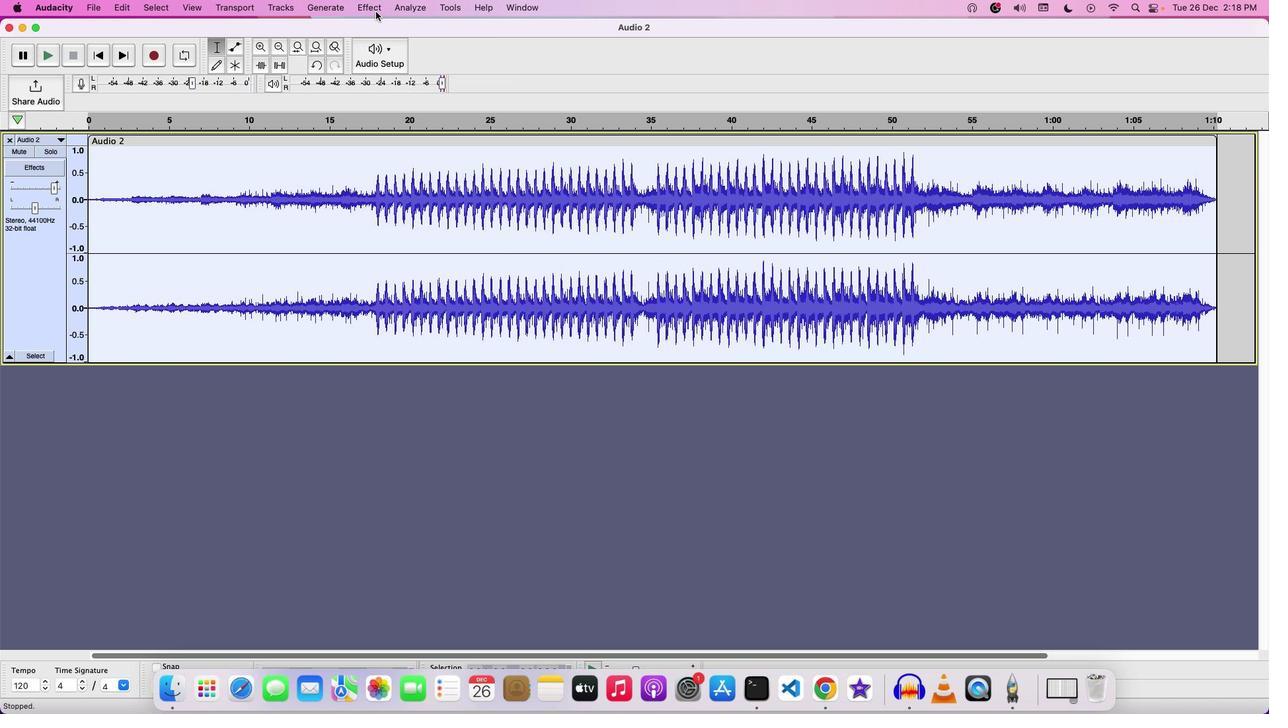 
Action: Mouse pressed left at (375, 11)
Screenshot: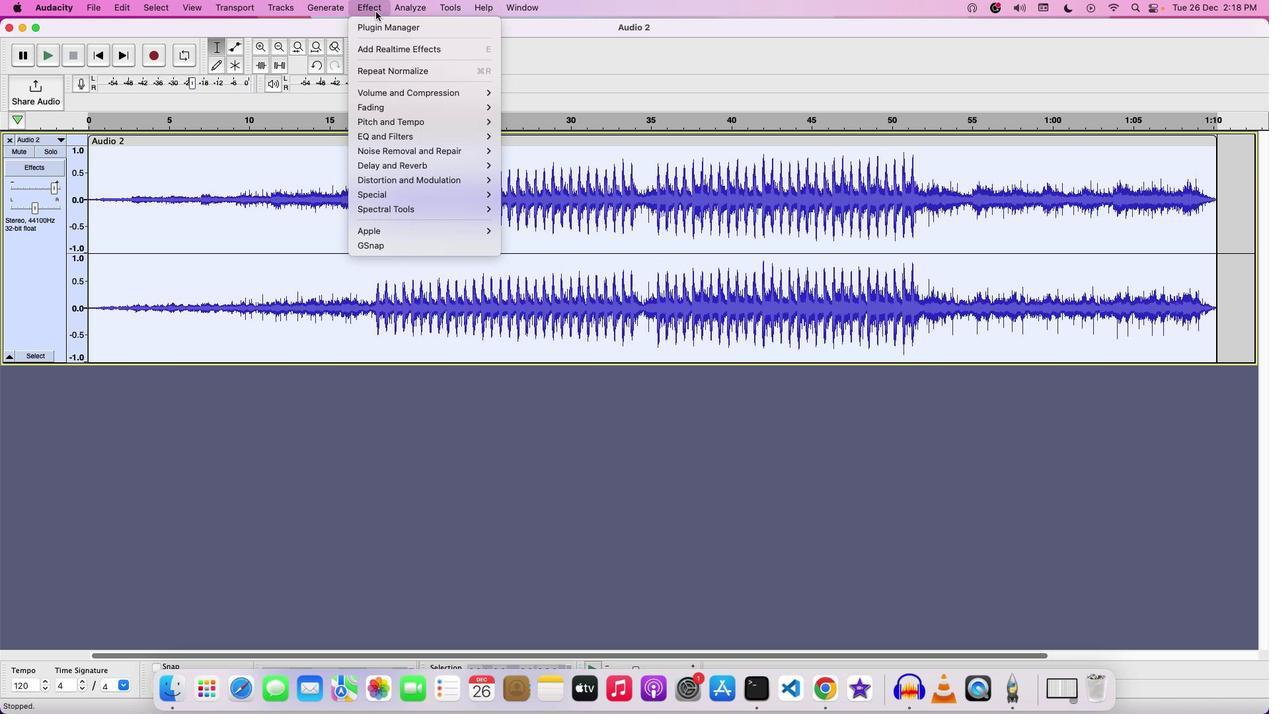 
Action: Mouse moved to (546, 135)
Screenshot: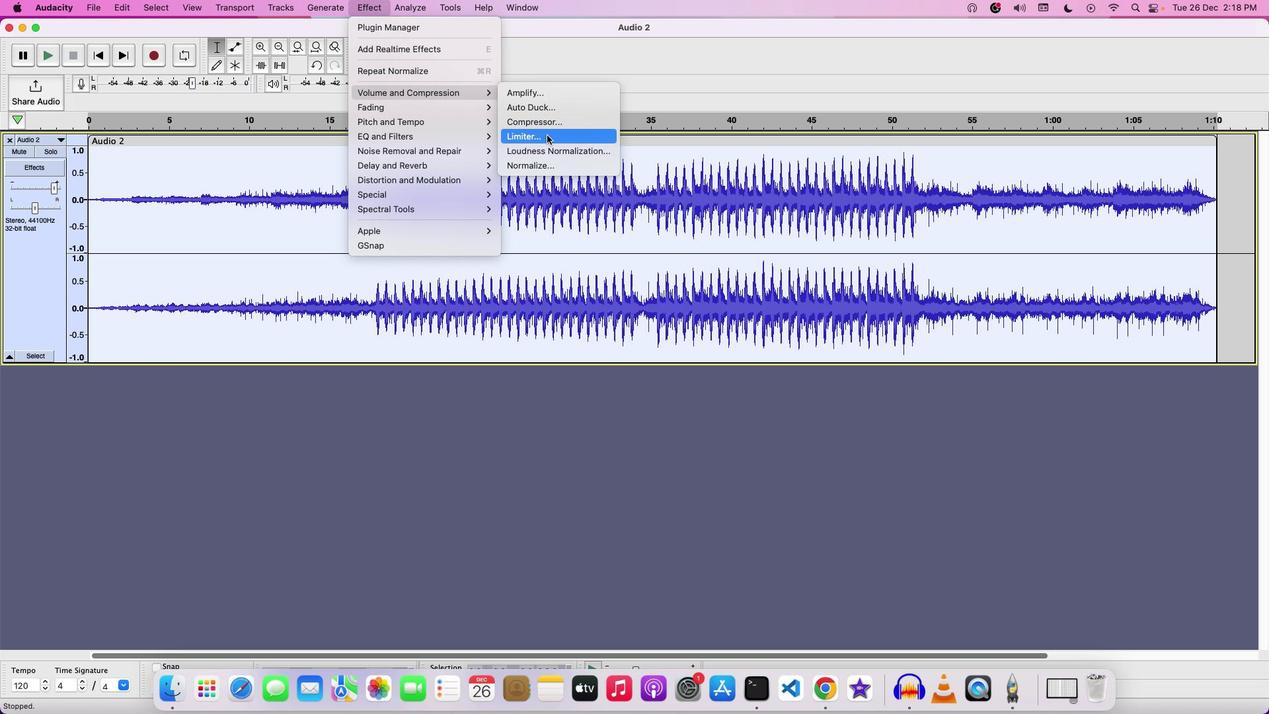 
Action: Mouse pressed left at (546, 135)
Screenshot: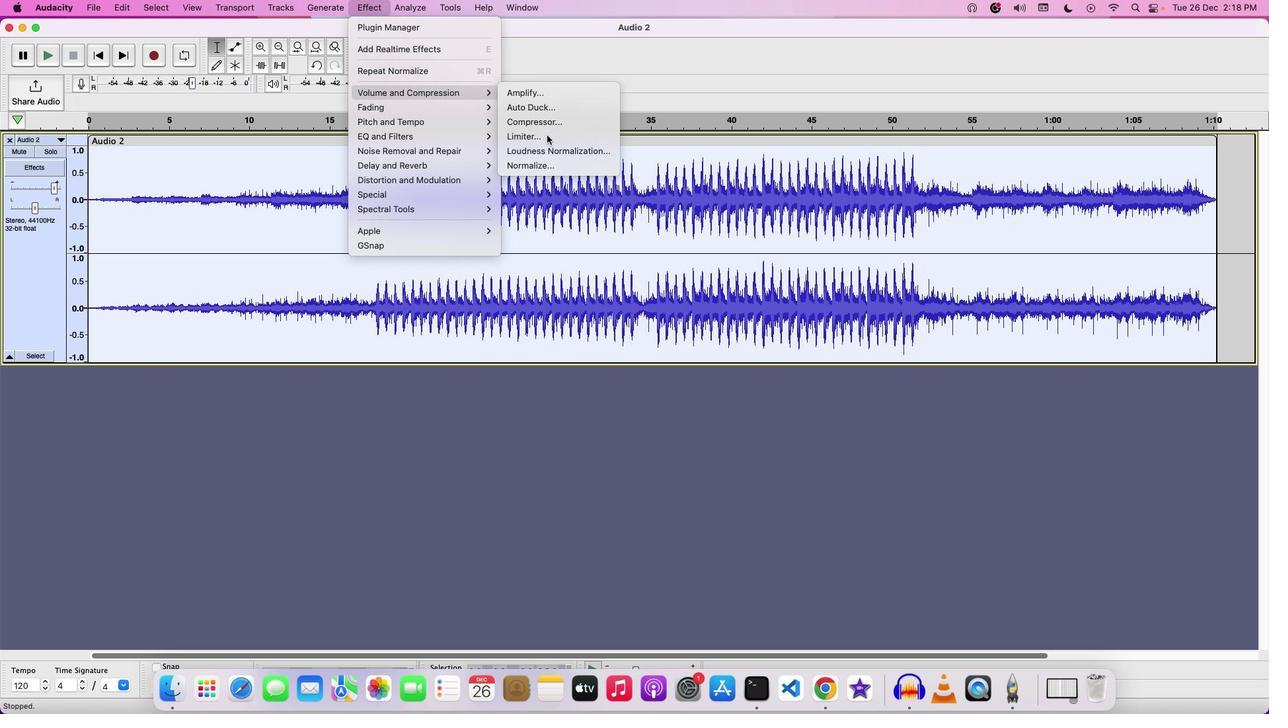 
Action: Mouse moved to (702, 296)
Screenshot: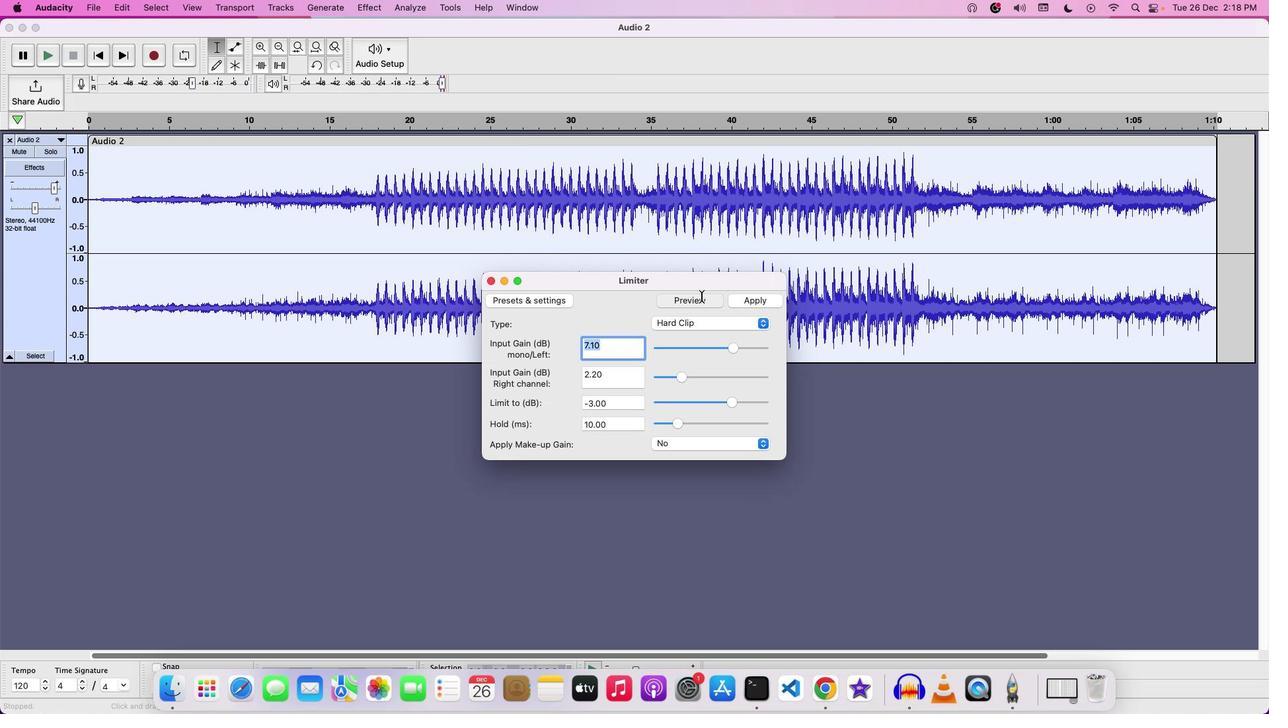 
Action: Mouse pressed left at (702, 296)
Screenshot: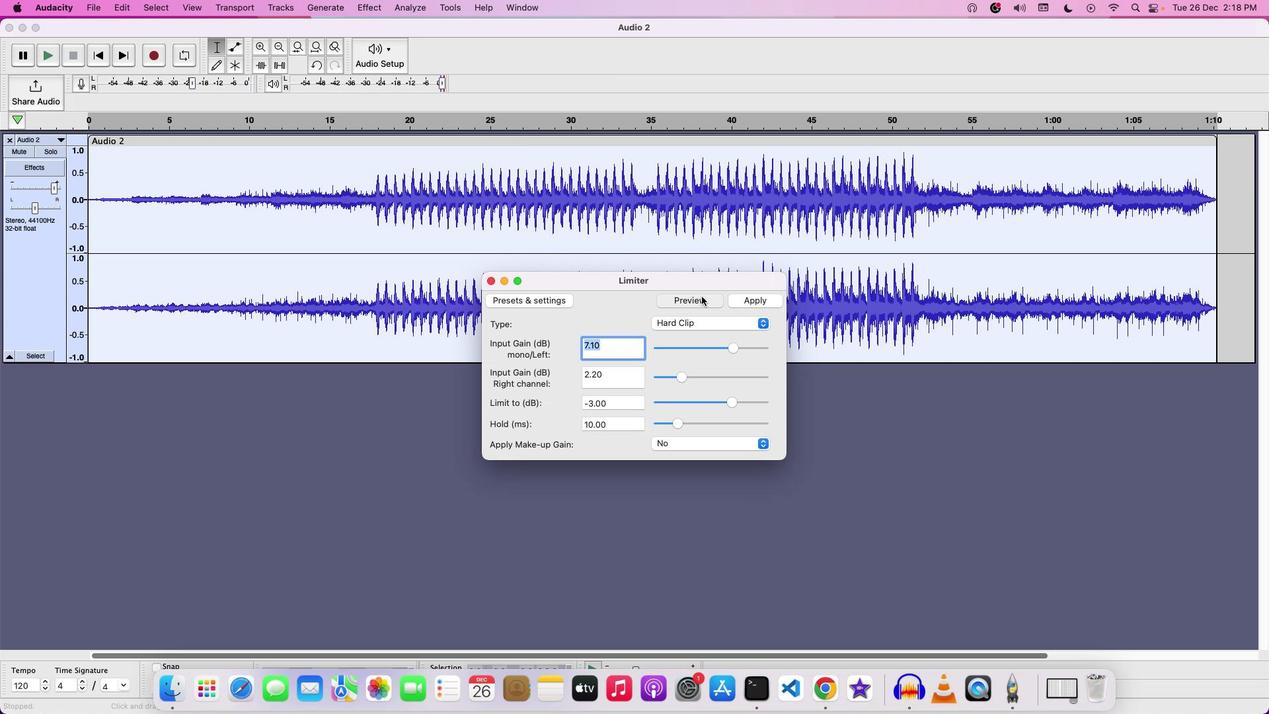 
Action: Mouse moved to (752, 296)
Screenshot: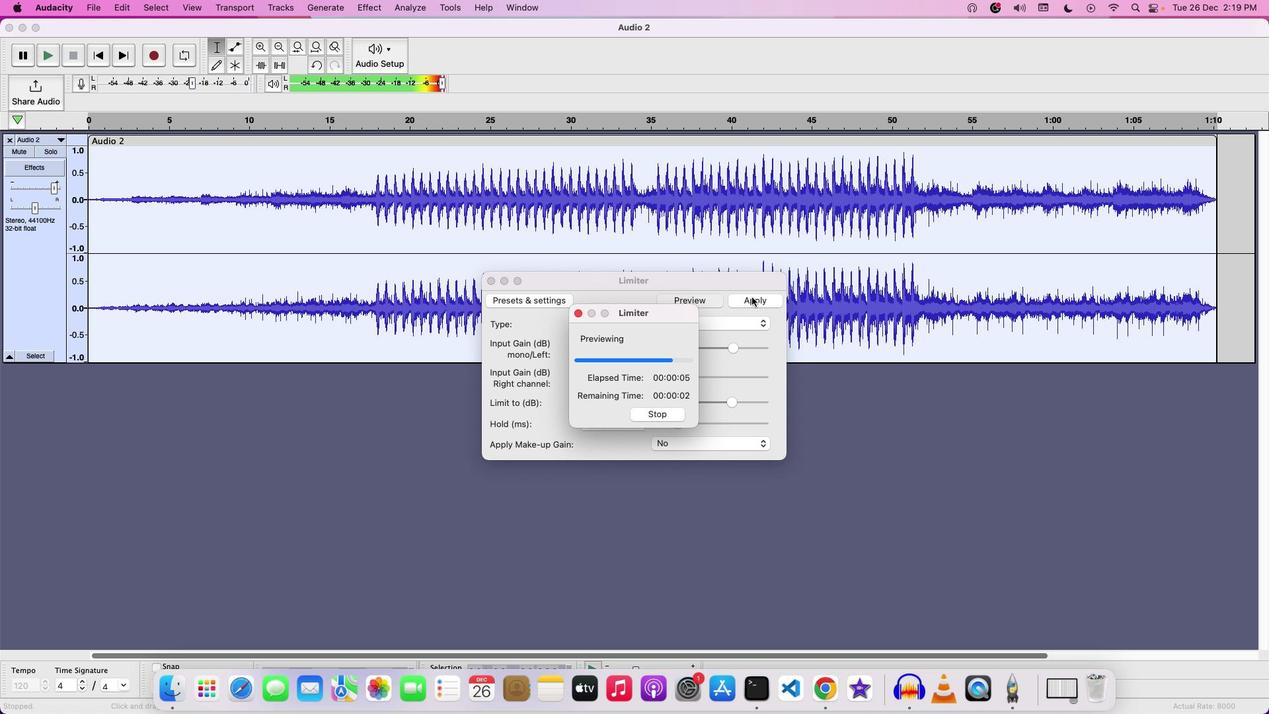 
Action: Mouse pressed left at (752, 296)
Screenshot: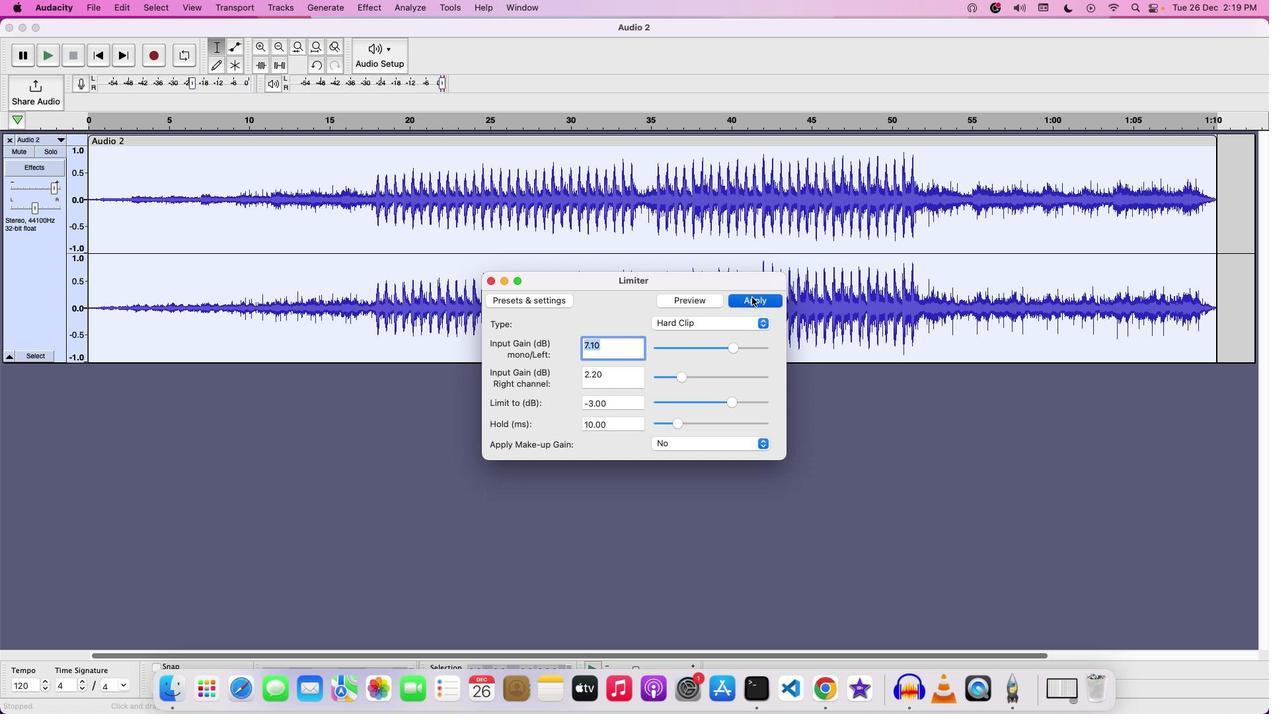 
Action: Mouse moved to (716, 295)
Screenshot: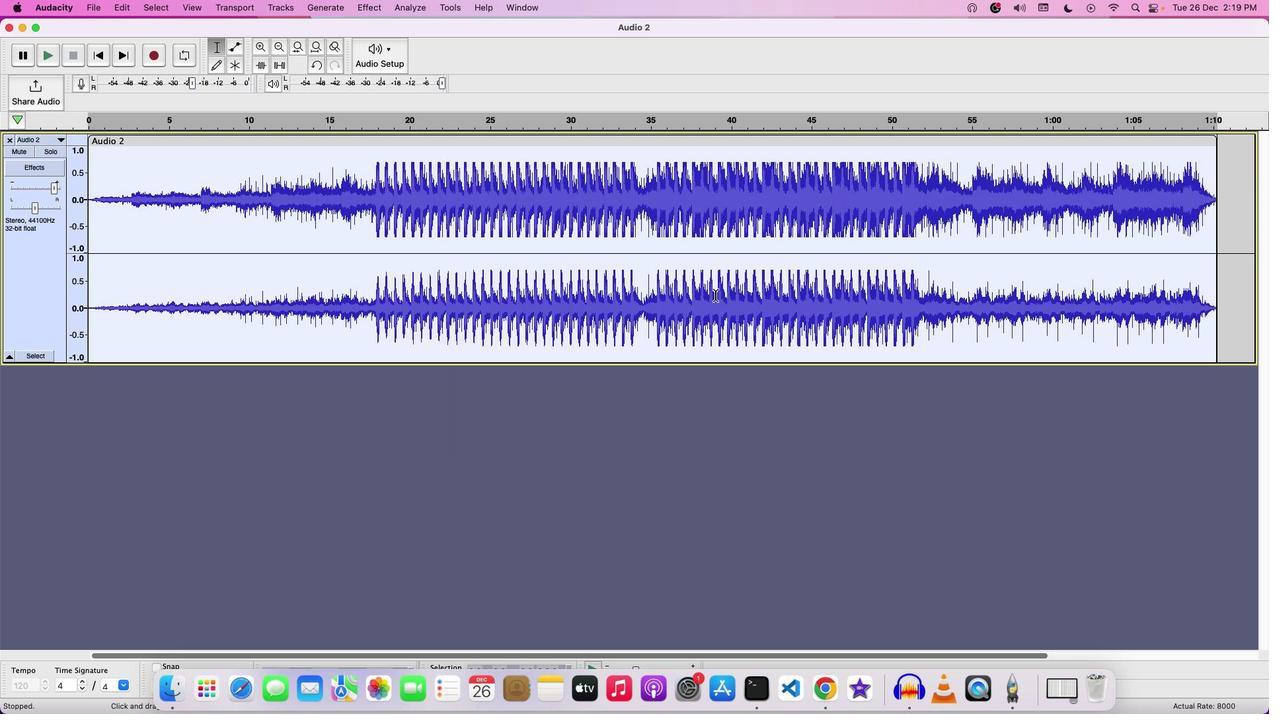 
Action: Key pressed Key.space
Screenshot: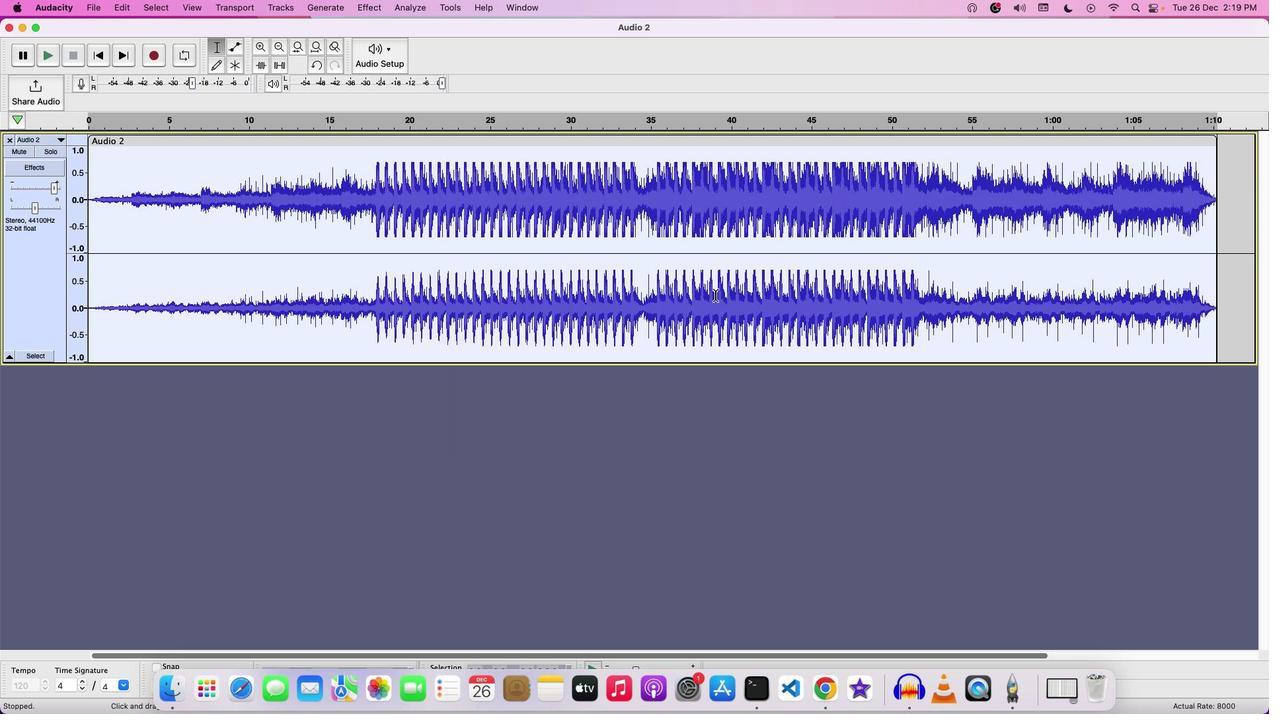 
Action: Mouse moved to (53, 191)
Screenshot: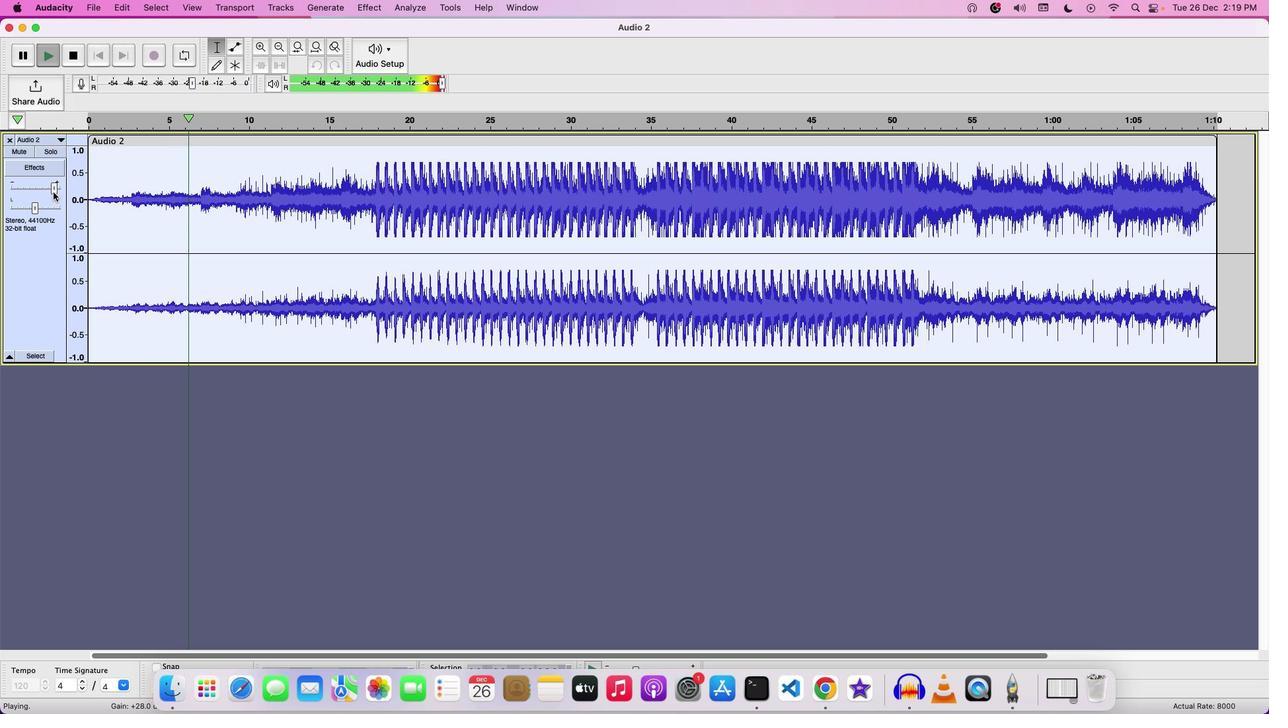 
Action: Mouse pressed left at (53, 191)
Screenshot: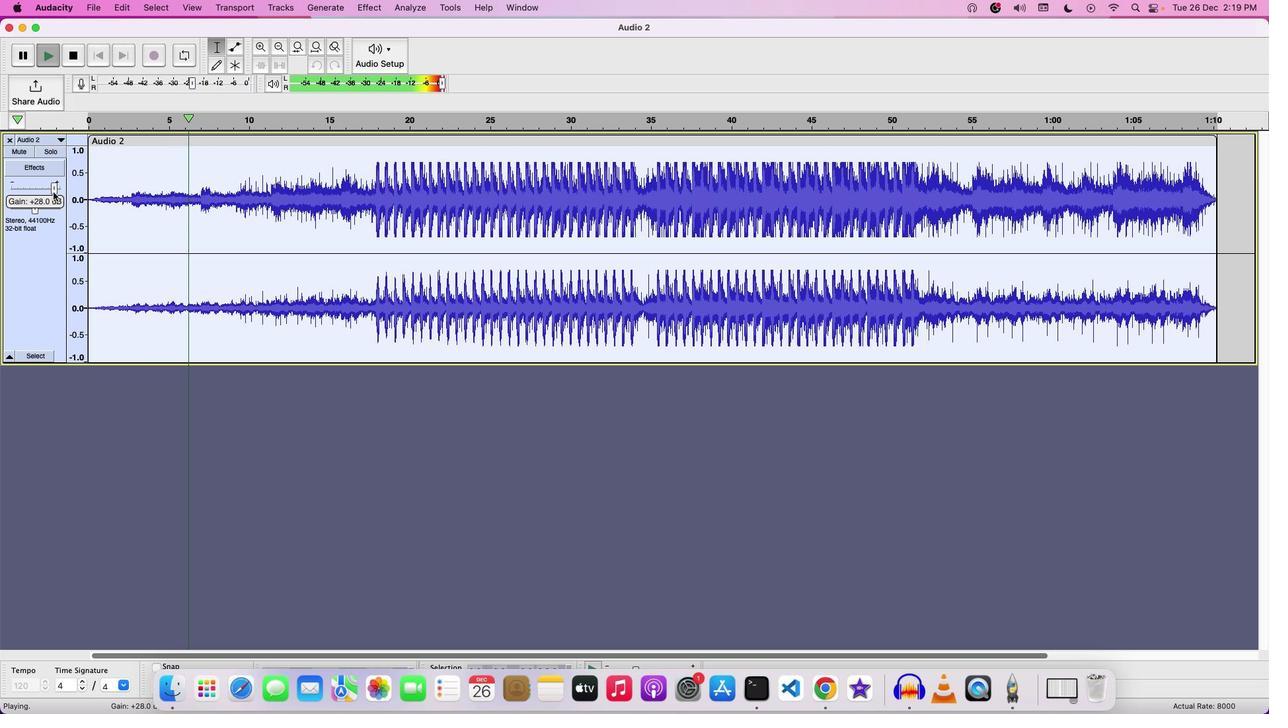 
Action: Mouse moved to (695, 253)
Screenshot: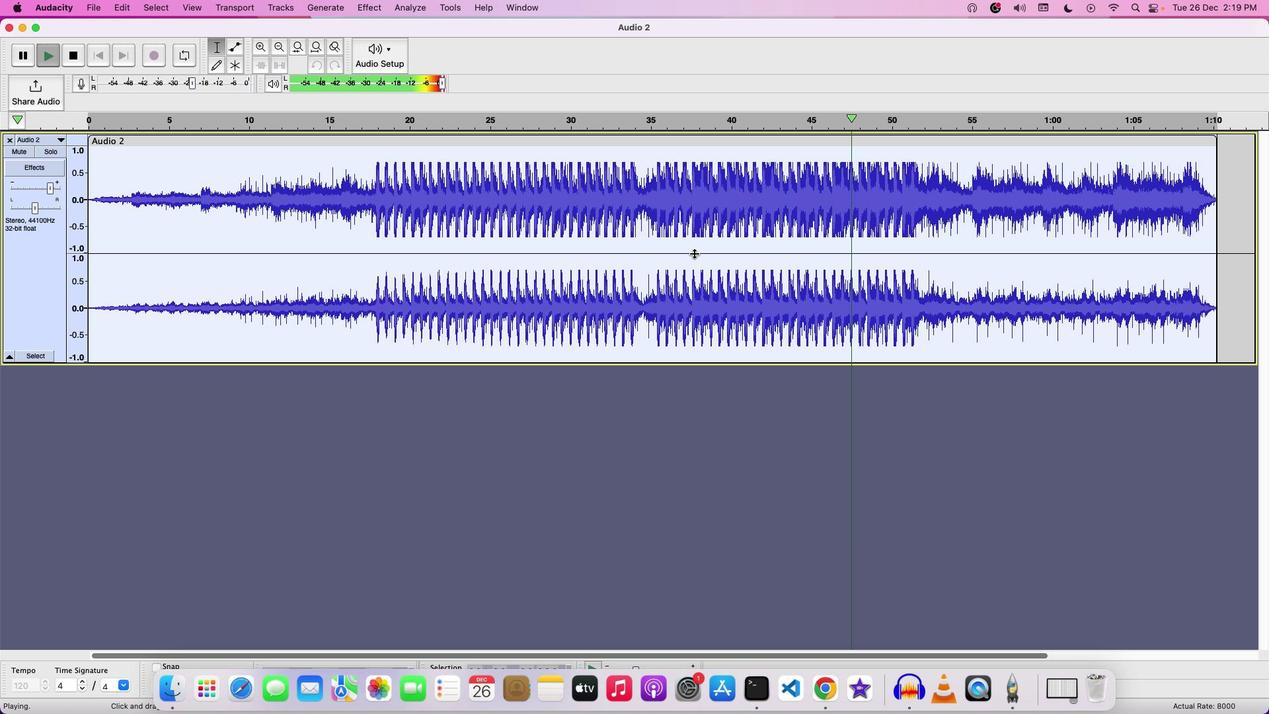 
Action: Key pressed Key.space
Screenshot: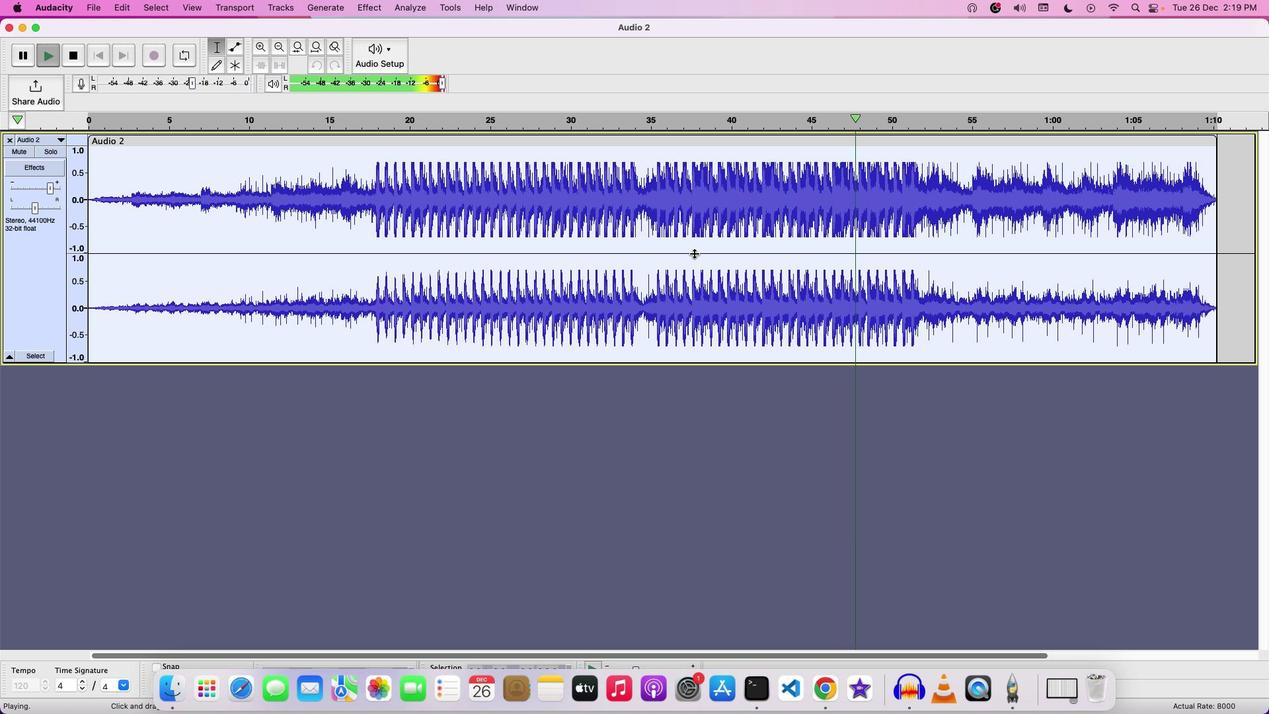 
Action: Mouse moved to (97, 4)
Screenshot: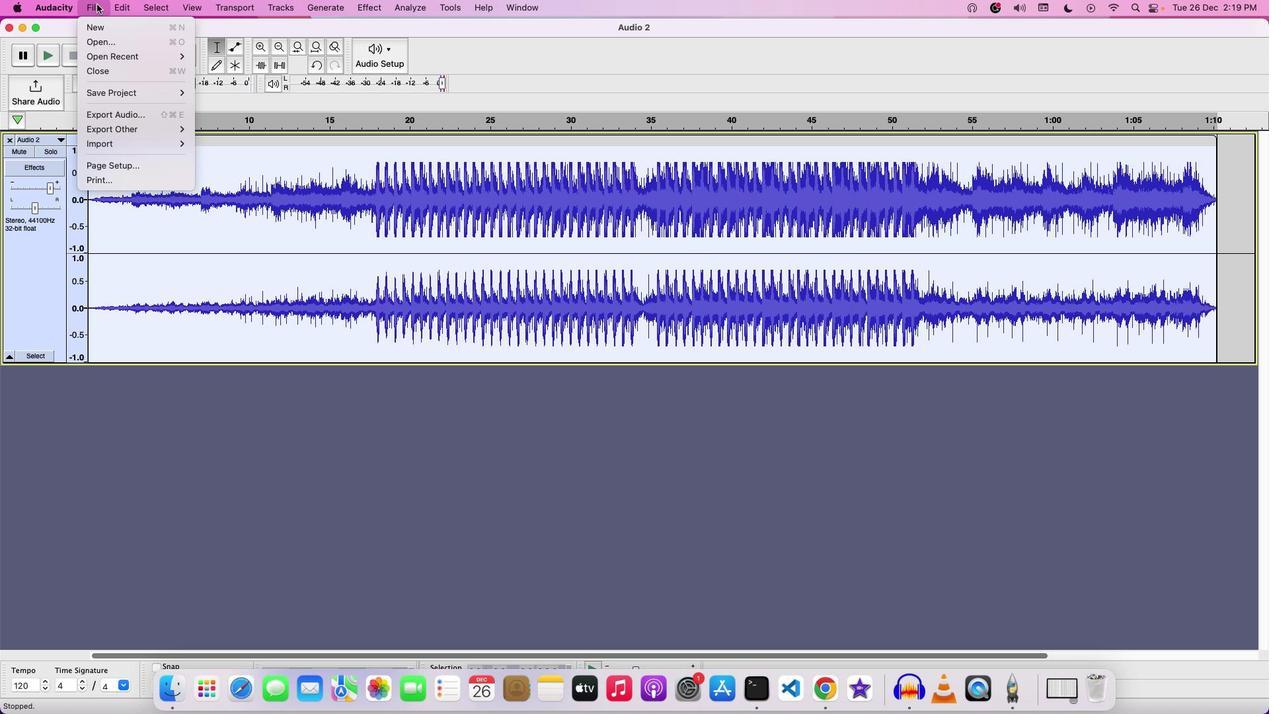 
Action: Mouse pressed left at (97, 4)
Screenshot: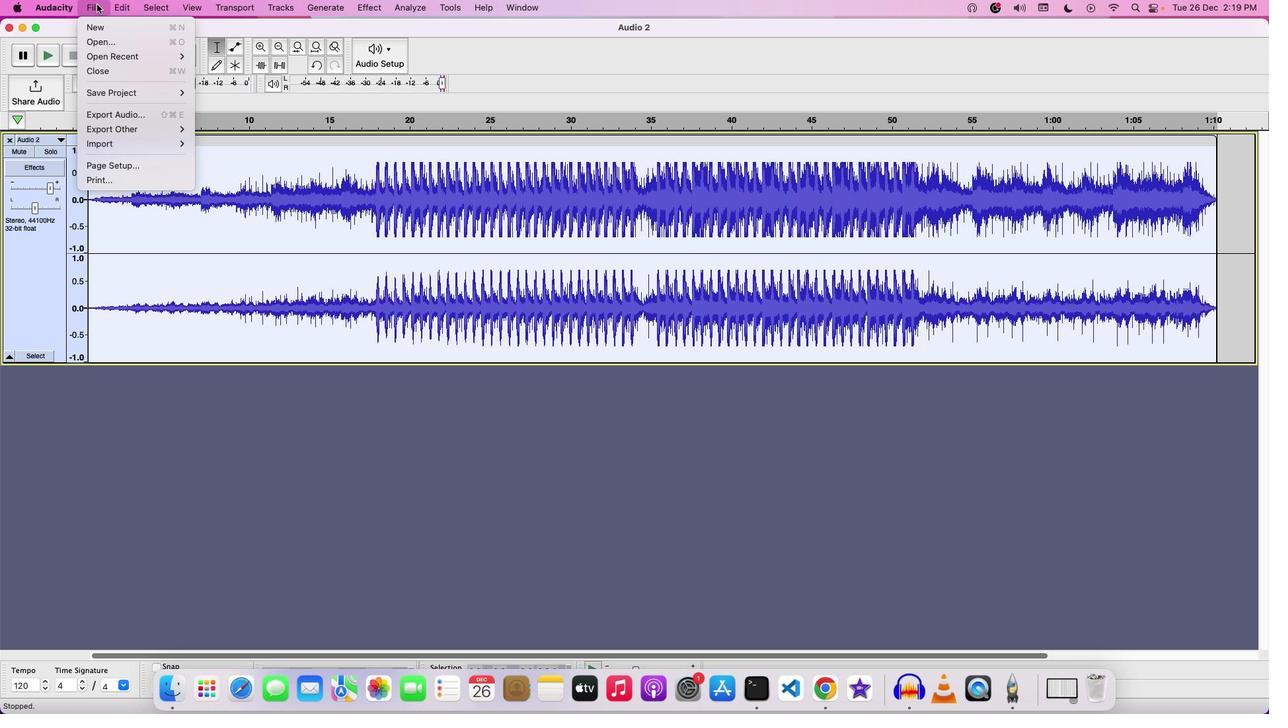 
Action: Mouse moved to (221, 85)
Screenshot: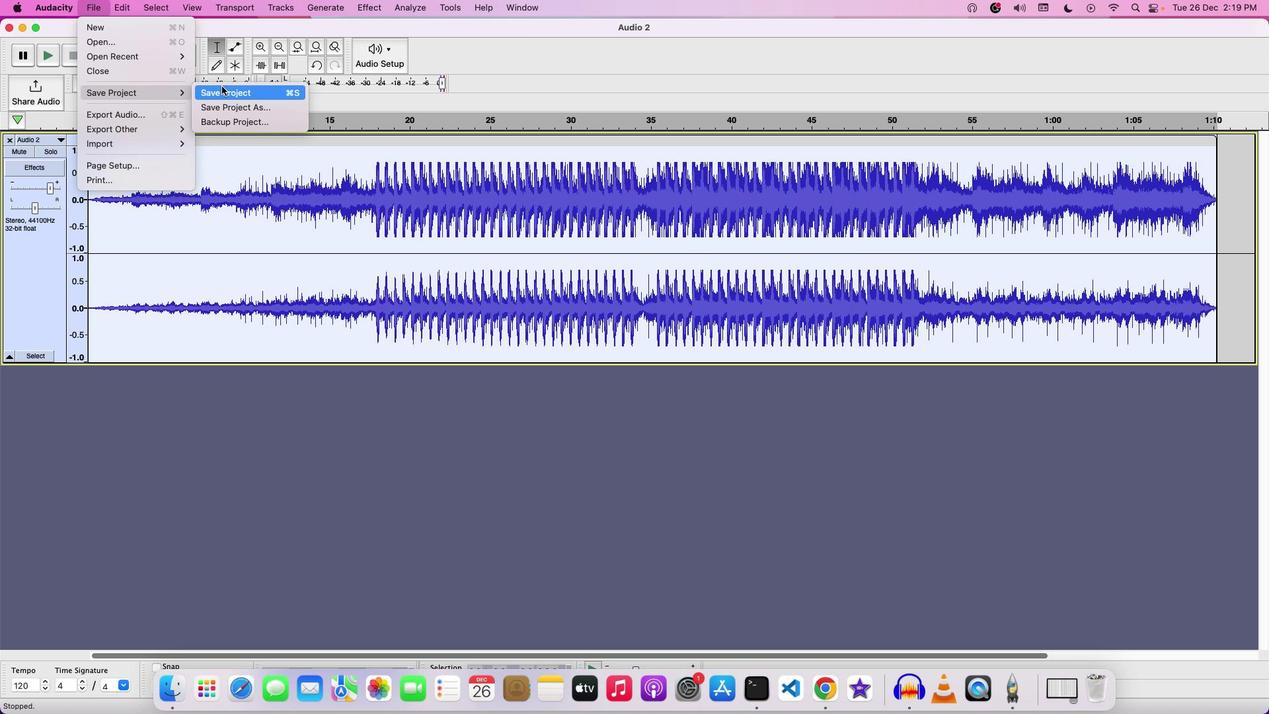 
Action: Mouse pressed left at (221, 85)
Screenshot: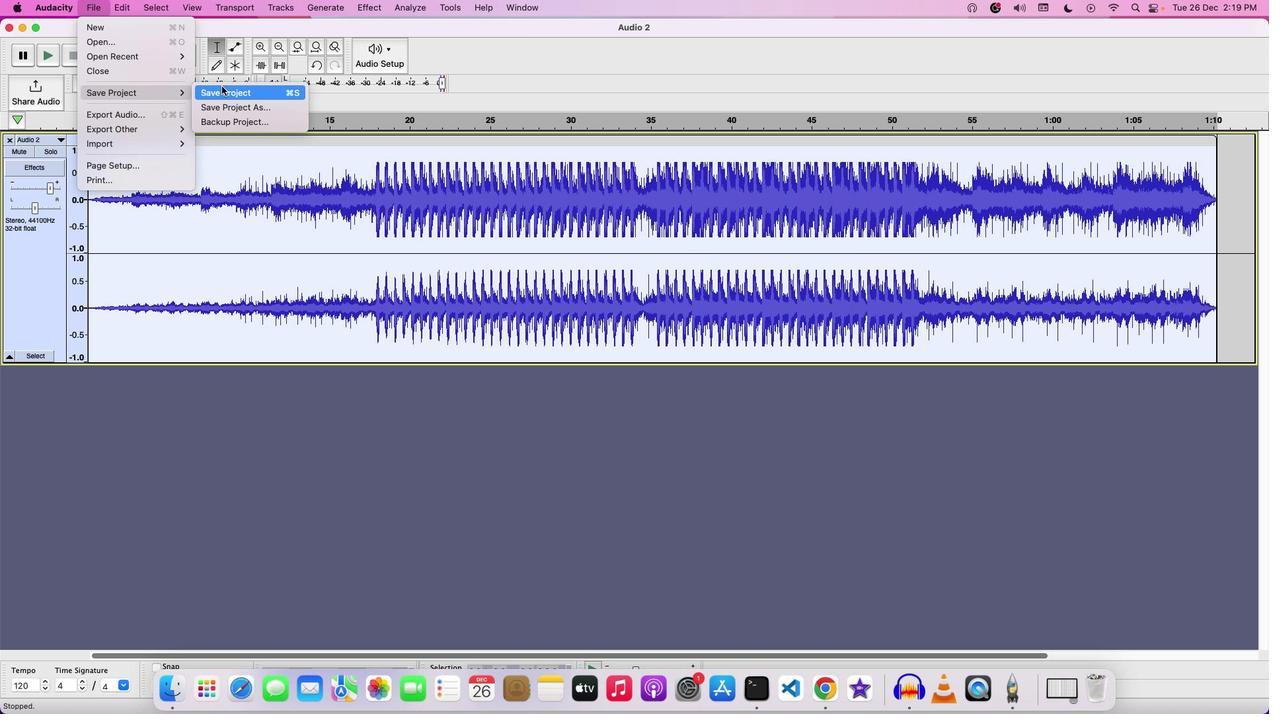
Action: Mouse moved to (613, 187)
Screenshot: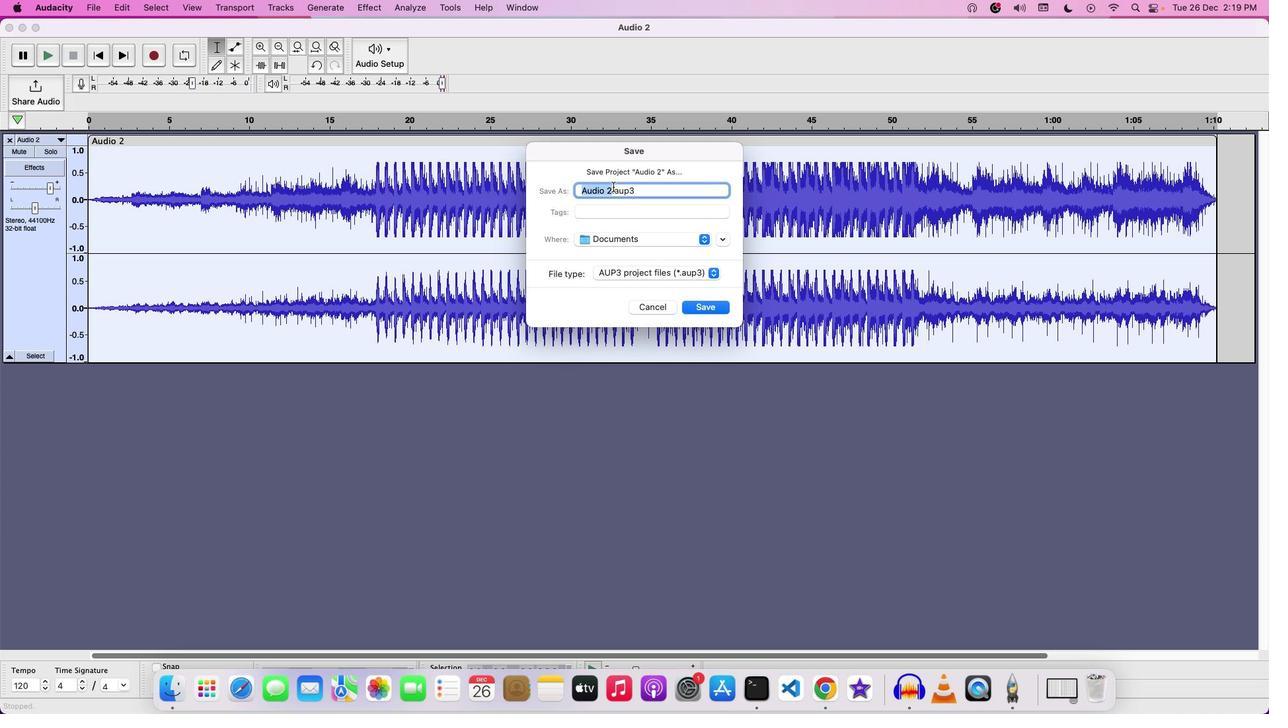 
Action: Mouse pressed left at (613, 187)
Screenshot: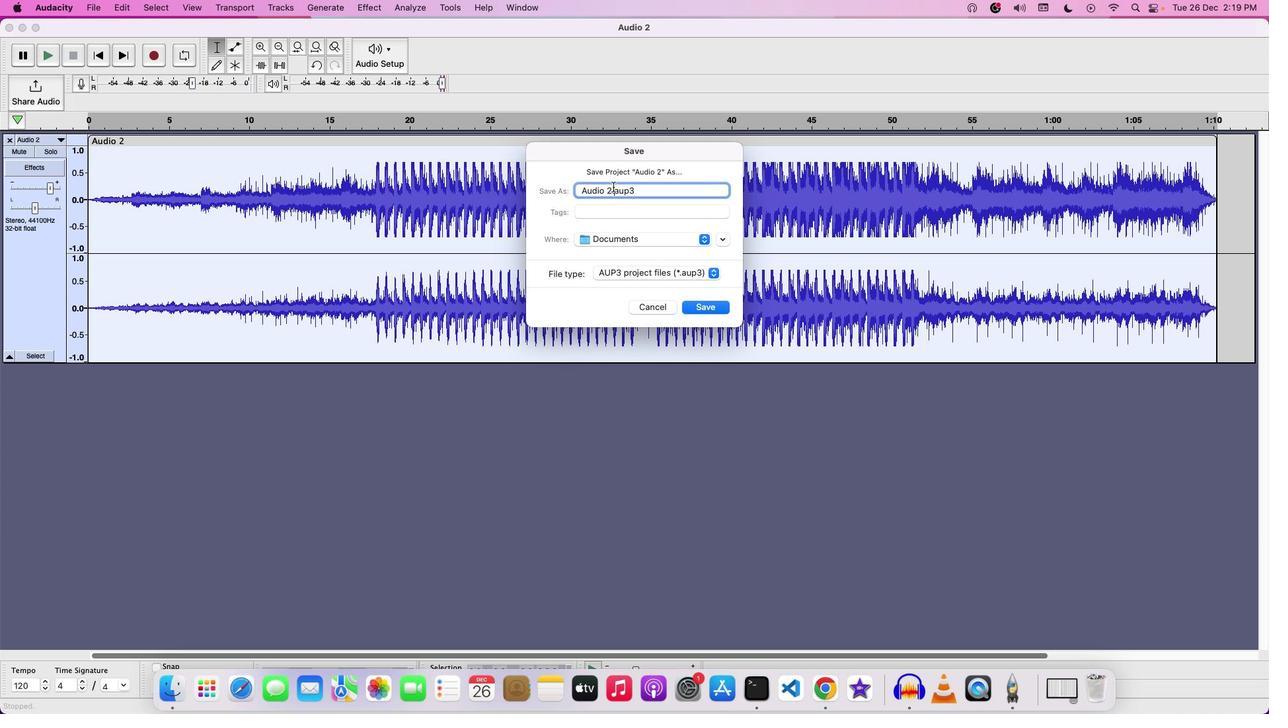 
Action: Mouse moved to (585, 189)
Screenshot: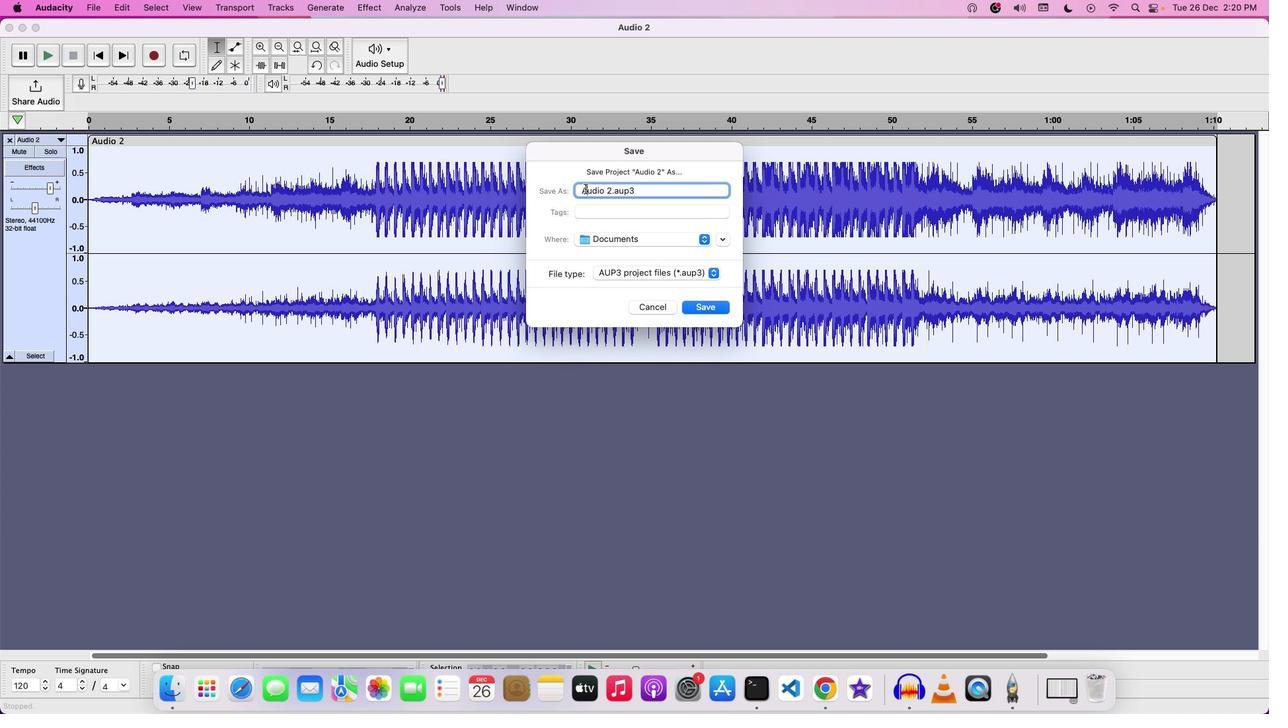 
Action: Mouse pressed left at (585, 189)
Screenshot: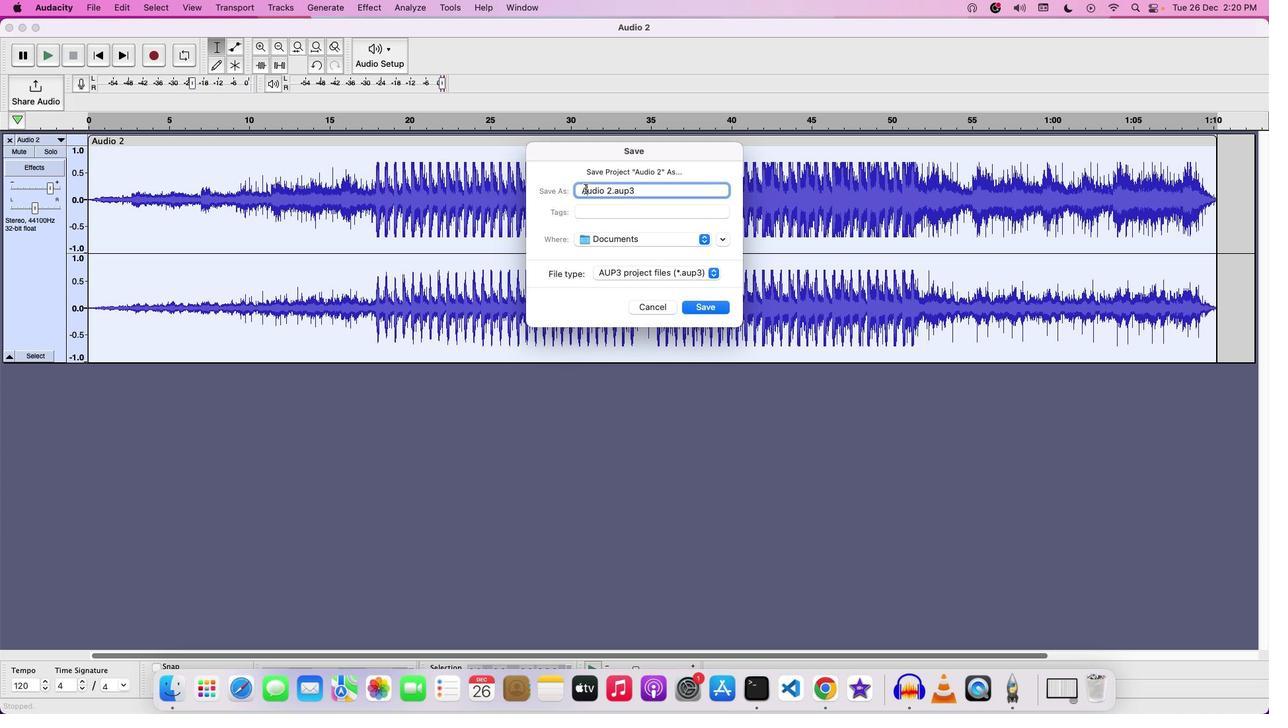 
Action: Mouse moved to (582, 188)
Screenshot: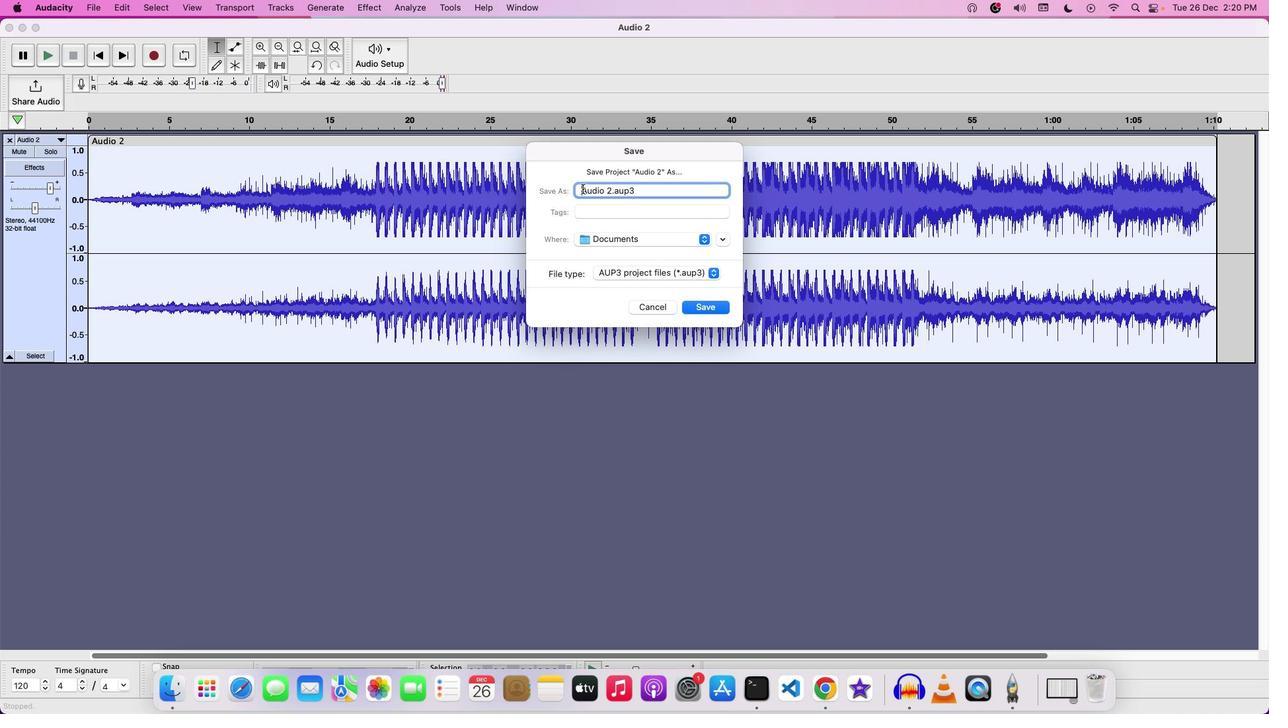 
Action: Mouse pressed left at (582, 188)
Screenshot: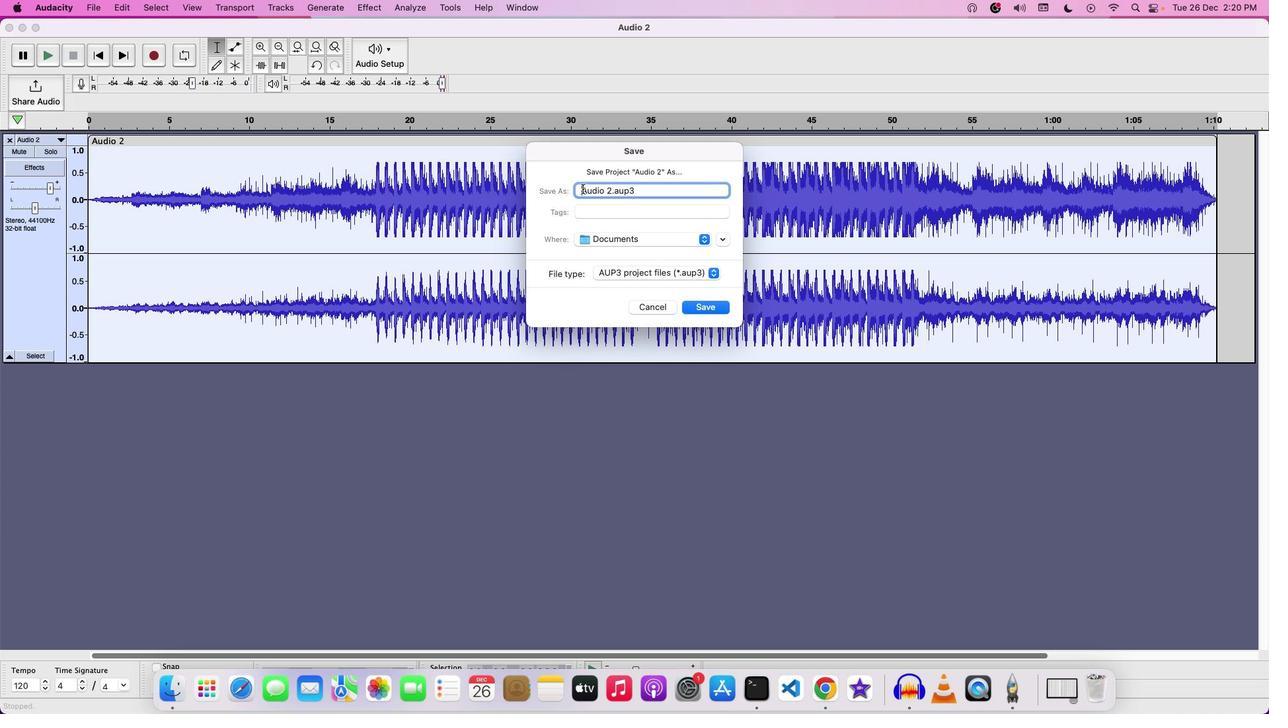 
Action: Mouse moved to (600, 183)
Screenshot: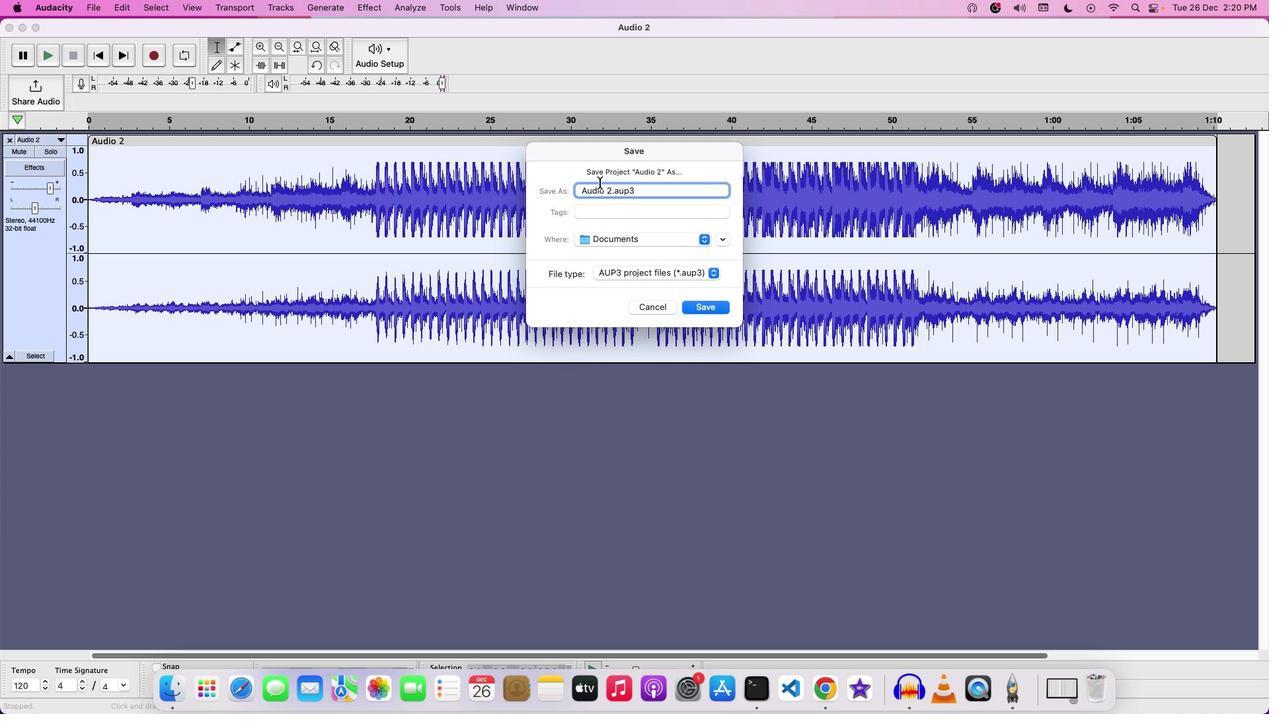 
Action: Key pressed 'E''N''H''A''N''C''E''D'Key.space
Screenshot: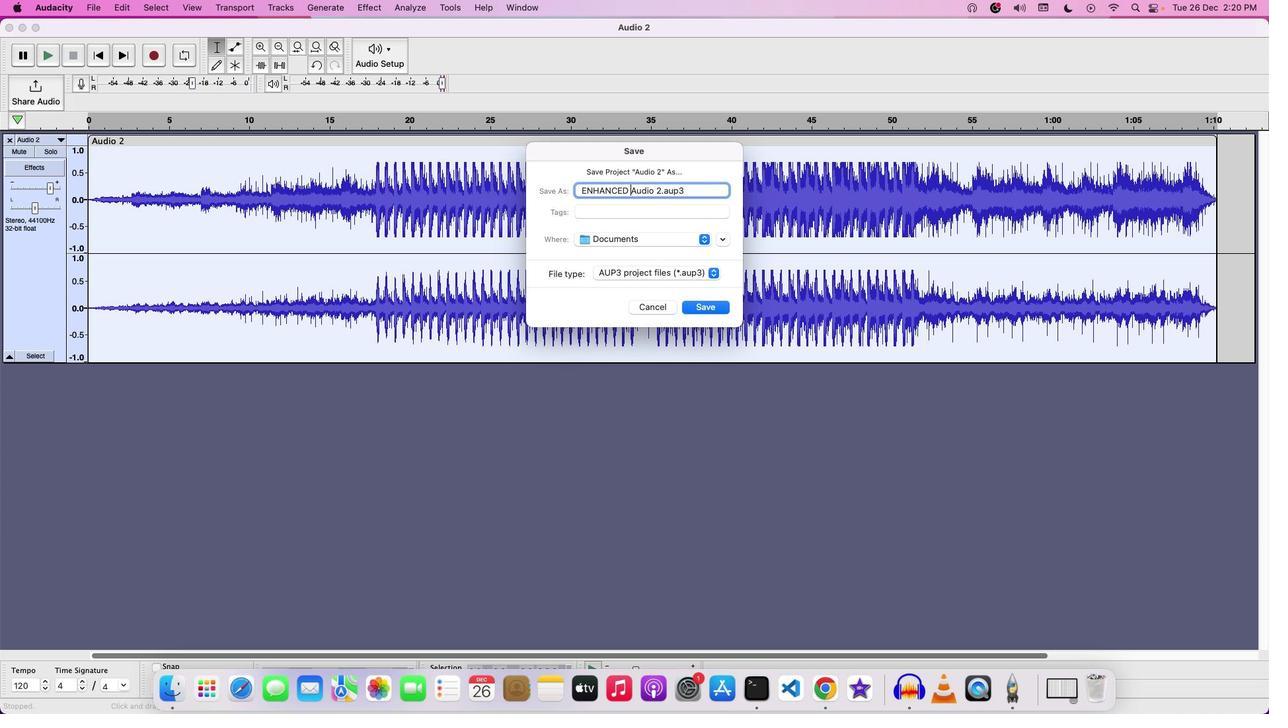 
Action: Mouse moved to (693, 308)
Screenshot: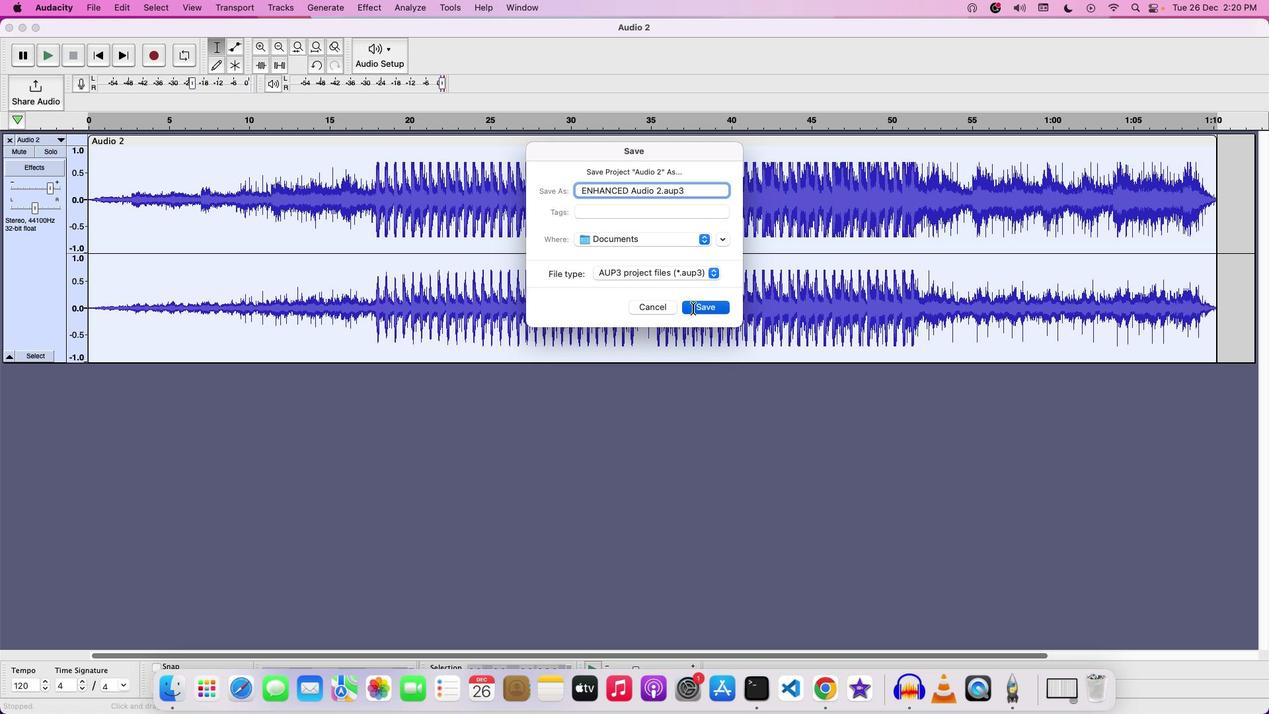 
Action: Mouse pressed left at (693, 308)
Screenshot: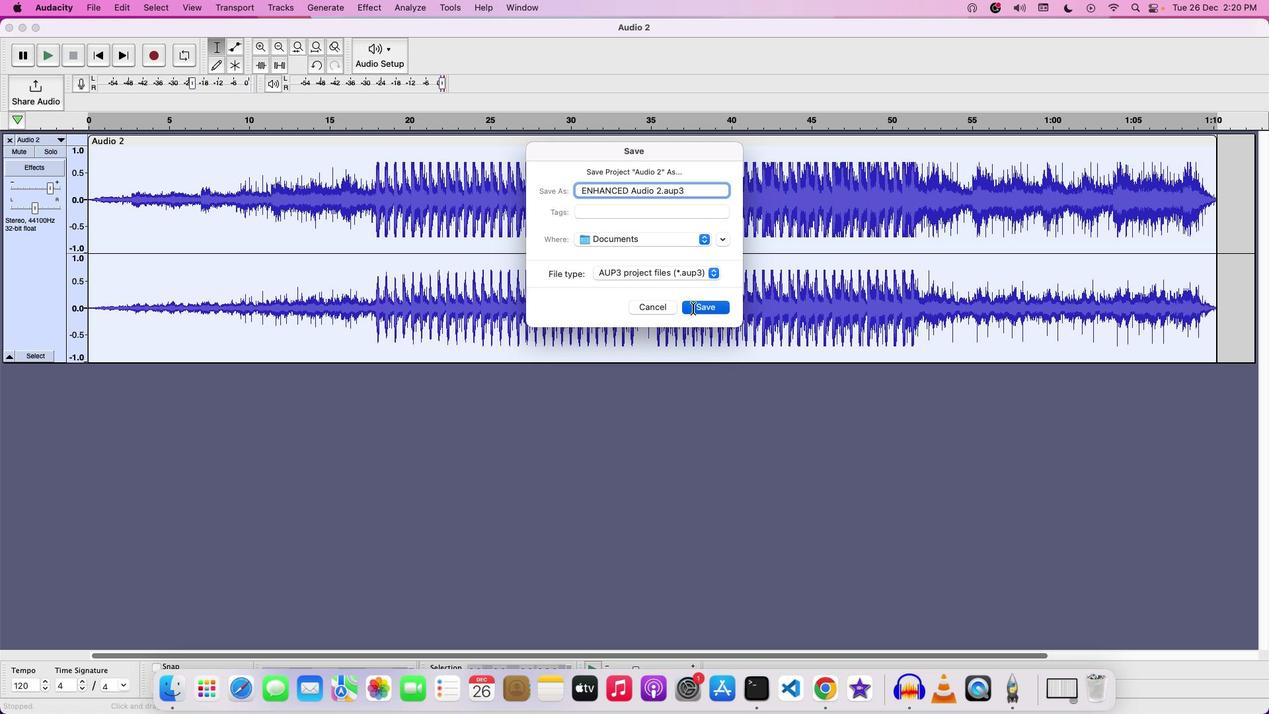 
Action: Mouse moved to (622, 266)
Screenshot: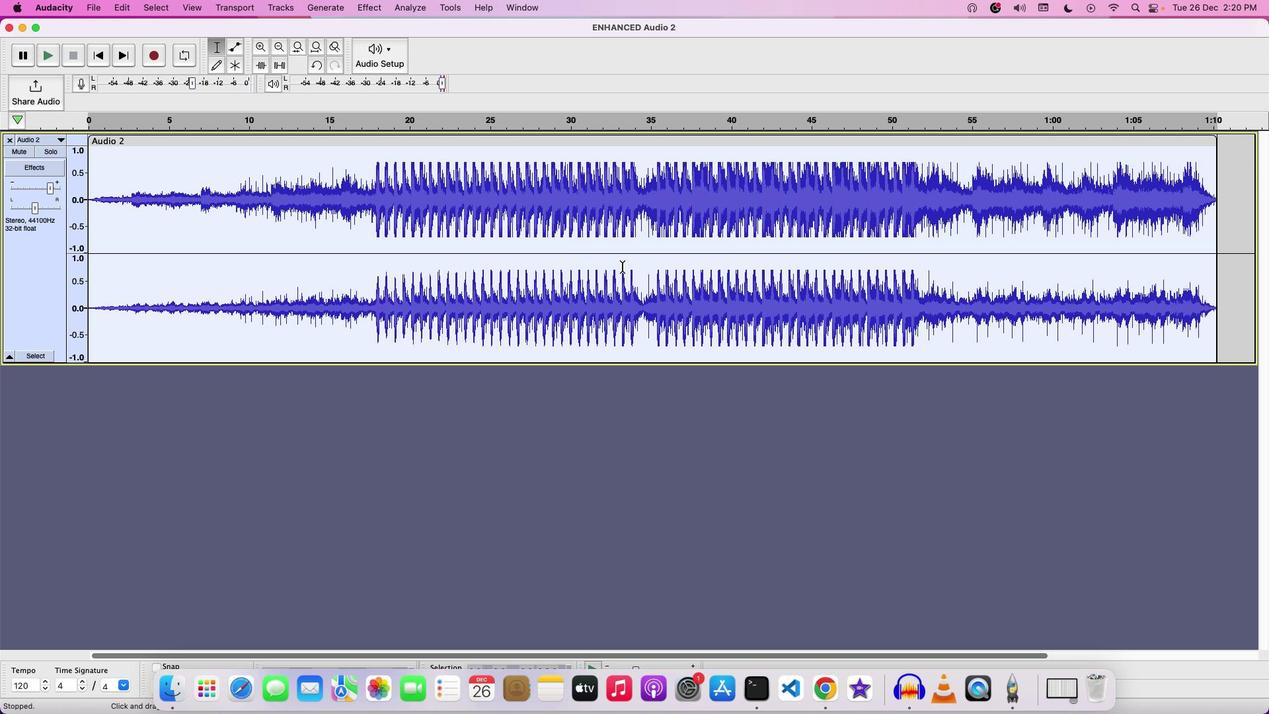 
